 Task: Look for space in Helsinki, Finland from 24th August, 2023 to 10th September, 2023 for 8 adults in price range Rs.12000 to Rs.15000. Place can be entire place or shared room with 4 bedrooms having 8 beds and 4 bathrooms. Property type can be house, flat, guest house. Amenities needed are: wifi, TV, free parkinig on premises, gym, breakfast. Booking option can be shelf check-in. Required host language is .
Action: Mouse moved to (580, 123)
Screenshot: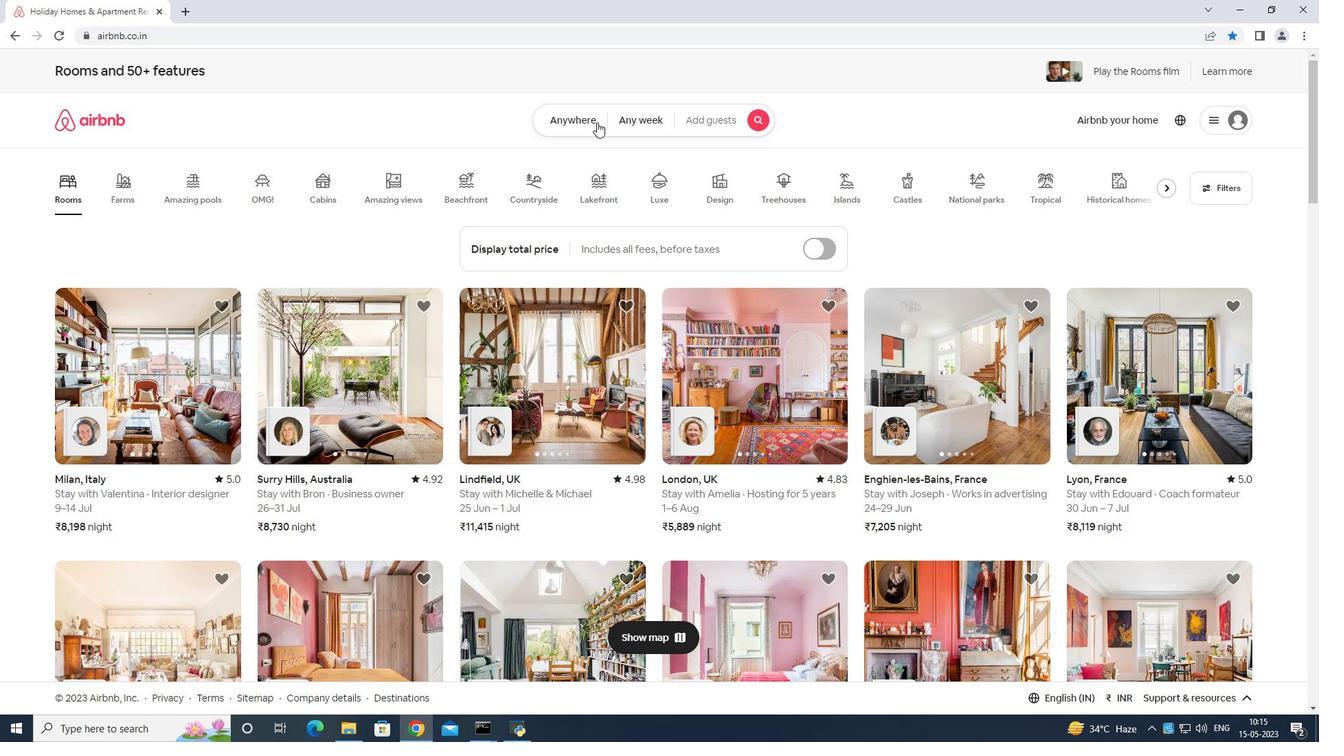 
Action: Mouse pressed left at (580, 123)
Screenshot: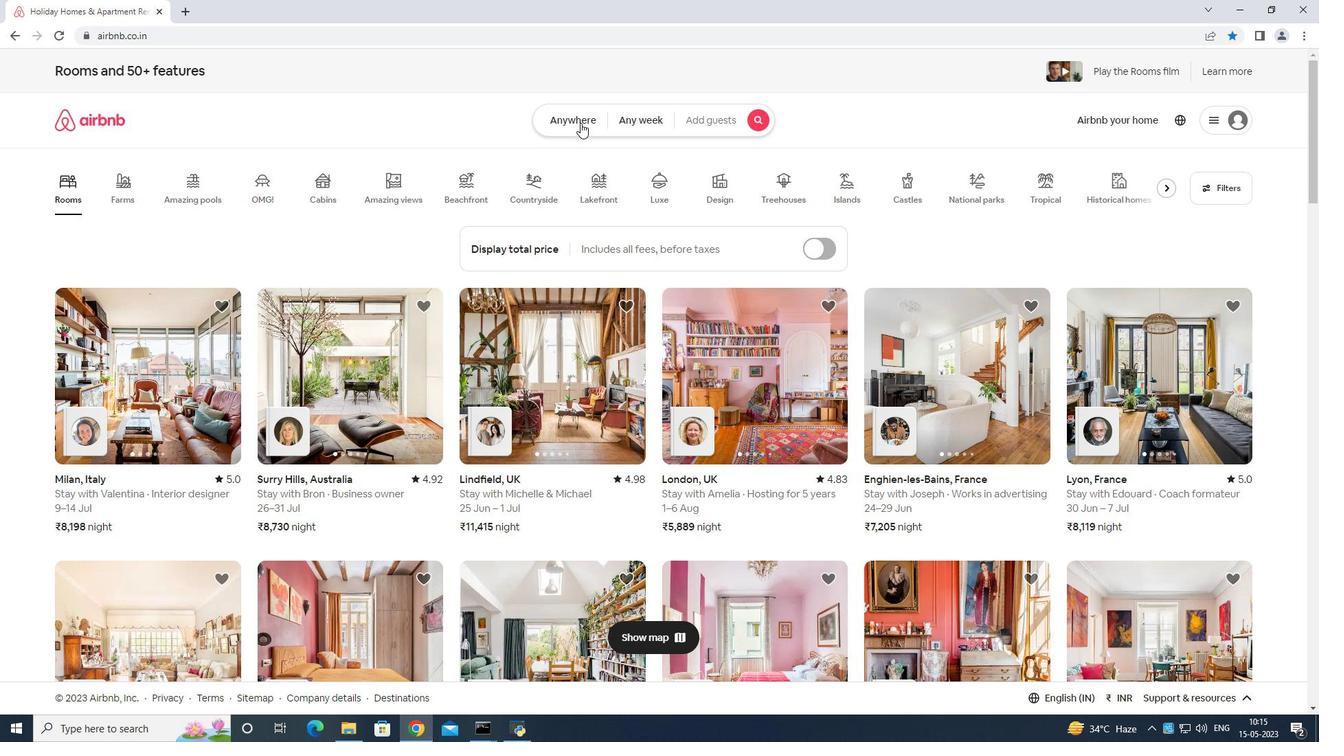 
Action: Mouse moved to (477, 171)
Screenshot: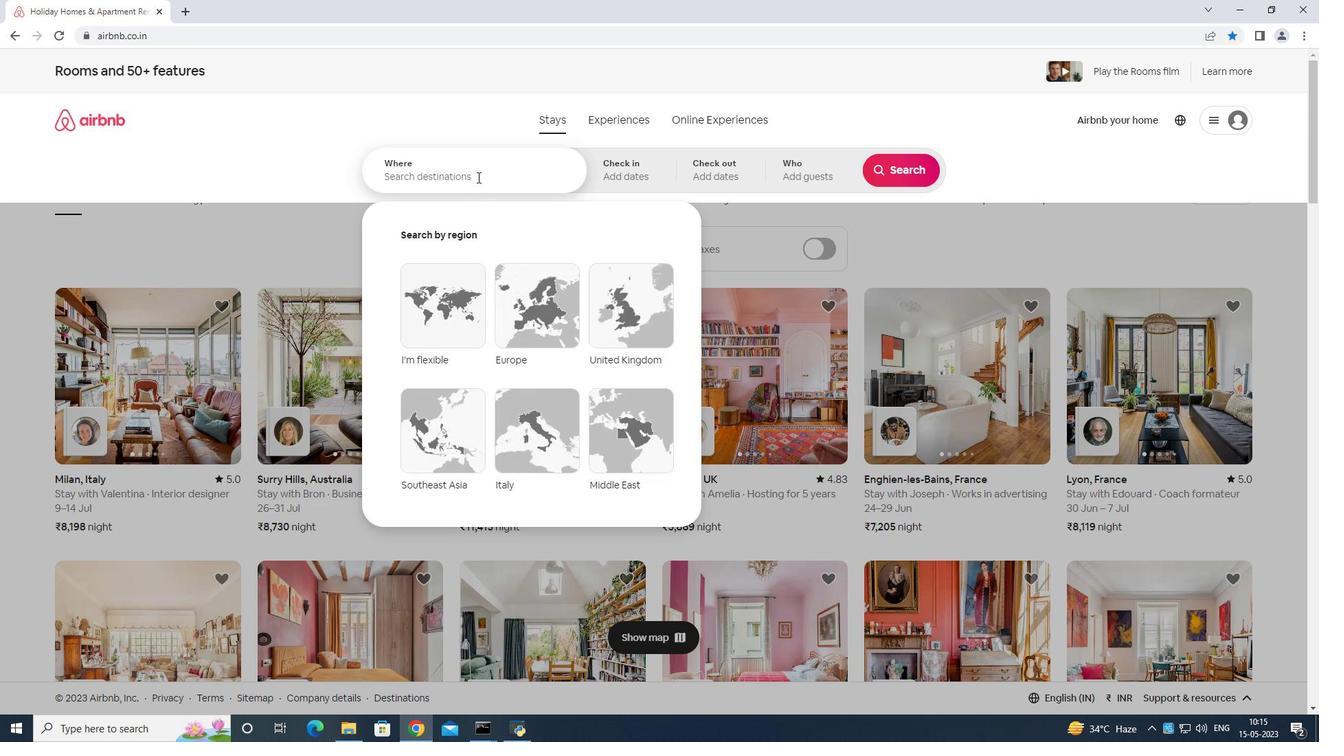 
Action: Mouse pressed left at (477, 171)
Screenshot: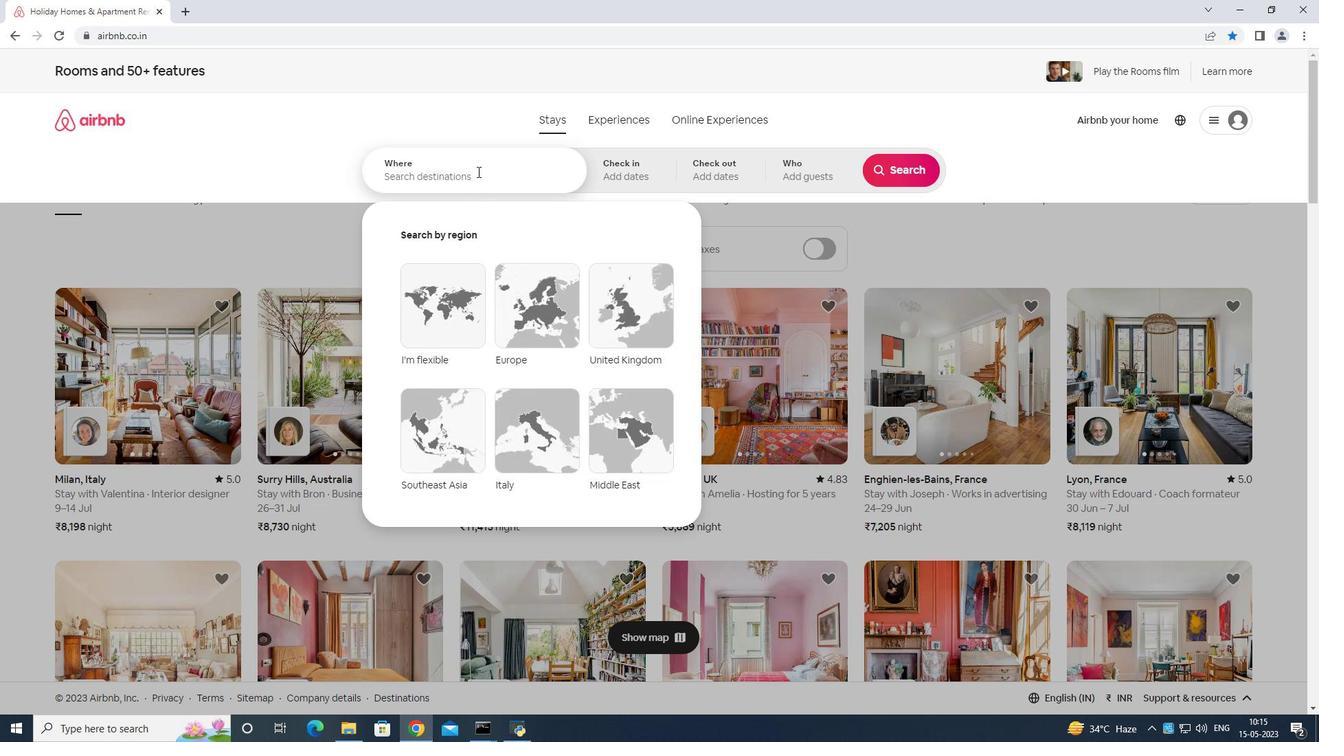 
Action: Key pressed <Key.shift>Finland<Key.enter>
Screenshot: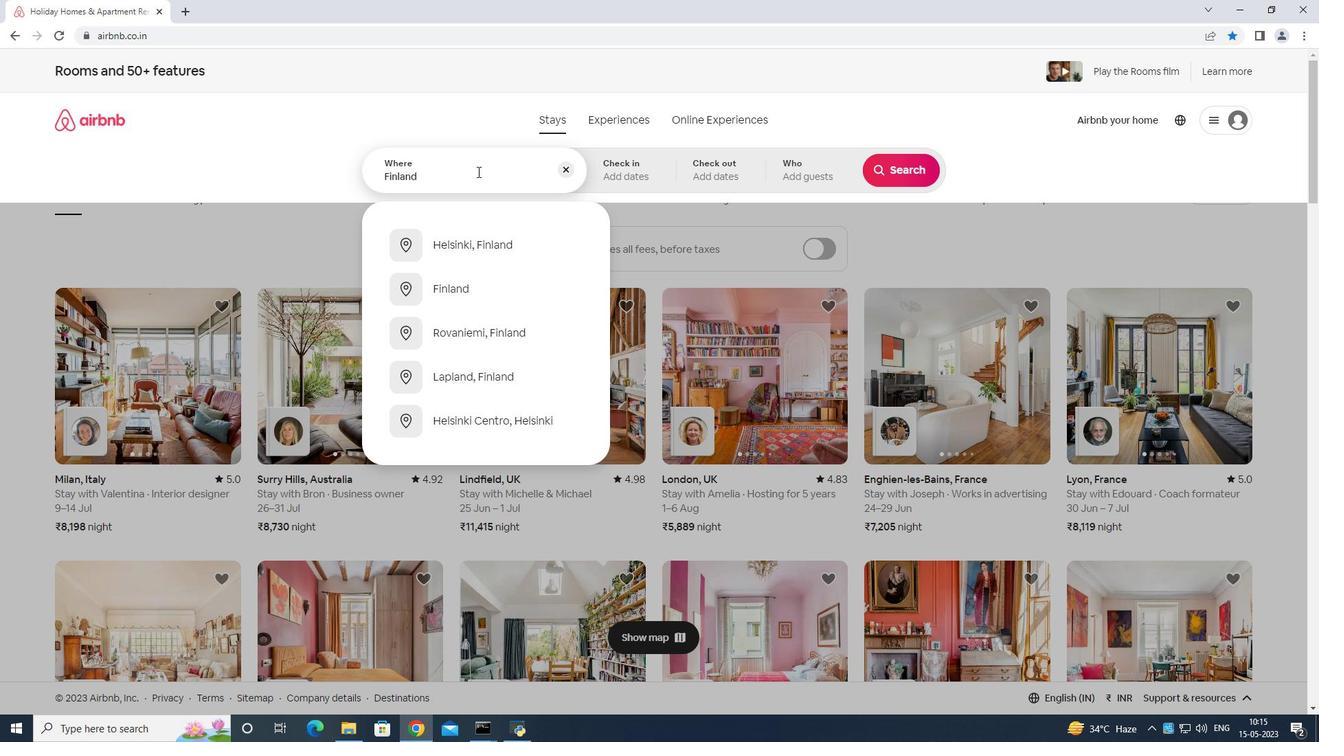 
Action: Mouse moved to (898, 281)
Screenshot: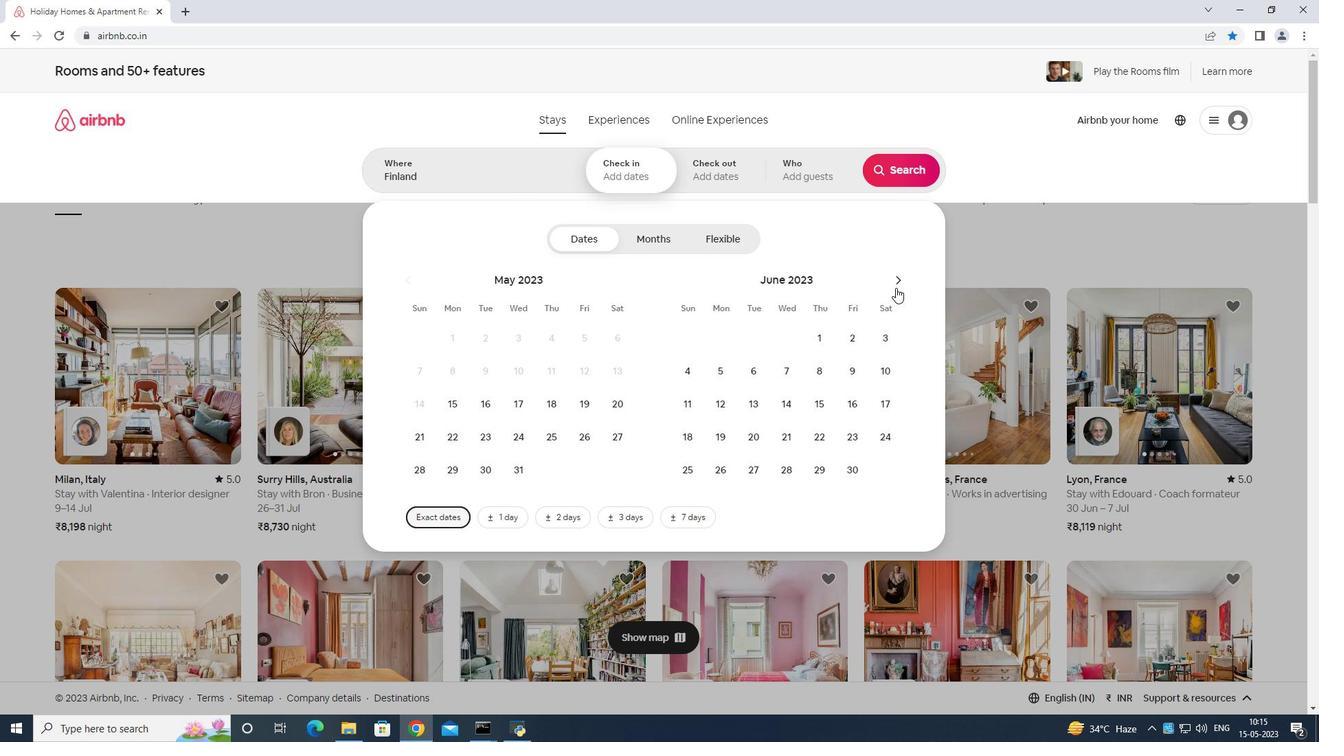 
Action: Mouse pressed left at (898, 281)
Screenshot: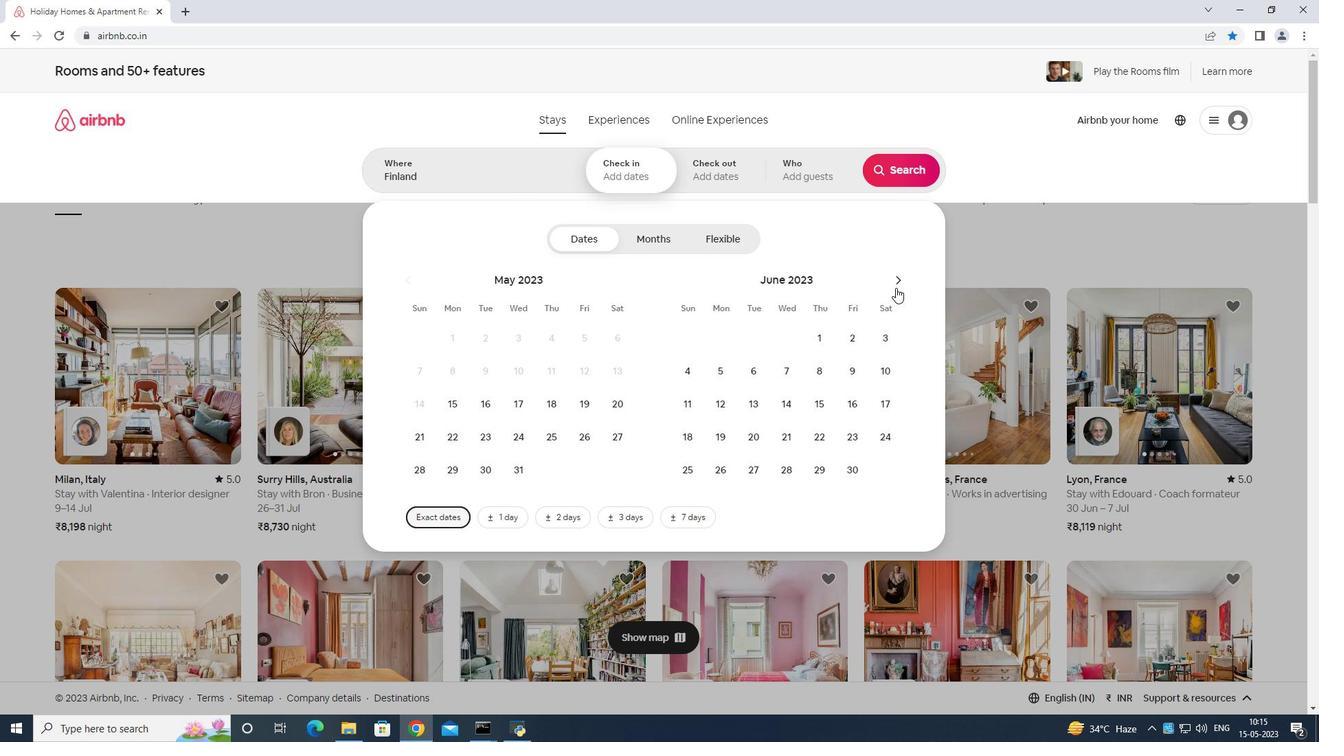 
Action: Mouse pressed left at (898, 281)
Screenshot: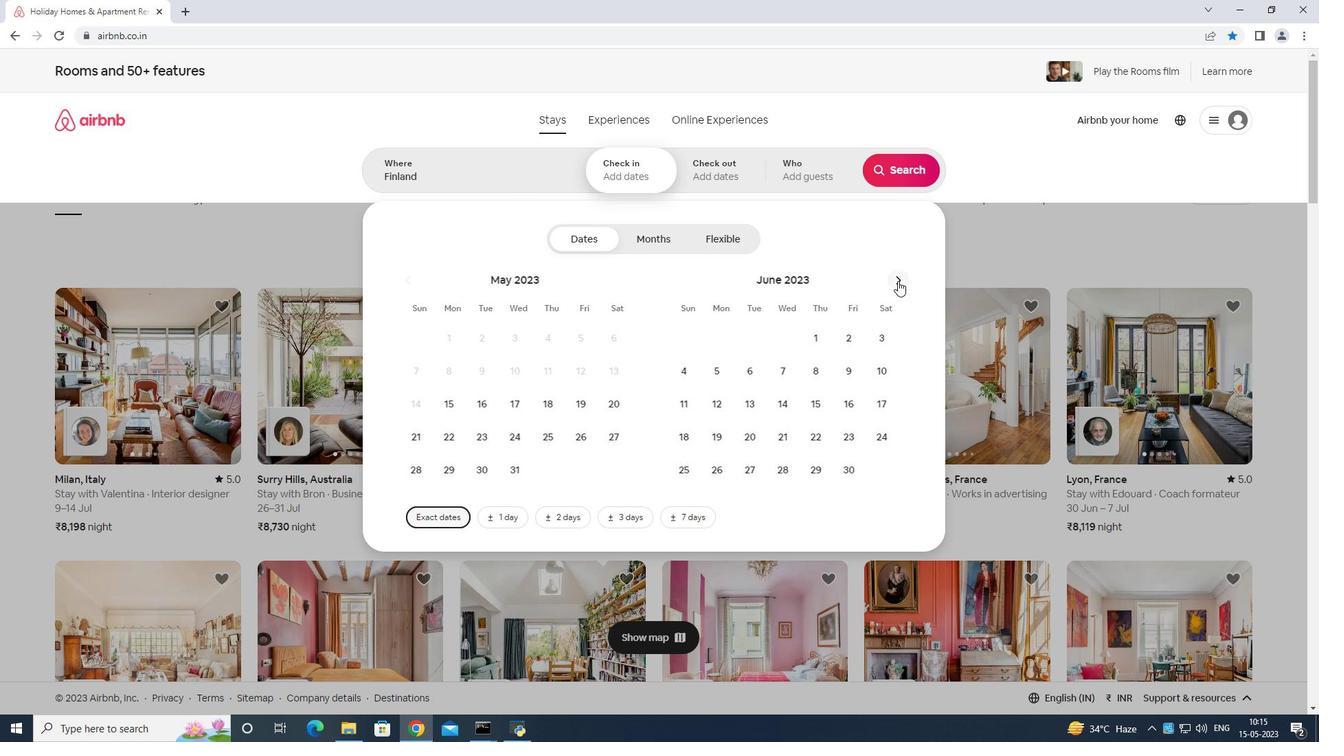 
Action: Mouse moved to (816, 435)
Screenshot: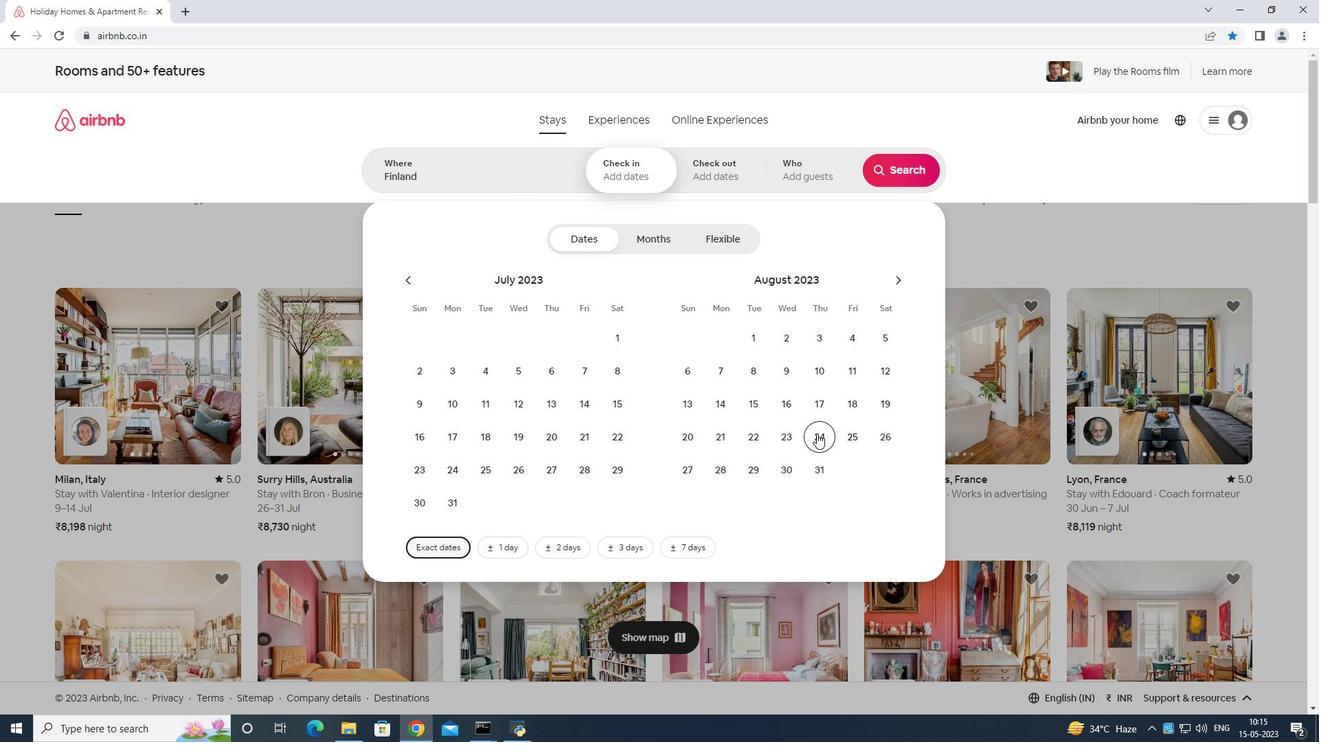 
Action: Mouse pressed left at (816, 435)
Screenshot: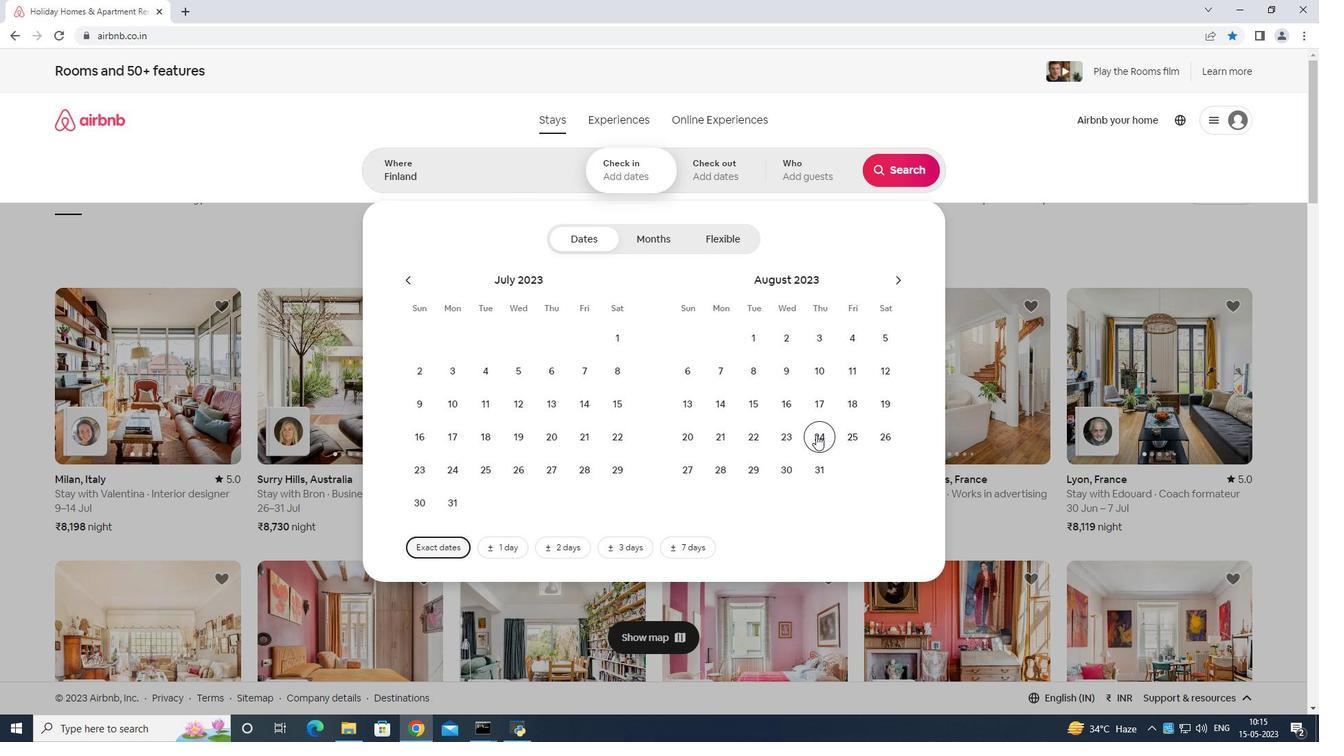 
Action: Mouse moved to (892, 275)
Screenshot: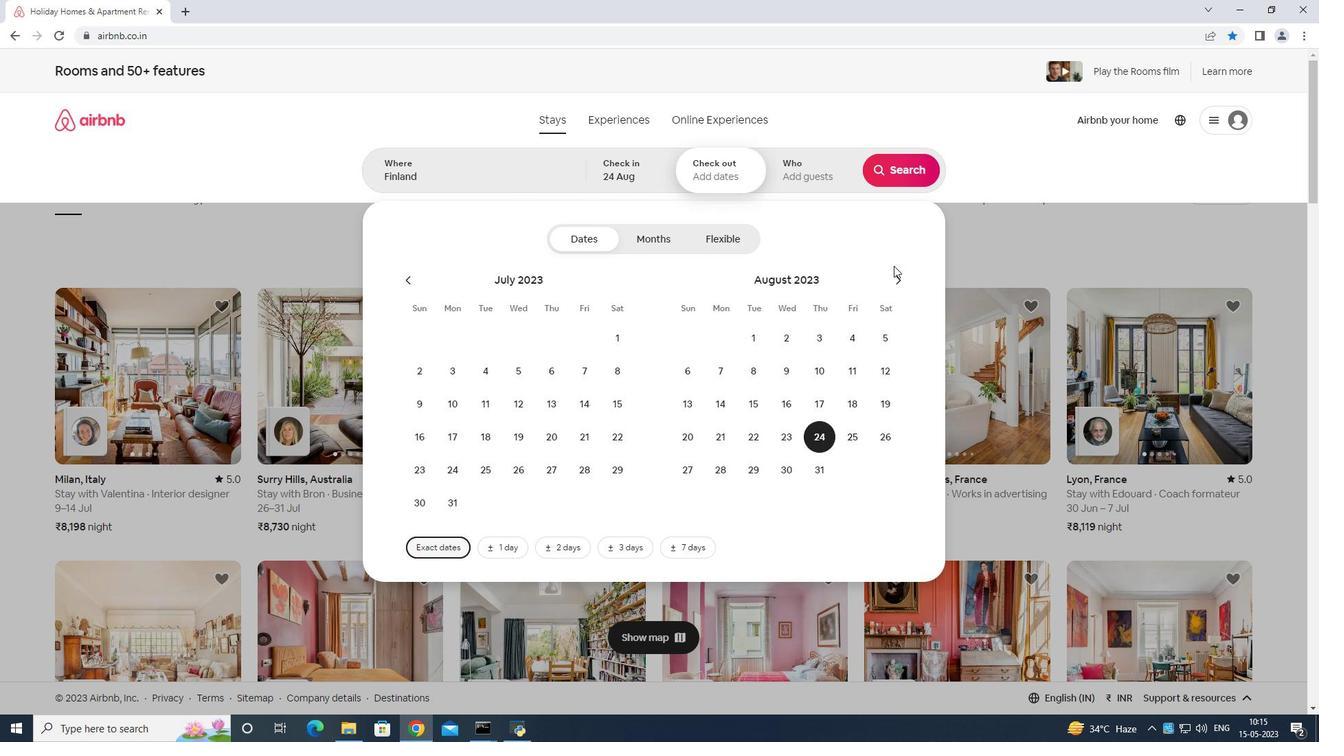 
Action: Mouse pressed left at (892, 275)
Screenshot: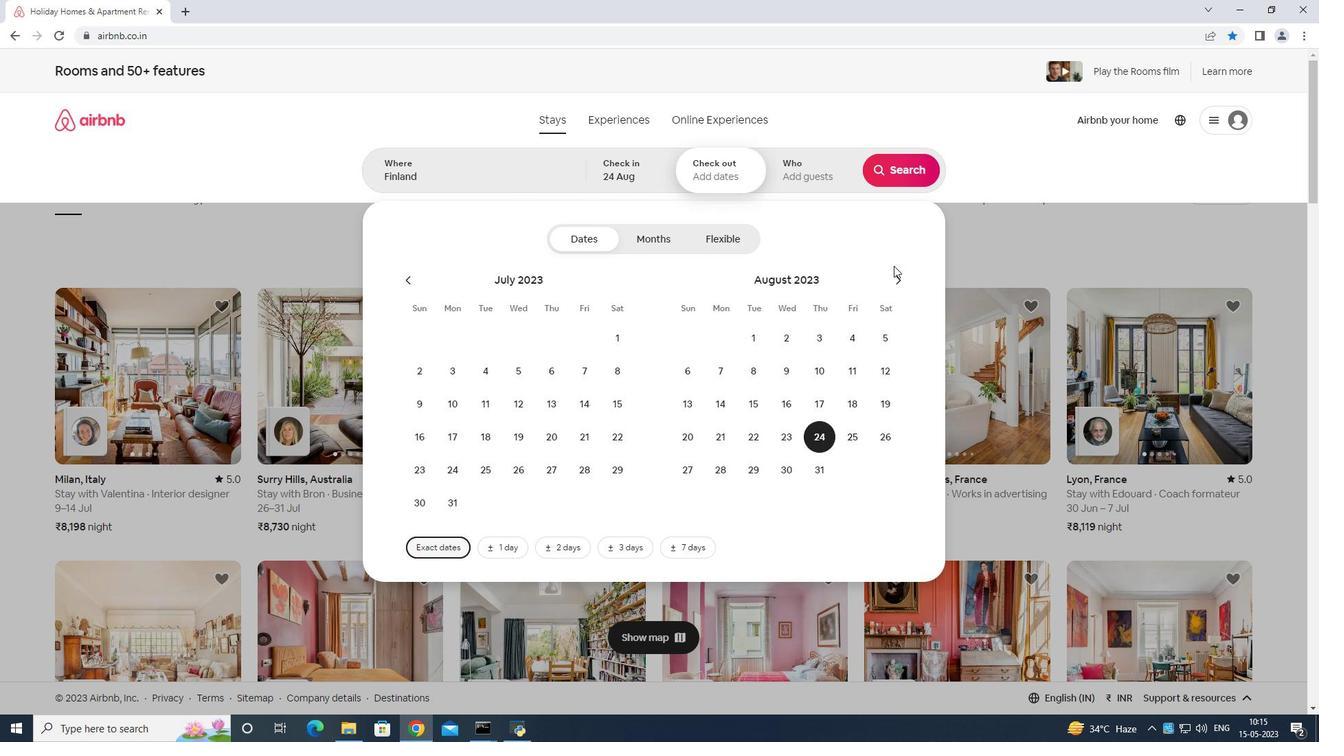 
Action: Mouse moved to (672, 405)
Screenshot: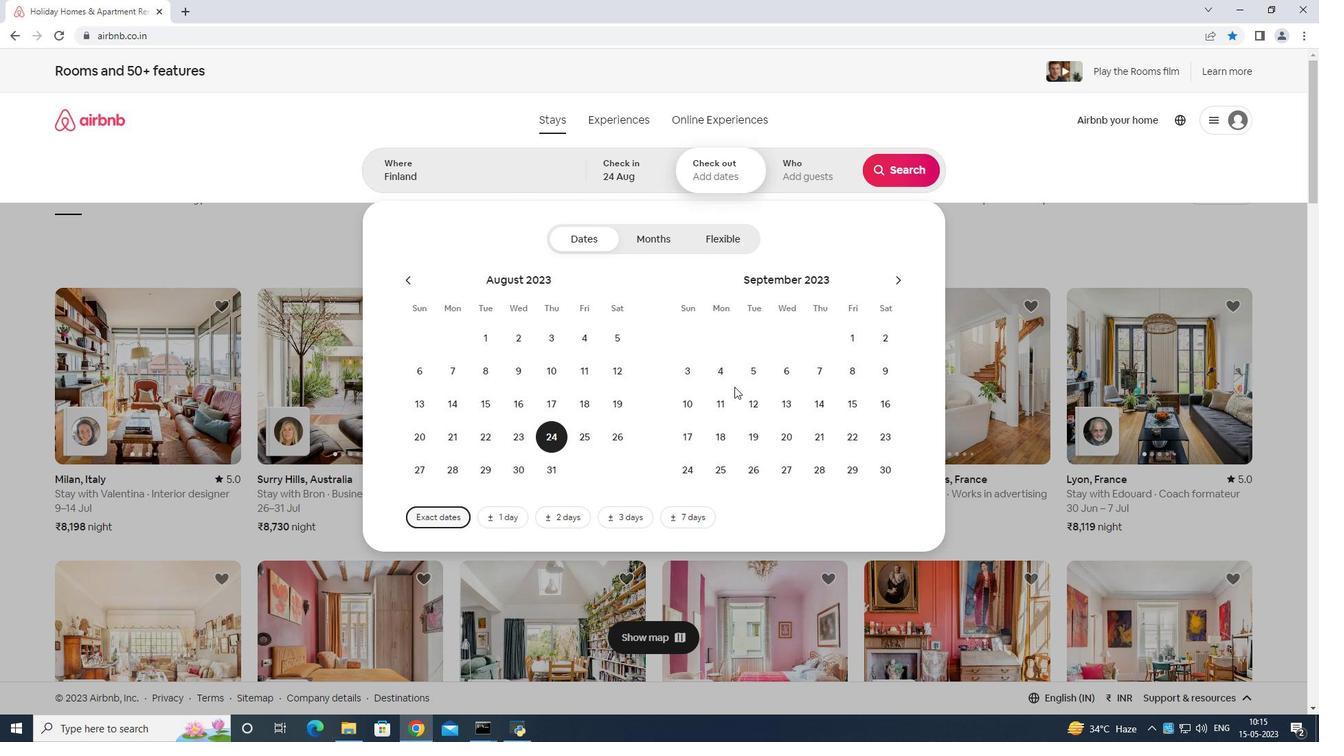 
Action: Mouse pressed left at (672, 405)
Screenshot: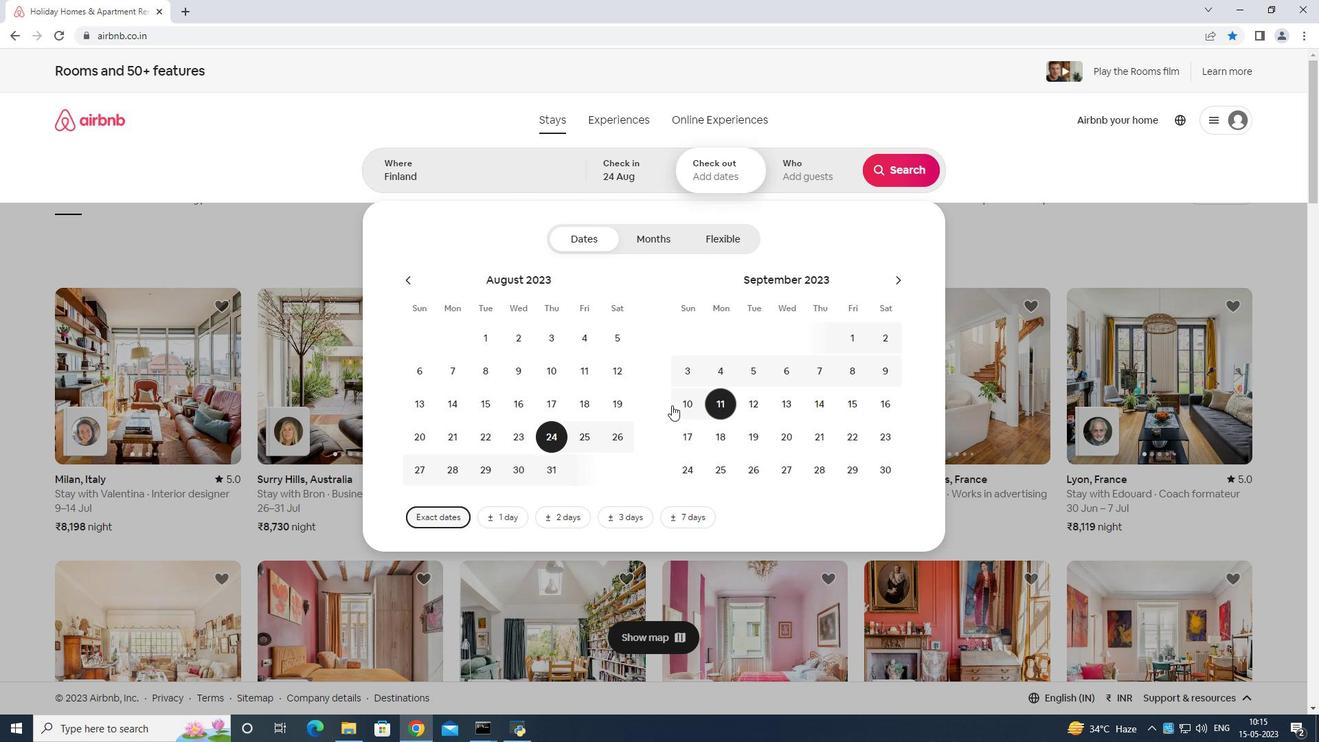 
Action: Mouse moved to (782, 180)
Screenshot: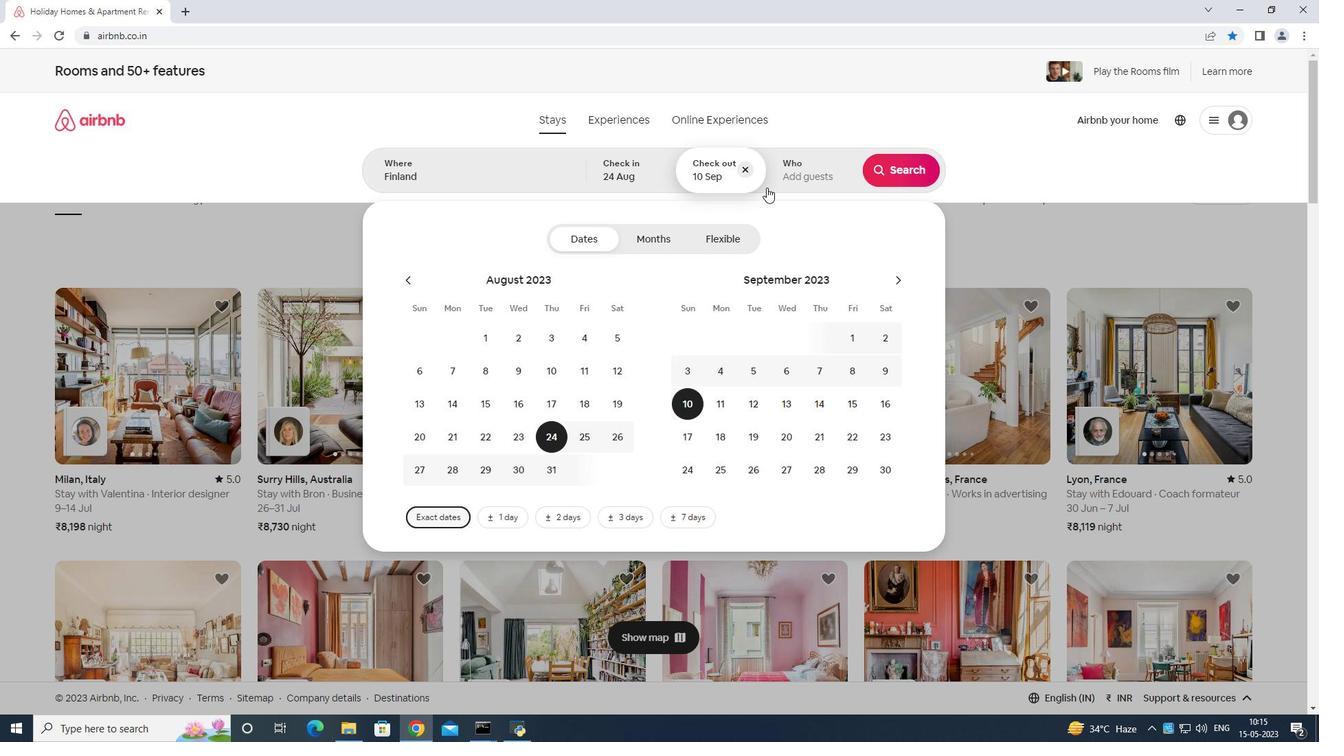 
Action: Mouse pressed left at (782, 180)
Screenshot: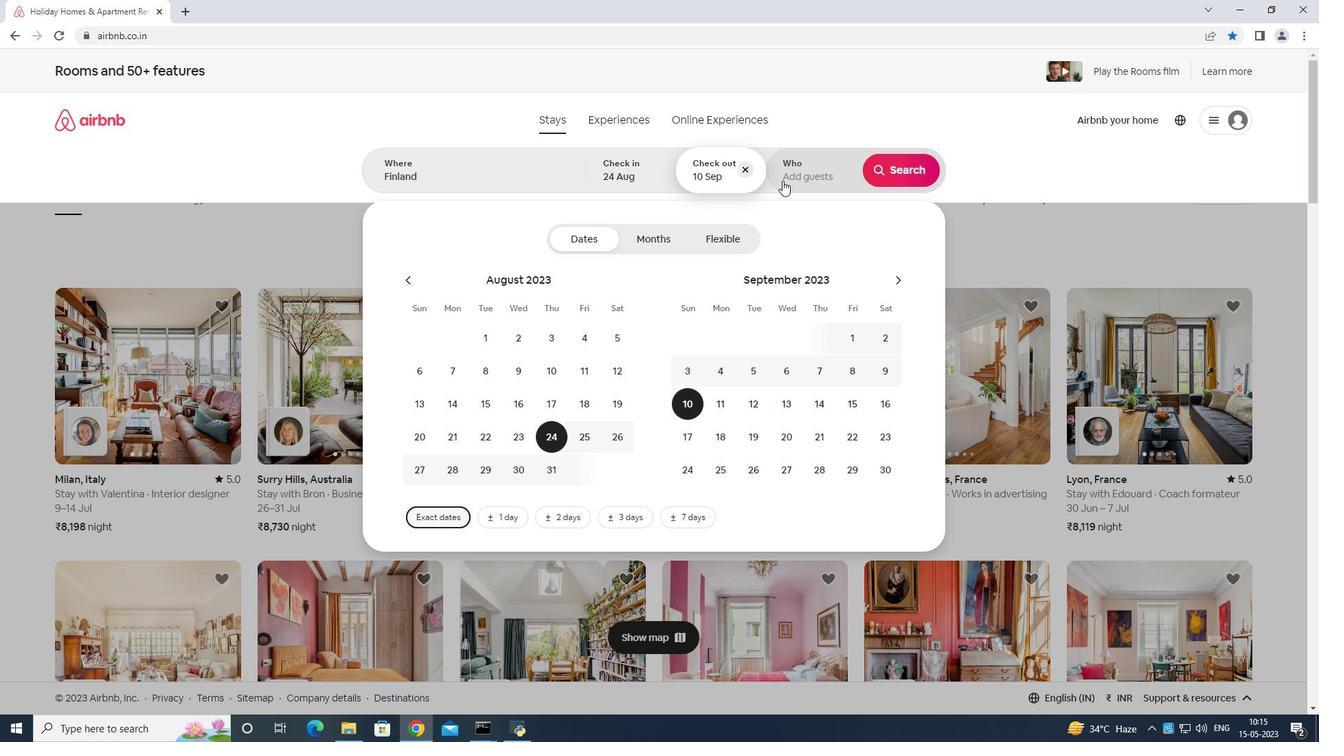 
Action: Mouse moved to (904, 246)
Screenshot: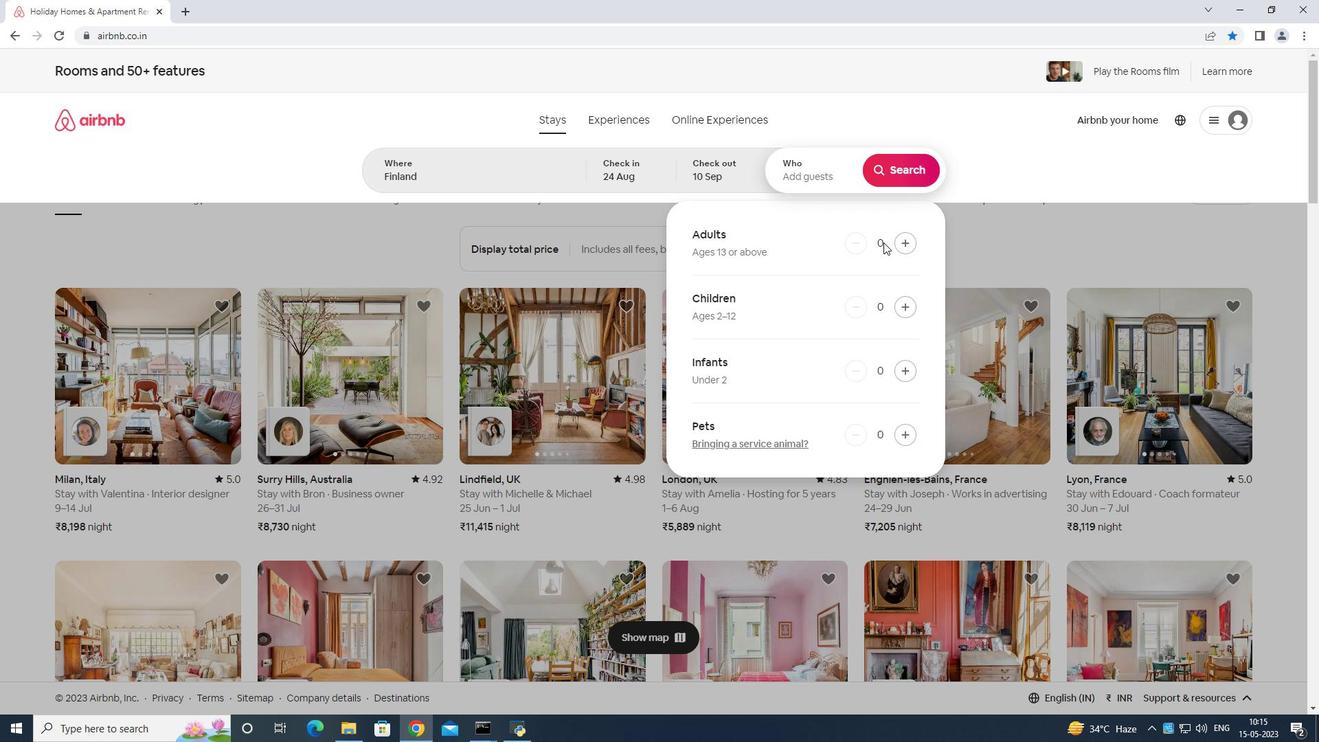 
Action: Mouse pressed left at (904, 246)
Screenshot: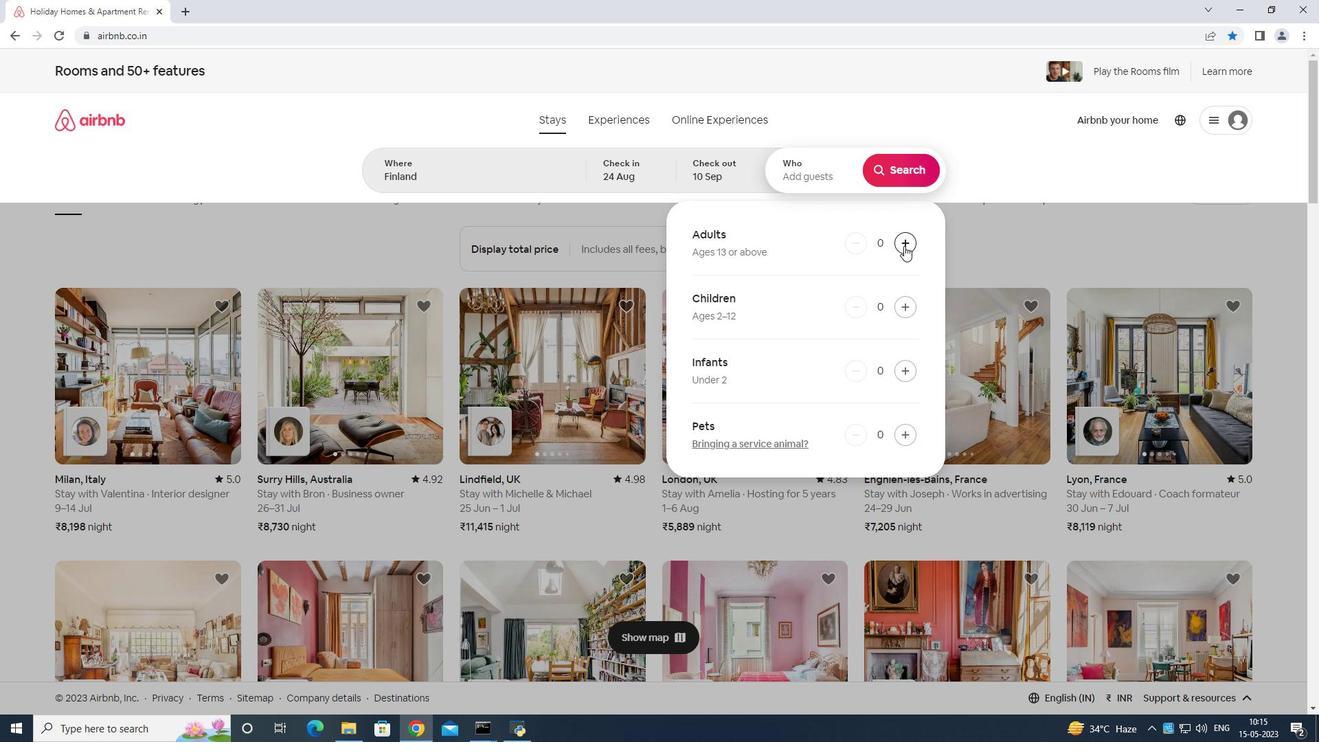 
Action: Mouse pressed left at (904, 246)
Screenshot: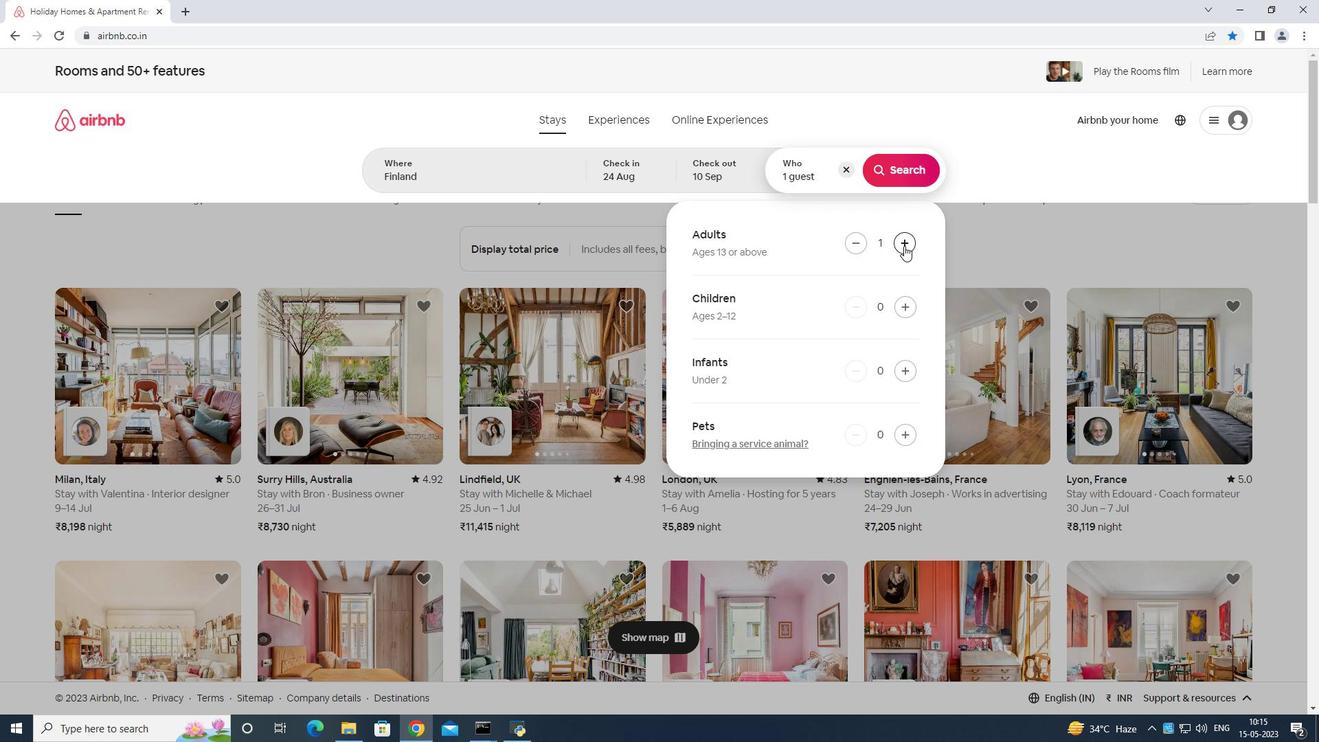 
Action: Mouse pressed left at (904, 246)
Screenshot: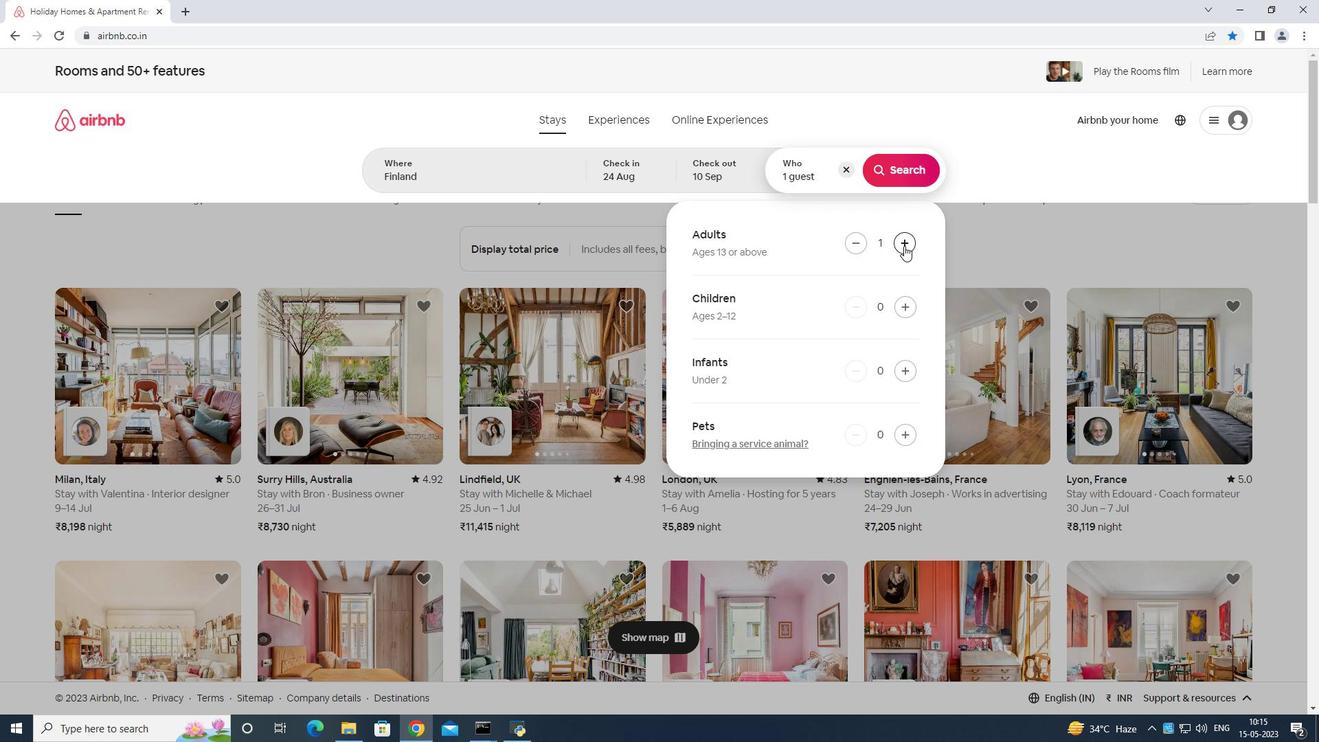 
Action: Mouse pressed left at (904, 246)
Screenshot: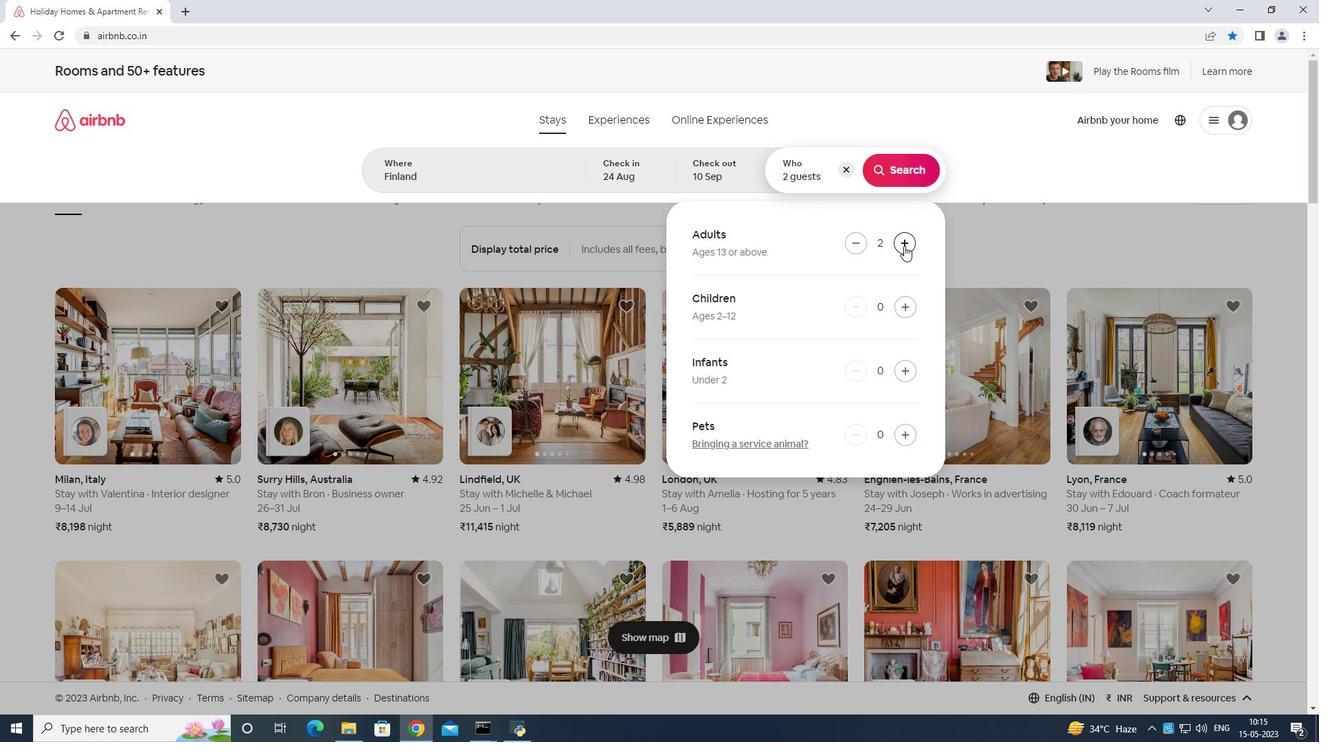 
Action: Mouse pressed left at (904, 246)
Screenshot: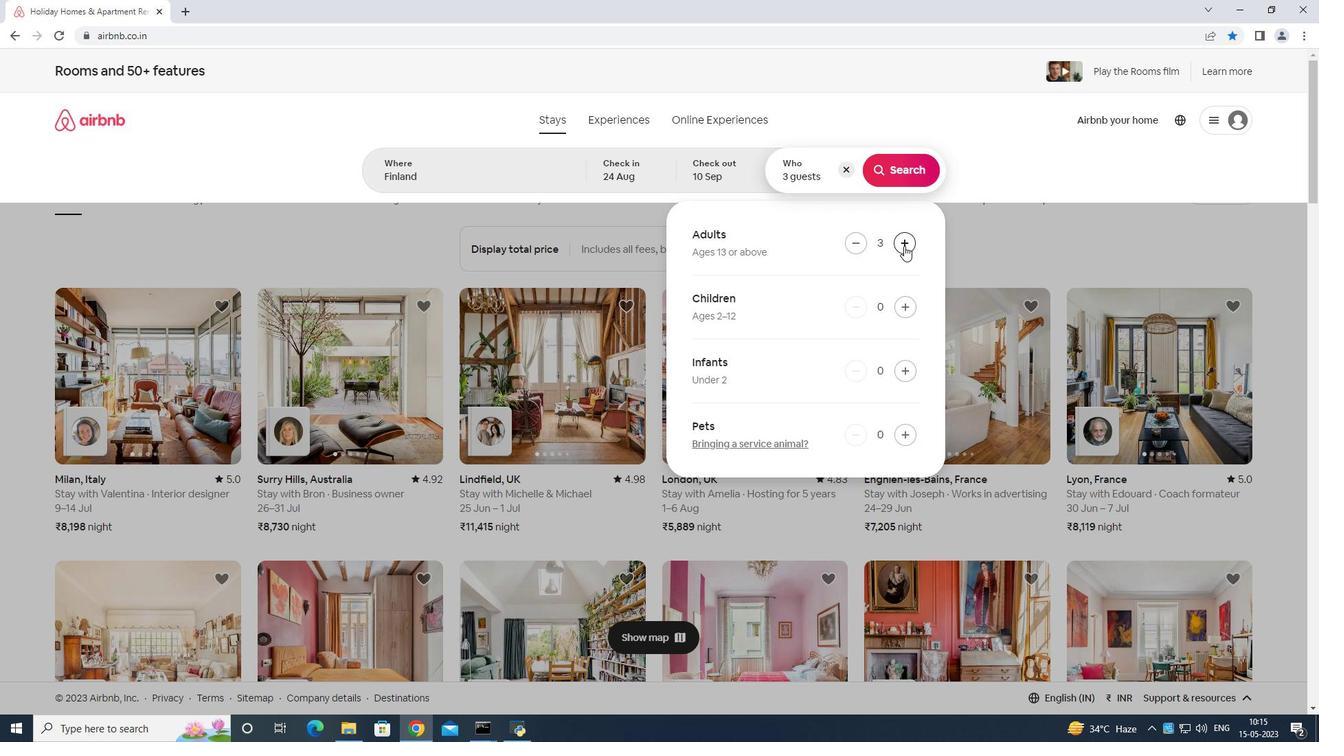 
Action: Mouse pressed left at (904, 246)
Screenshot: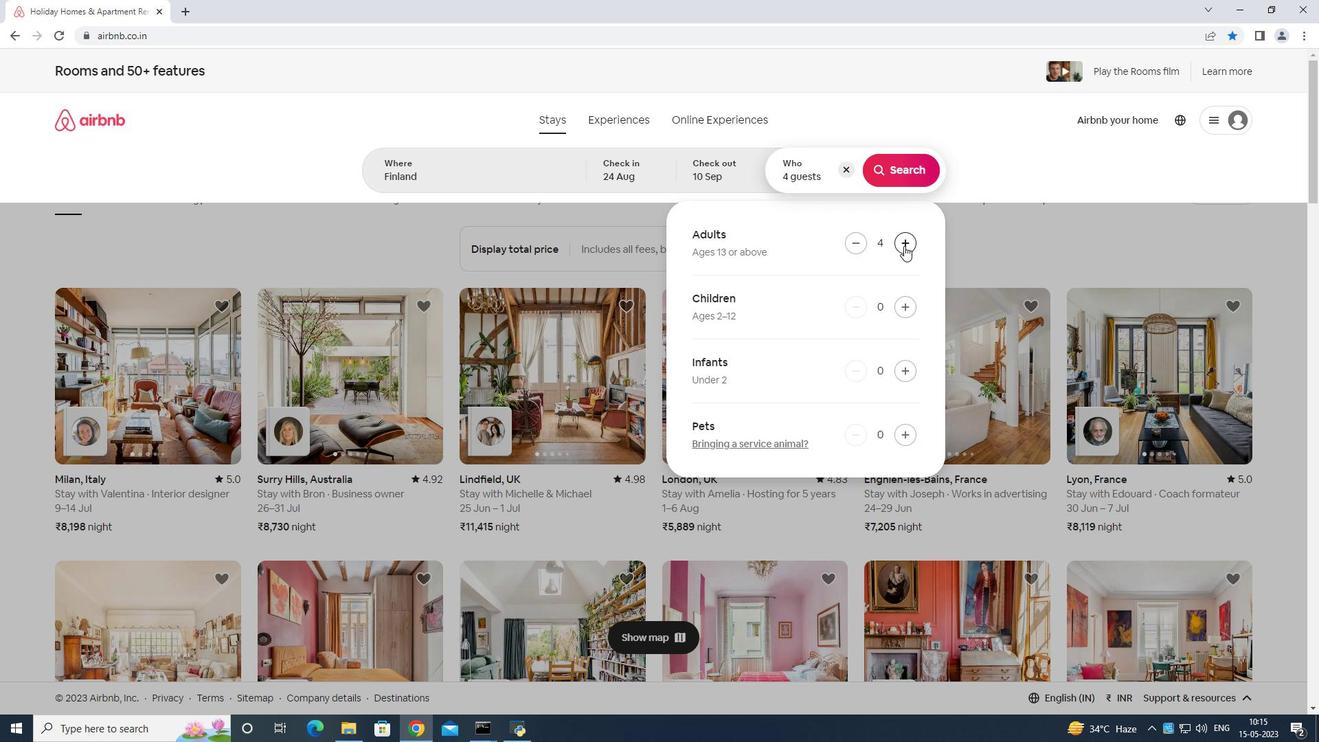 
Action: Mouse pressed left at (904, 246)
Screenshot: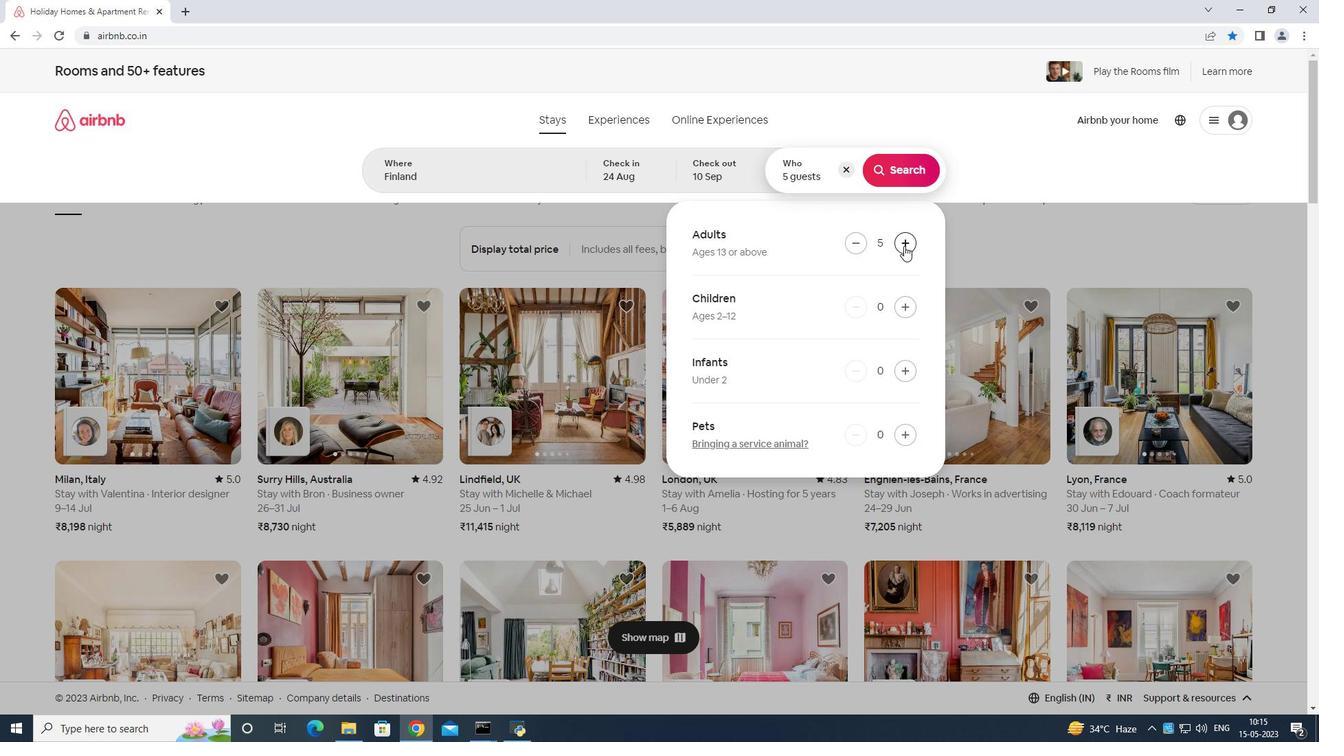 
Action: Mouse pressed left at (904, 246)
Screenshot: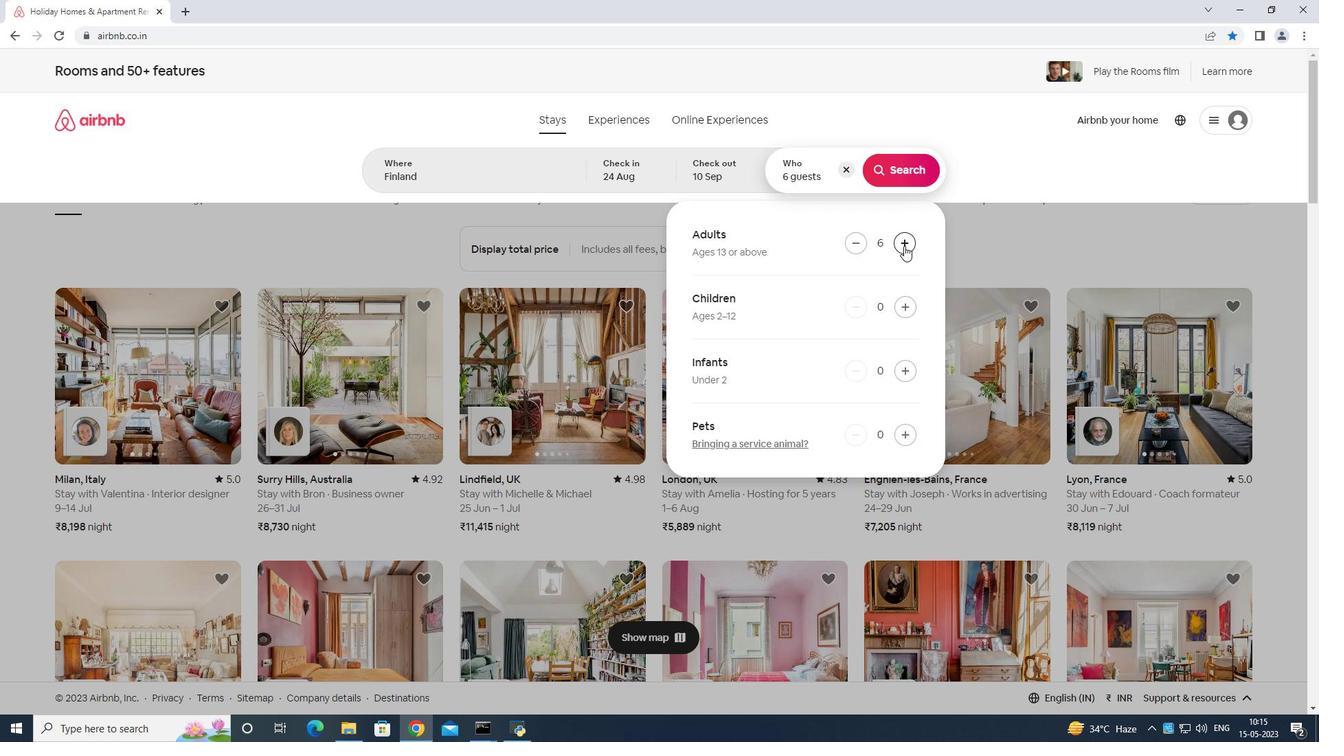 
Action: Mouse moved to (913, 174)
Screenshot: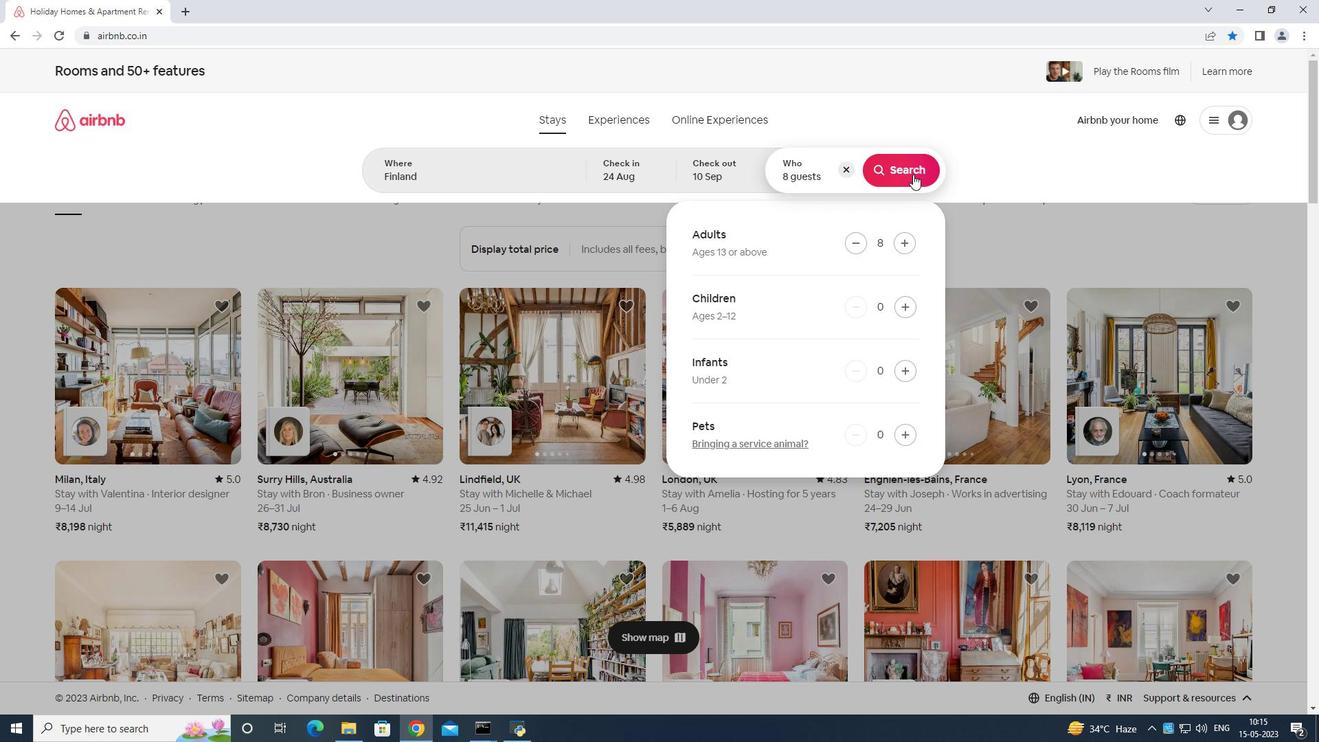 
Action: Mouse pressed left at (913, 174)
Screenshot: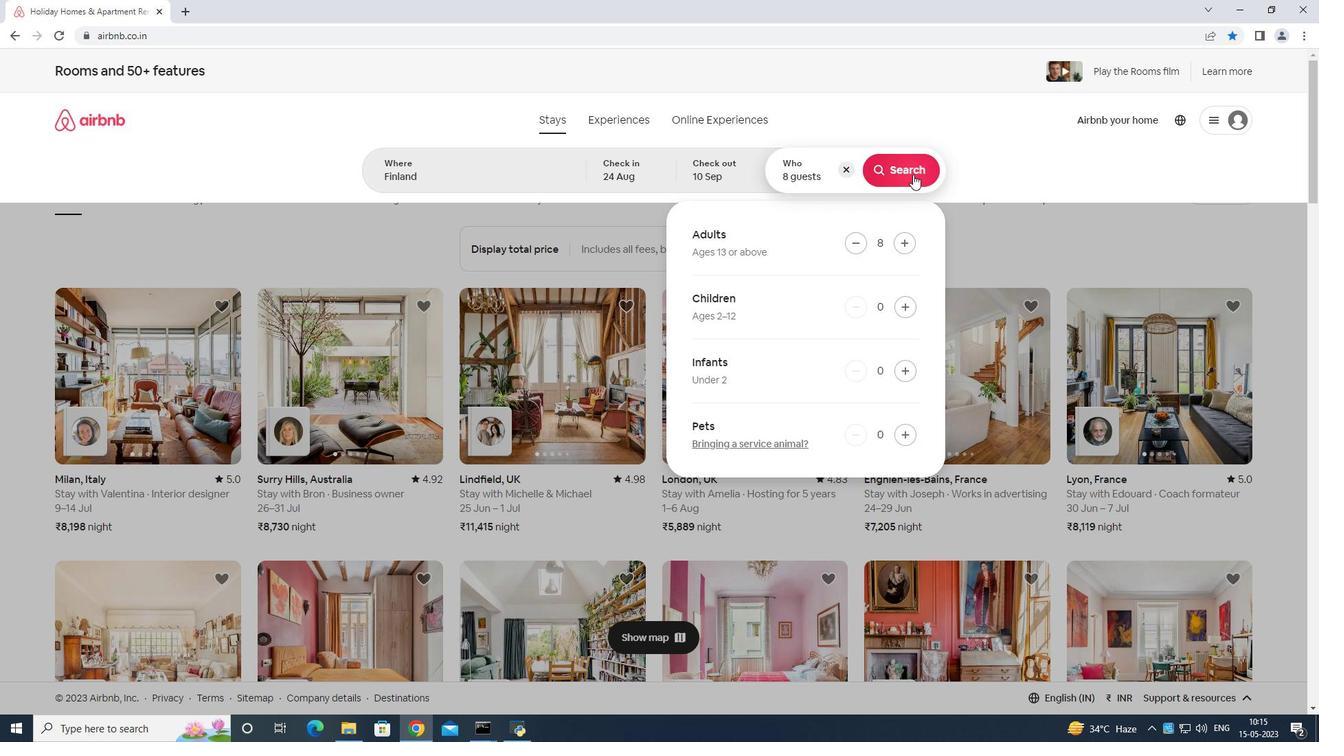 
Action: Mouse moved to (1259, 112)
Screenshot: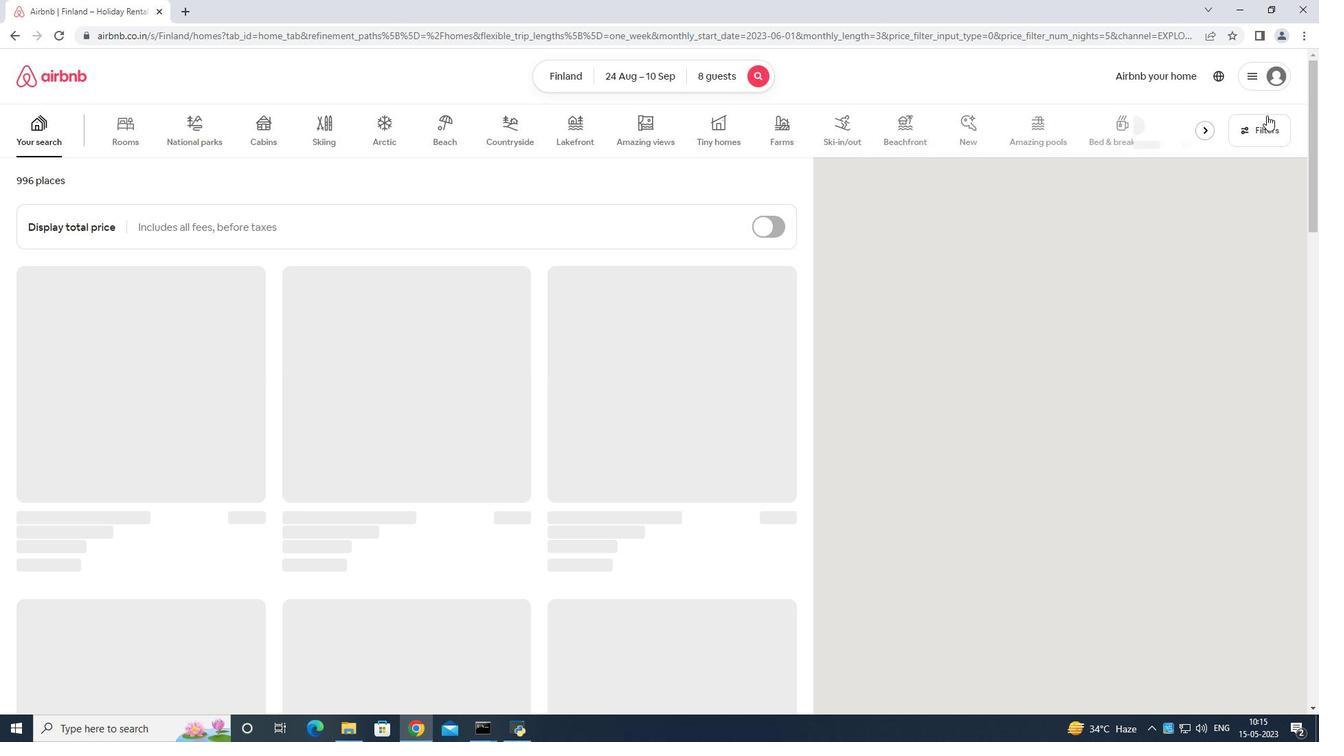 
Action: Mouse pressed left at (1259, 112)
Screenshot: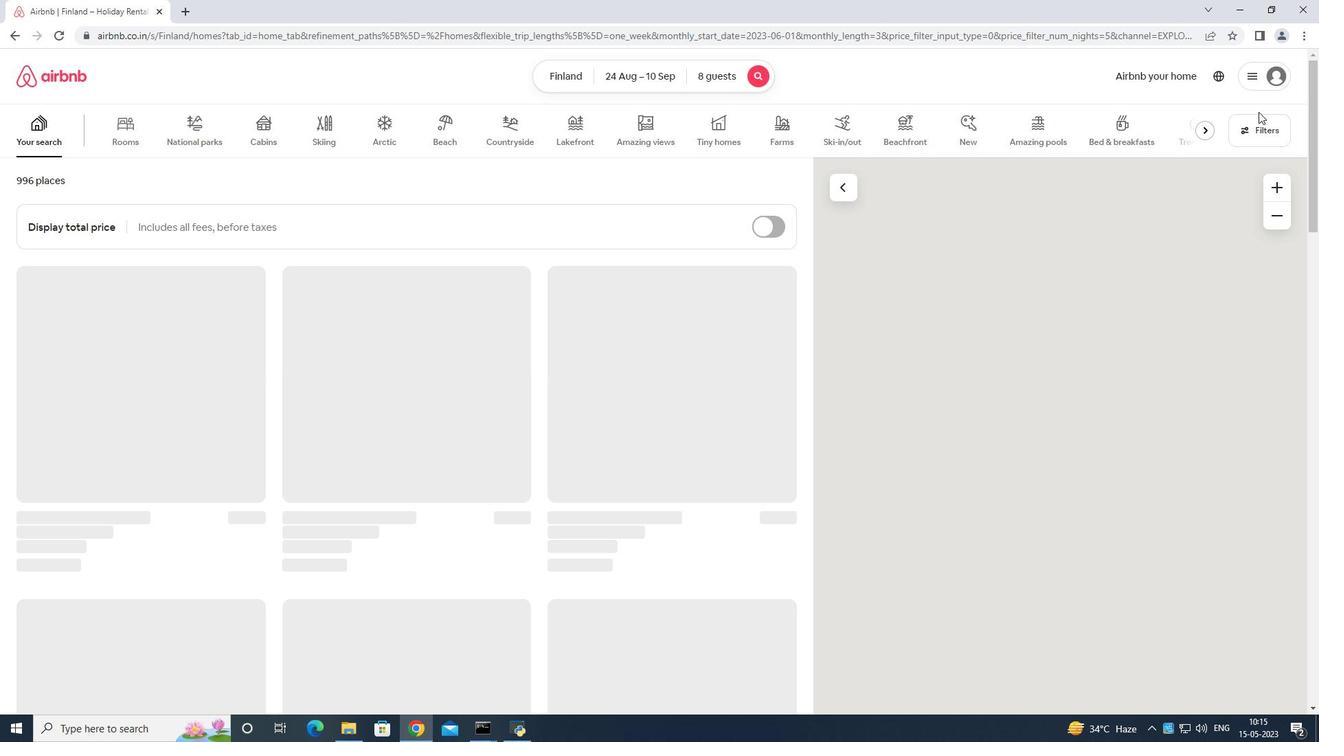 
Action: Mouse moved to (1256, 114)
Screenshot: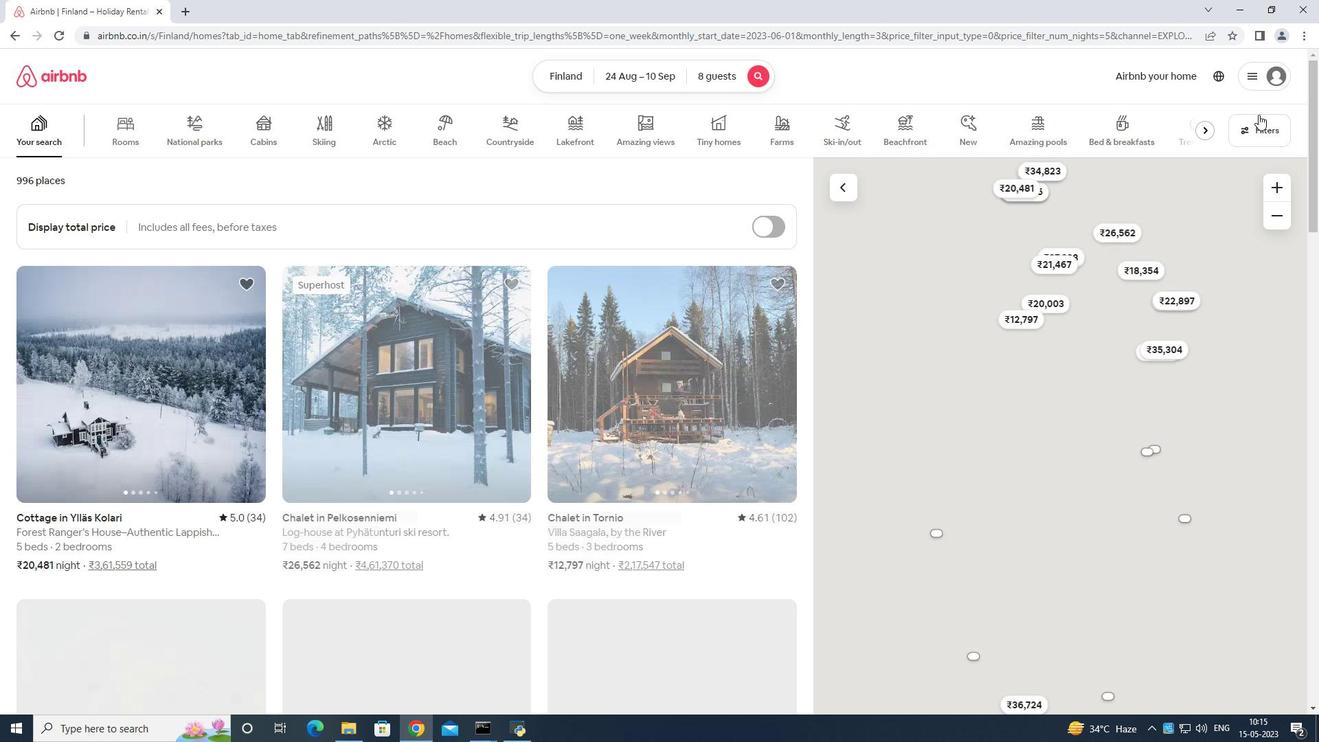 
Action: Key pressed <Key.backspace>
Screenshot: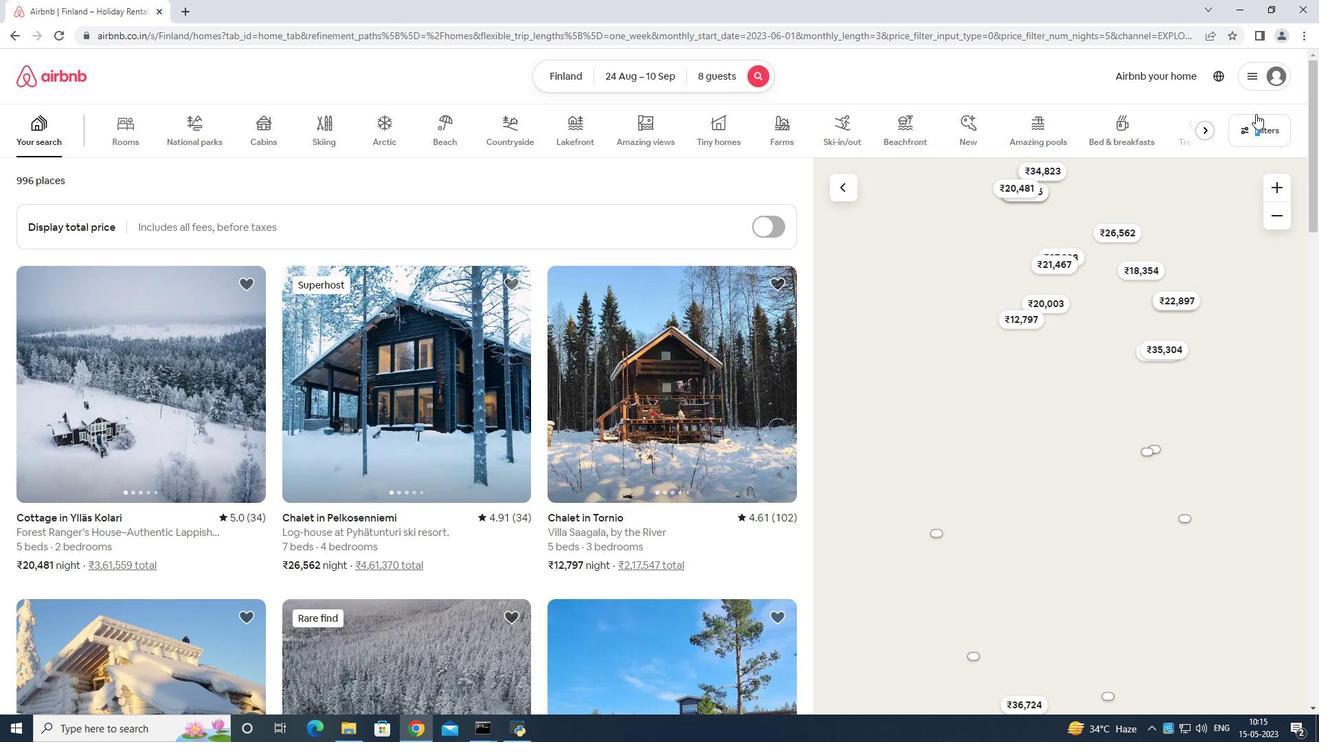 
Action: Mouse moved to (1256, 116)
Screenshot: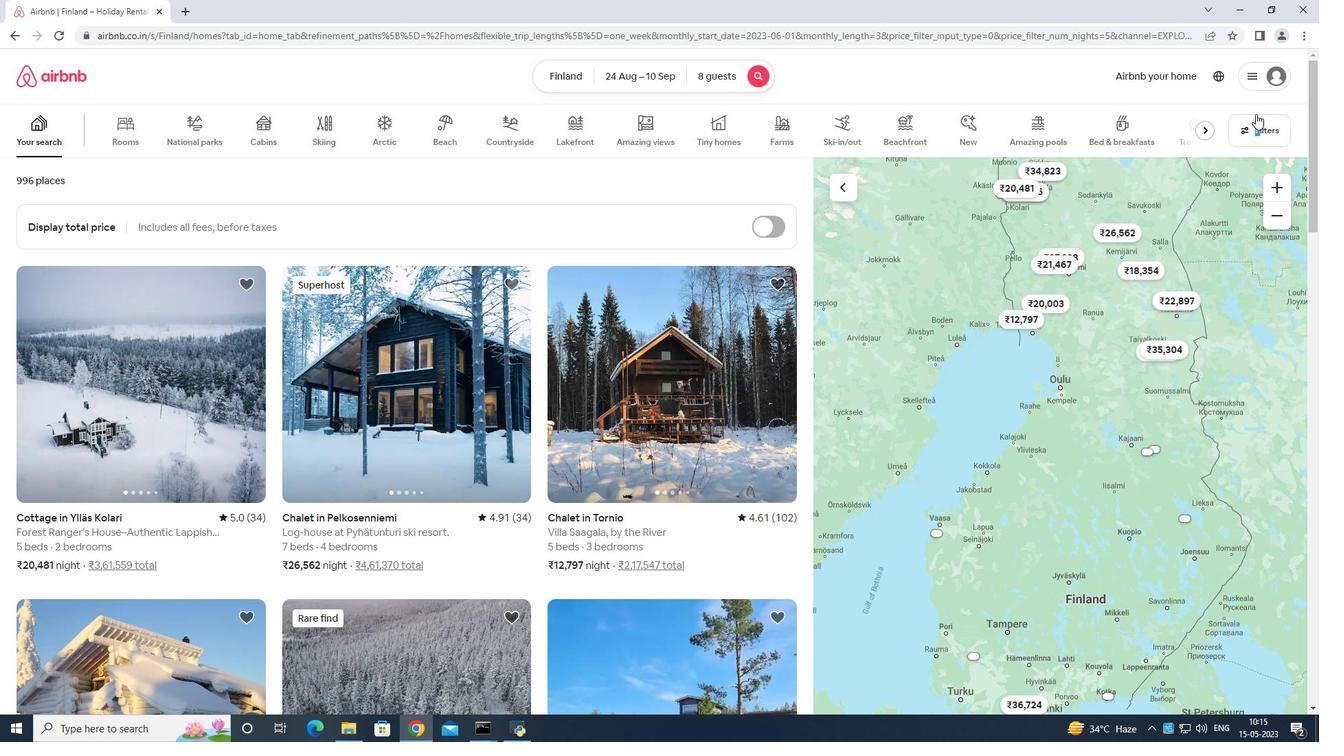 
Action: Key pressed <Key.backspace><Key.backspace><Key.backspace><Key.backspace><Key.backspace><Key.backspace><Key.backspace><Key.backspace><Key.backspace><Key.backspace><Key.backspace>12000
Screenshot: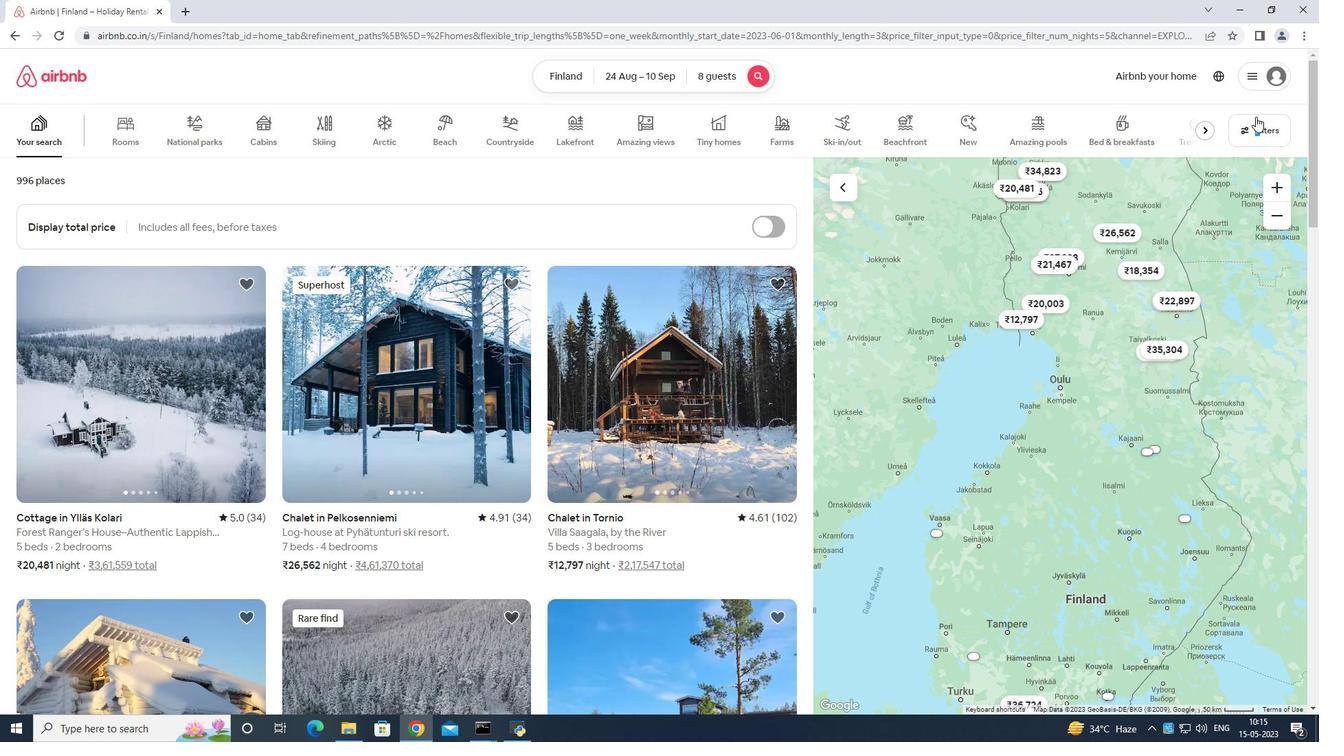
Action: Mouse moved to (1256, 122)
Screenshot: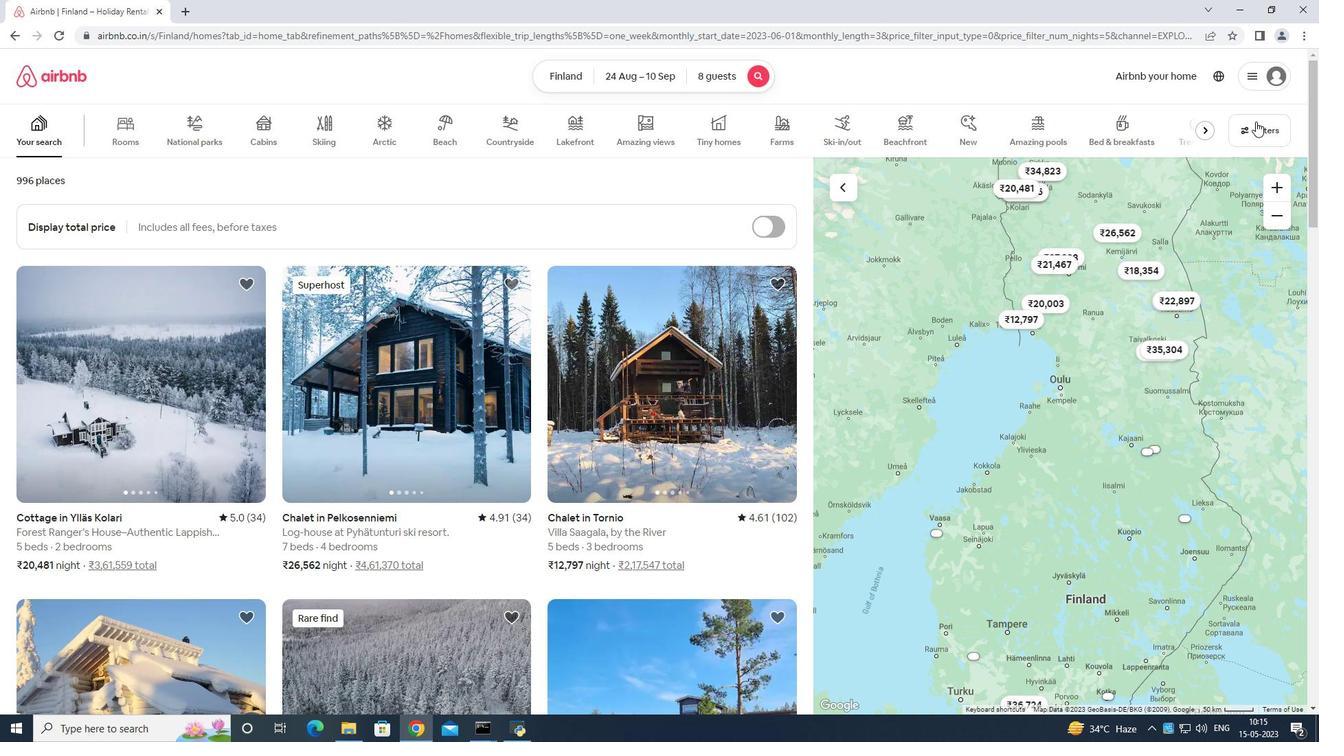 
Action: Mouse pressed left at (1256, 122)
Screenshot: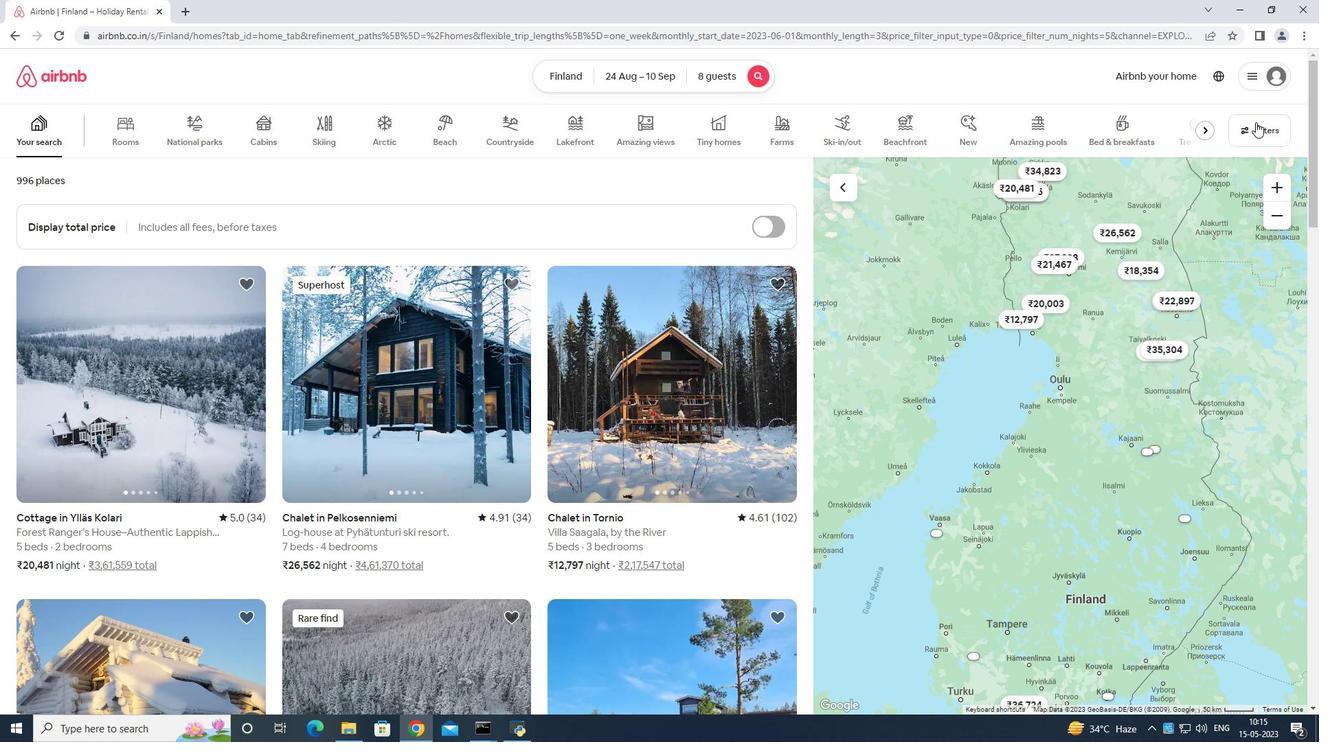 
Action: Mouse moved to (587, 461)
Screenshot: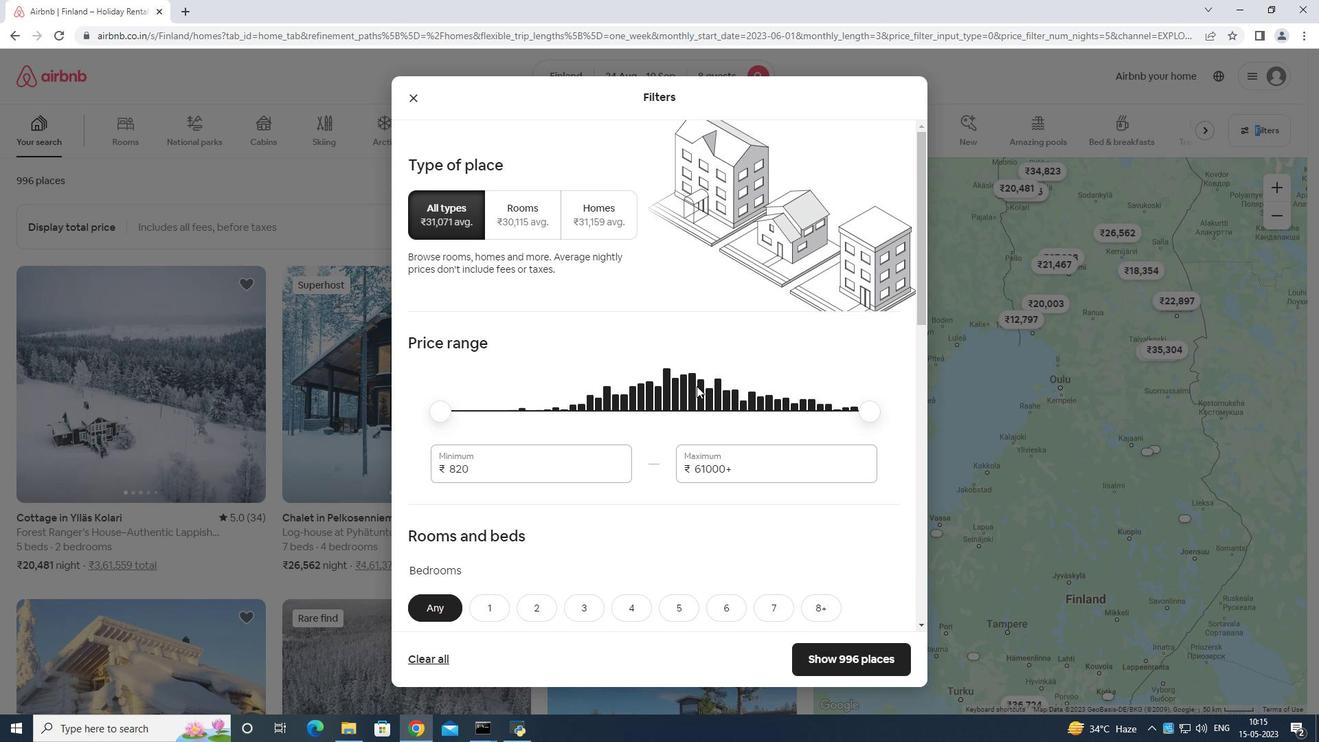 
Action: Mouse pressed left at (587, 461)
Screenshot: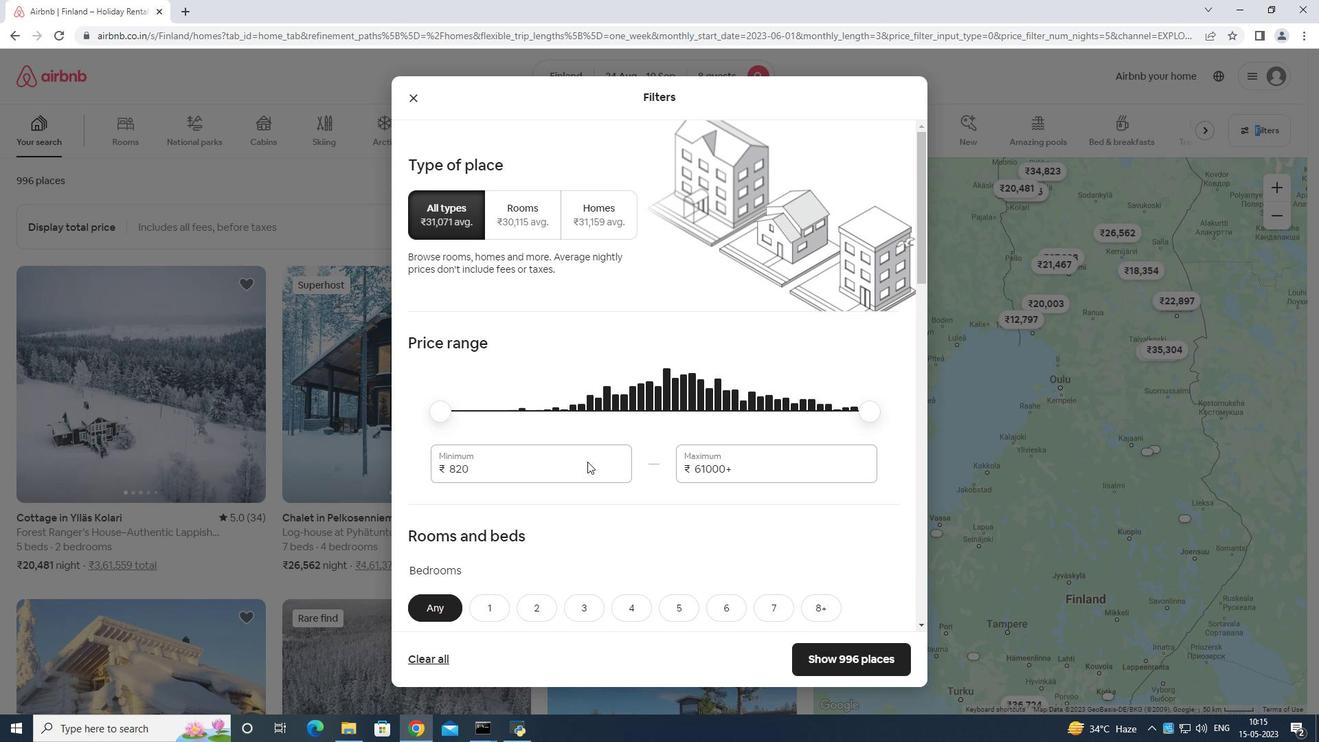
Action: Mouse moved to (598, 447)
Screenshot: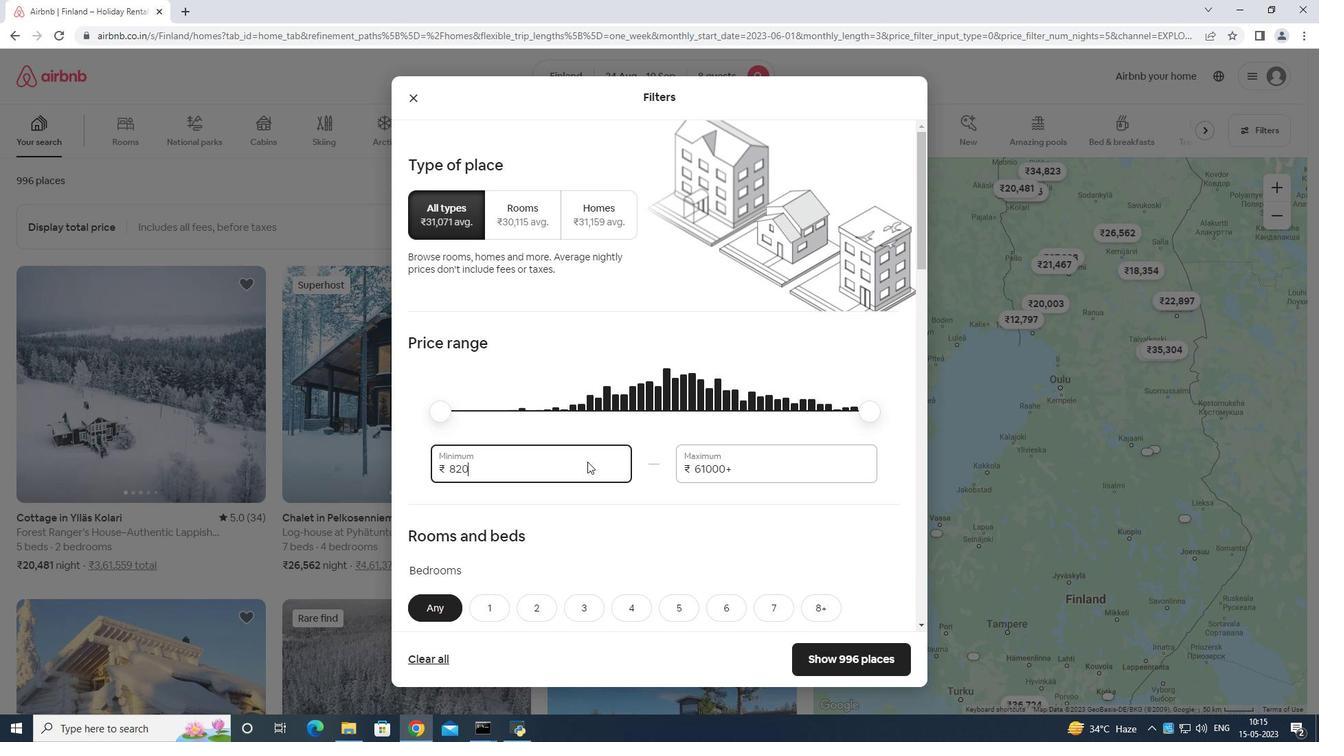 
Action: Key pressed <Key.backspace>
Screenshot: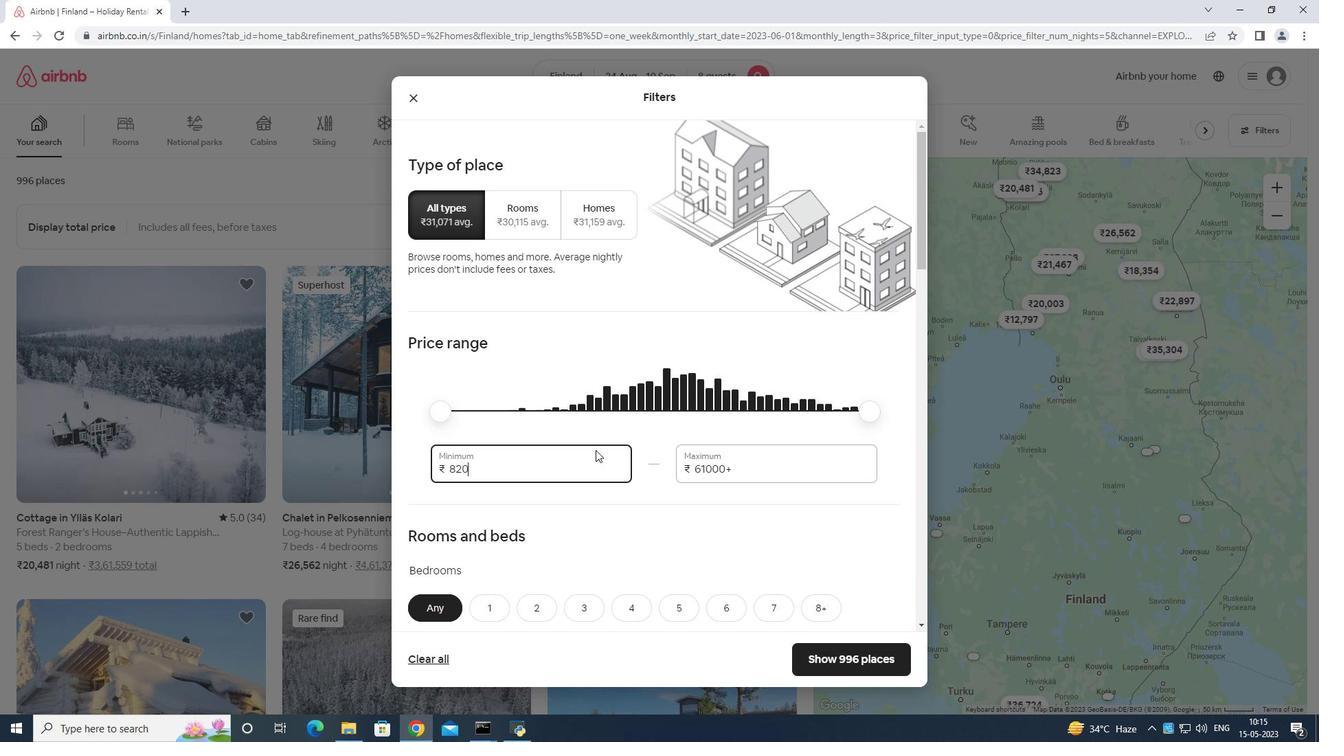 
Action: Mouse moved to (599, 446)
Screenshot: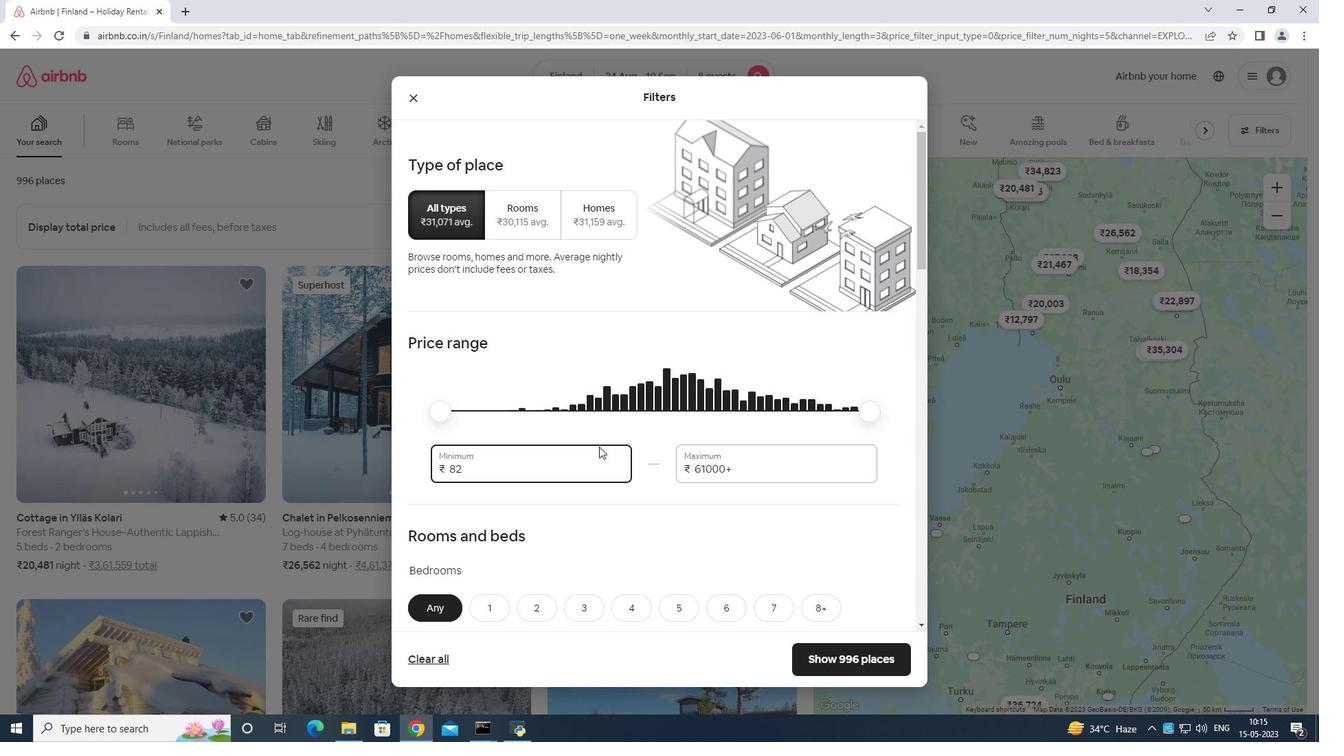 
Action: Key pressed <Key.backspace><Key.backspace><Key.backspace><Key.backspace><Key.backspace><Key.backspace>
Screenshot: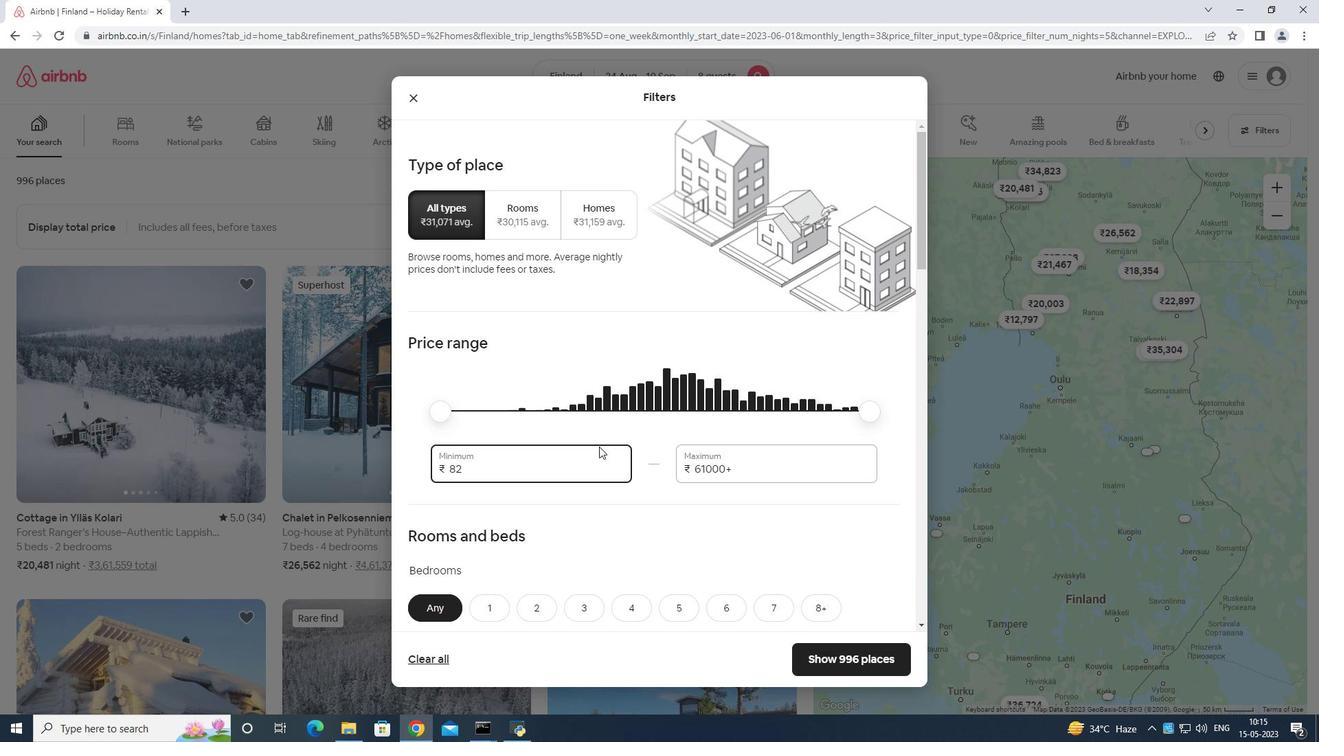 
Action: Mouse moved to (607, 441)
Screenshot: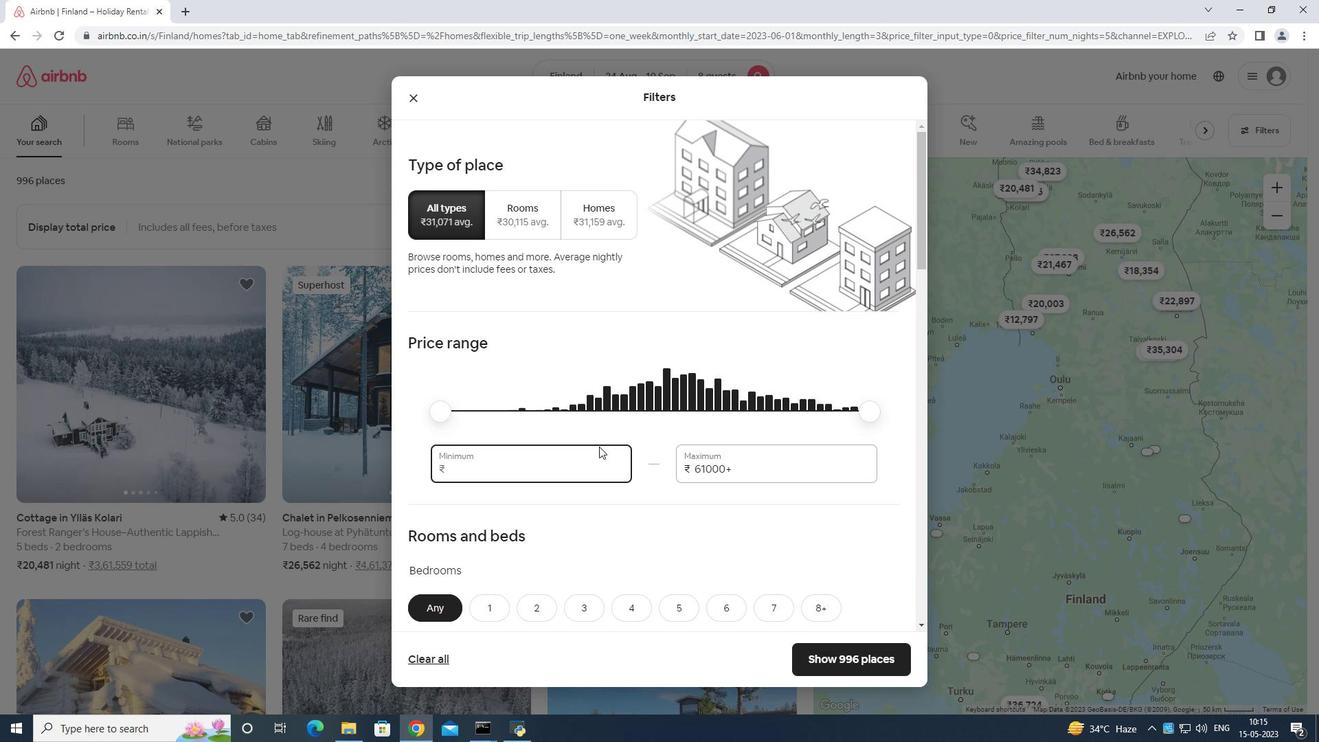 
Action: Key pressed 1
Screenshot: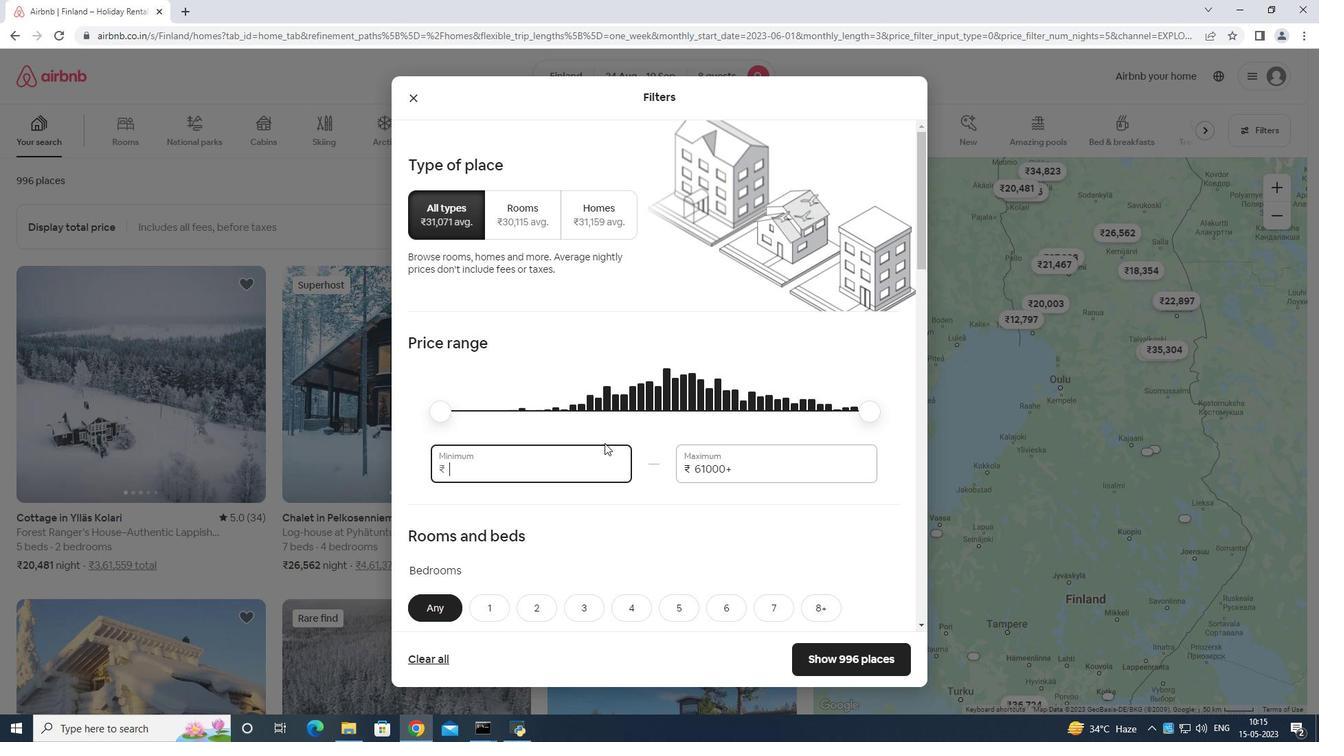 
Action: Mouse moved to (614, 436)
Screenshot: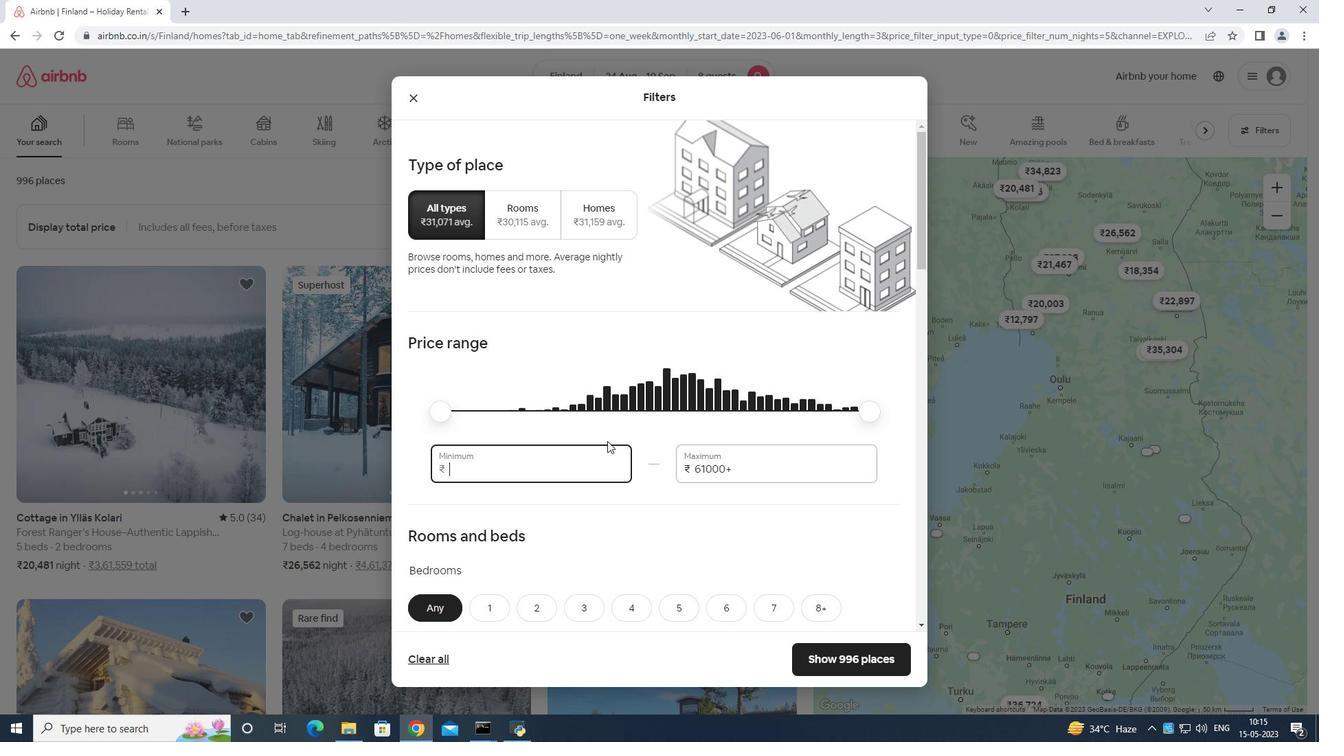 
Action: Key pressed 2
Screenshot: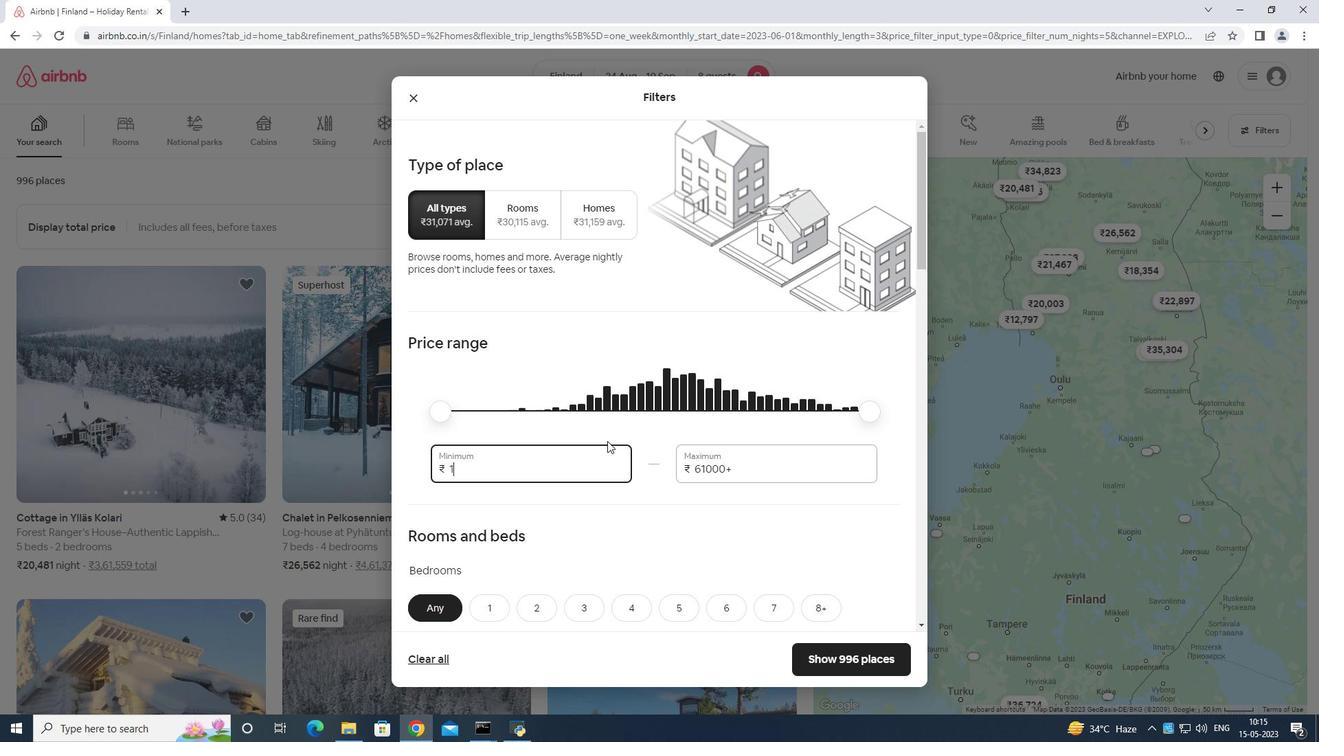 
Action: Mouse moved to (625, 430)
Screenshot: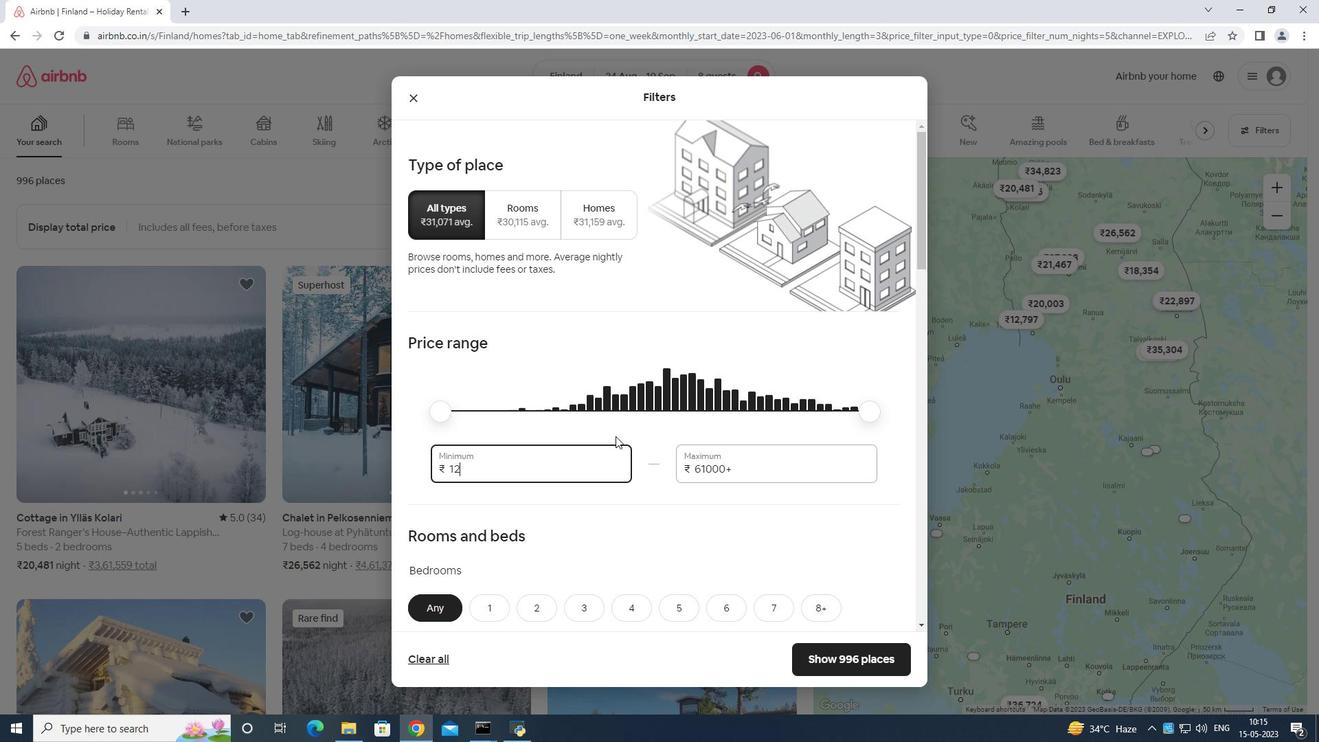 
Action: Key pressed 000
Screenshot: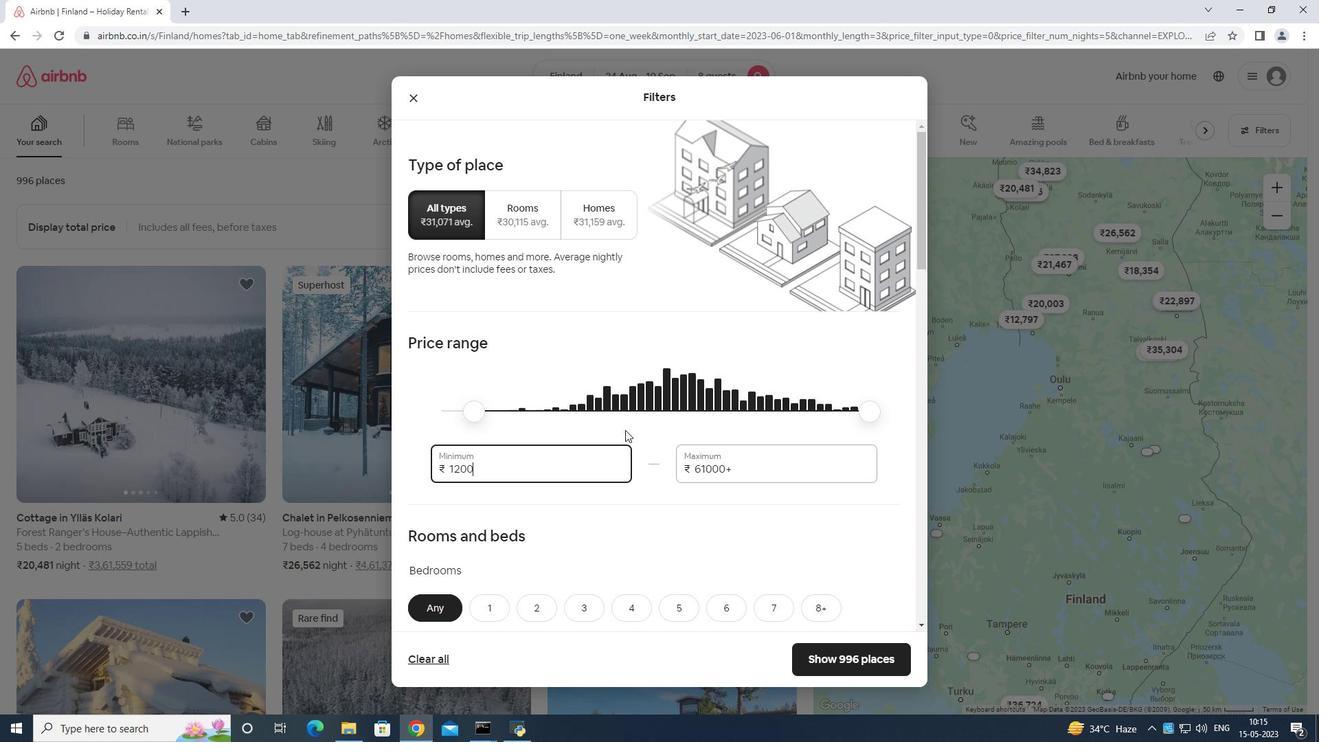 
Action: Mouse moved to (756, 457)
Screenshot: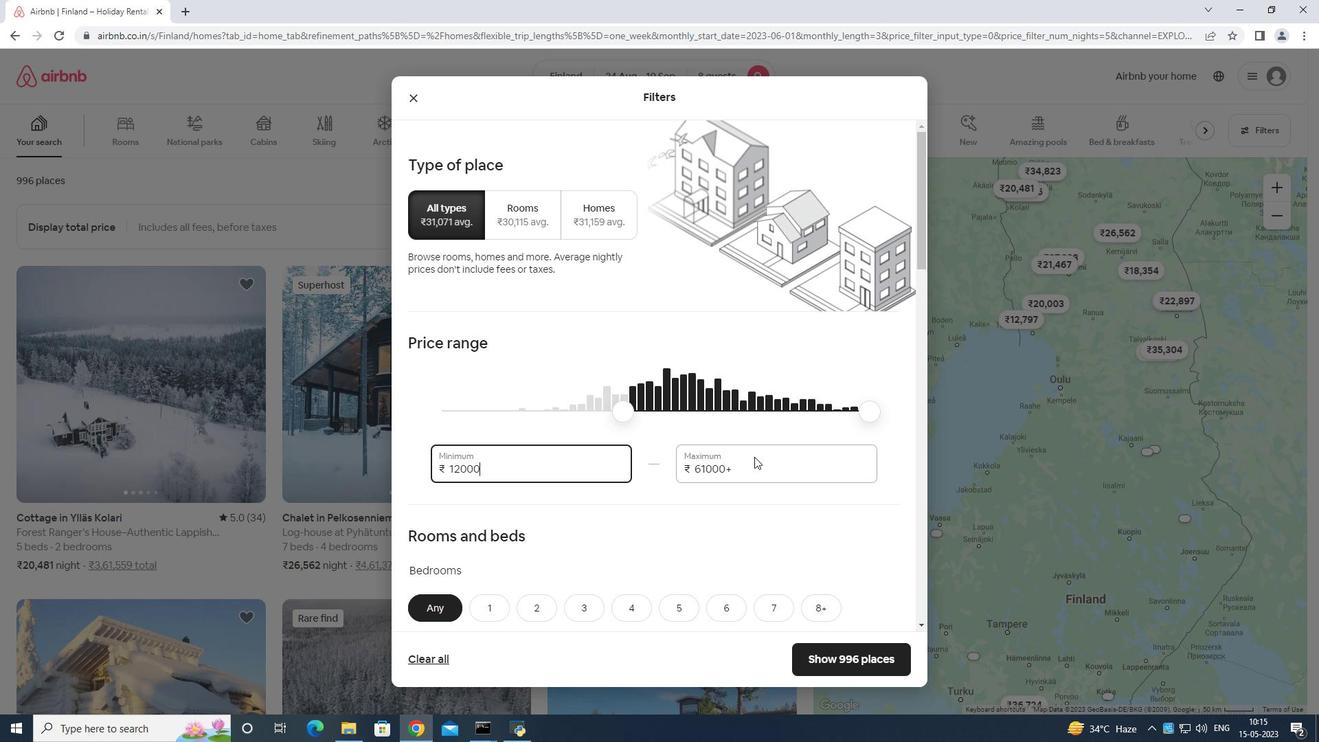 
Action: Mouse pressed left at (756, 457)
Screenshot: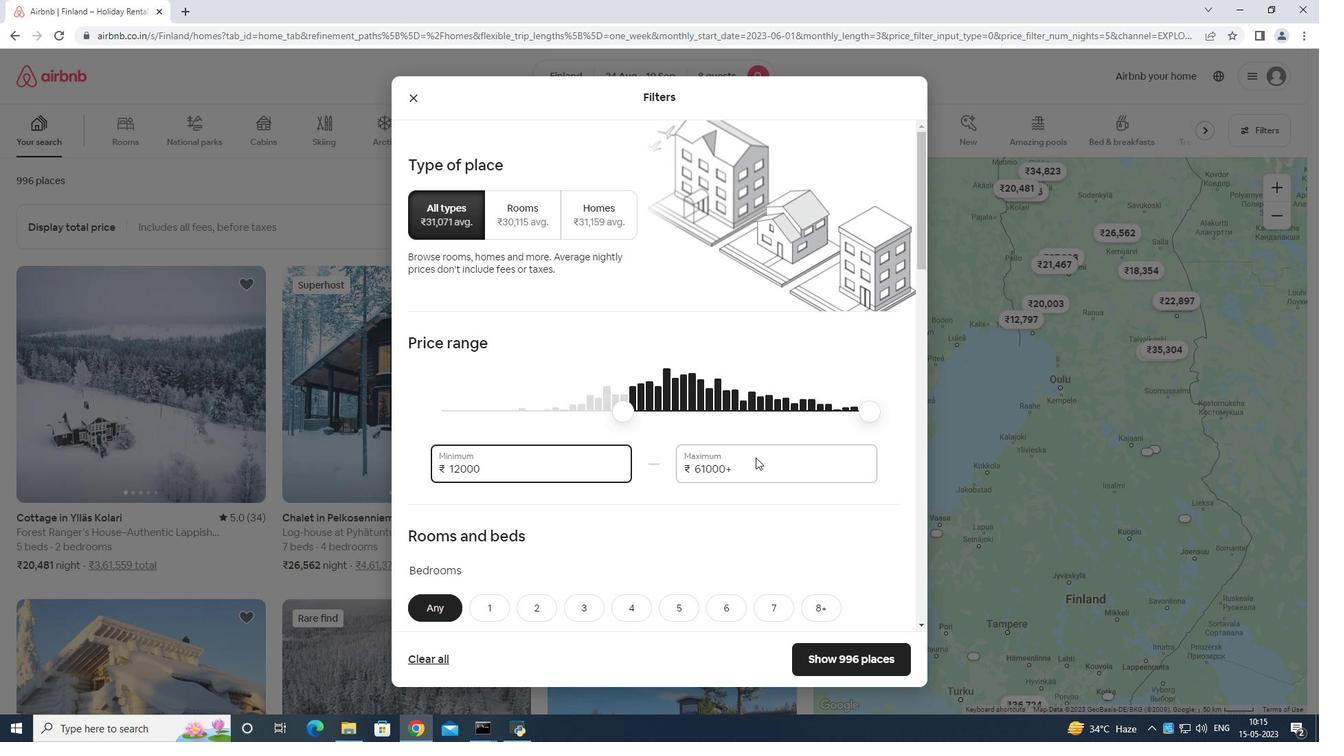 
Action: Mouse moved to (756, 455)
Screenshot: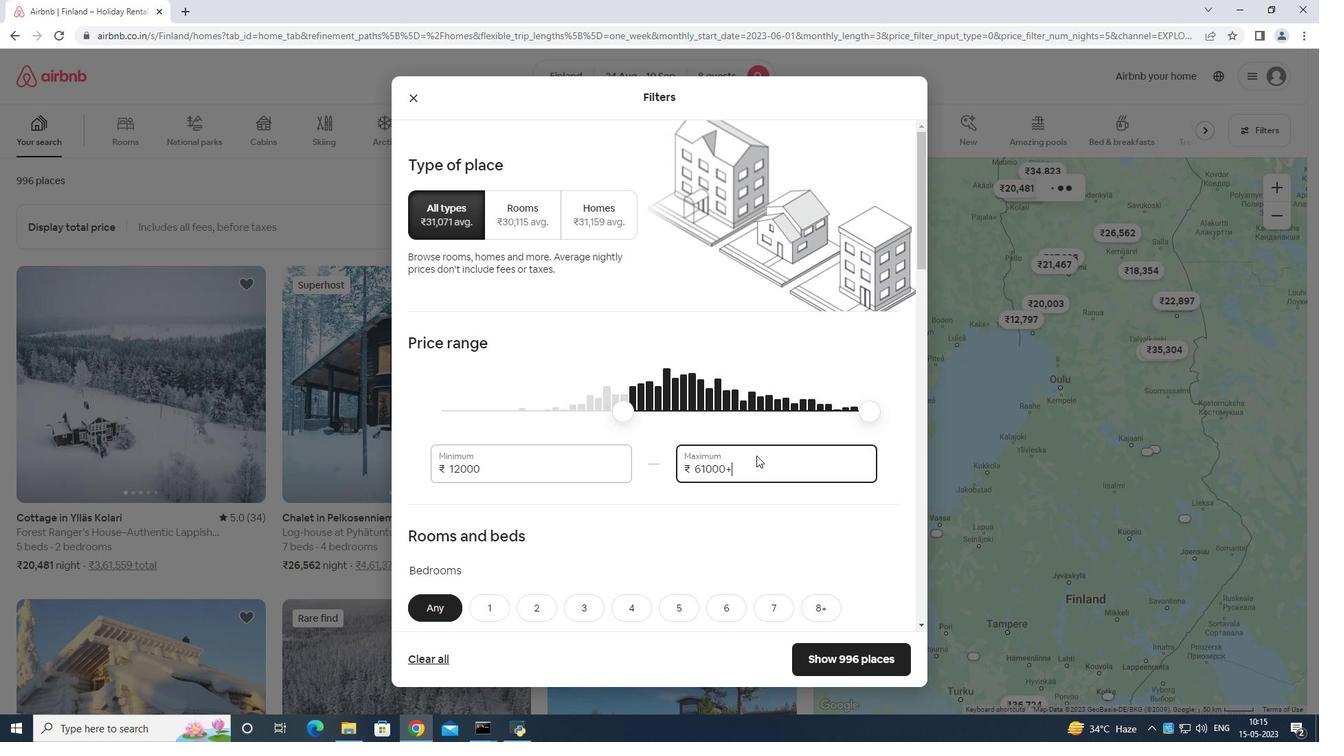 
Action: Key pressed <Key.backspace><Key.backspace><Key.backspace><Key.backspace><Key.backspace><Key.backspace><Key.backspace><Key.backspace><Key.backspace><Key.backspace><Key.backspace><Key.backspace><Key.backspace><Key.backspace><Key.backspace><Key.backspace><Key.backspace>
Screenshot: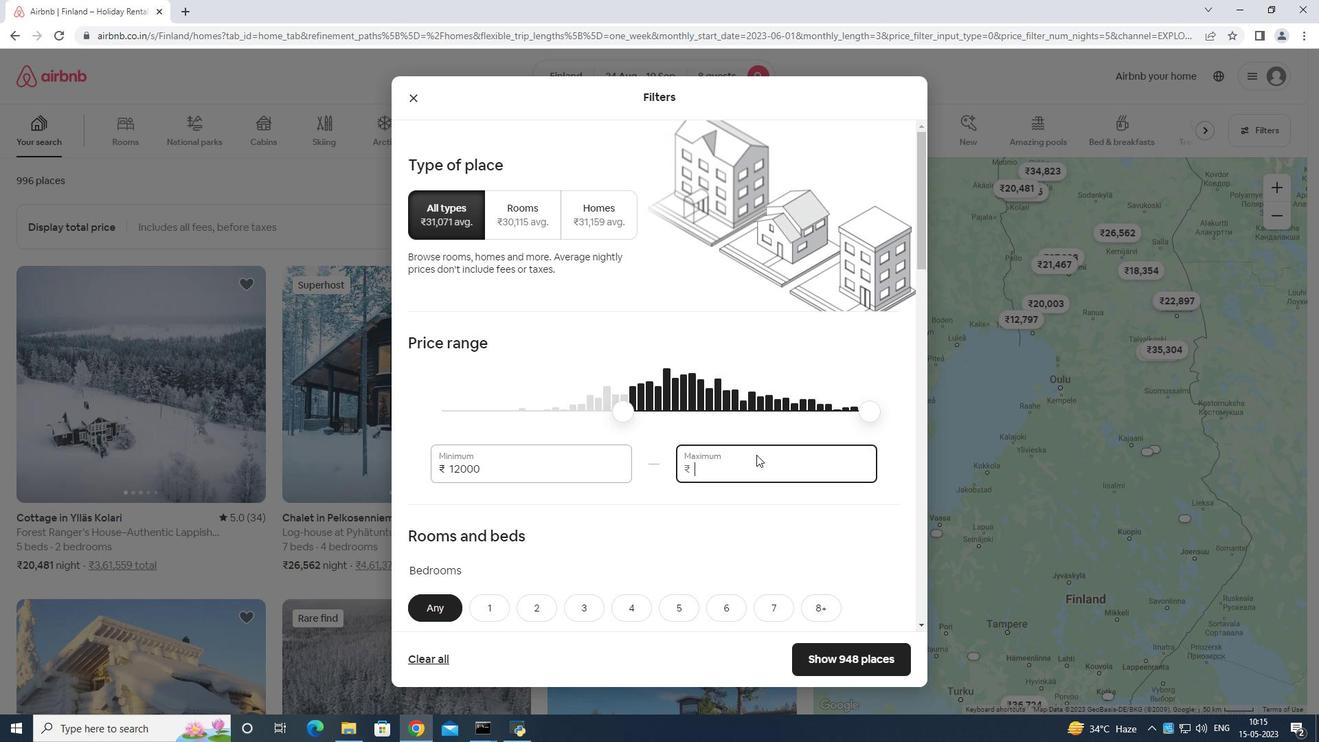 
Action: Mouse moved to (761, 447)
Screenshot: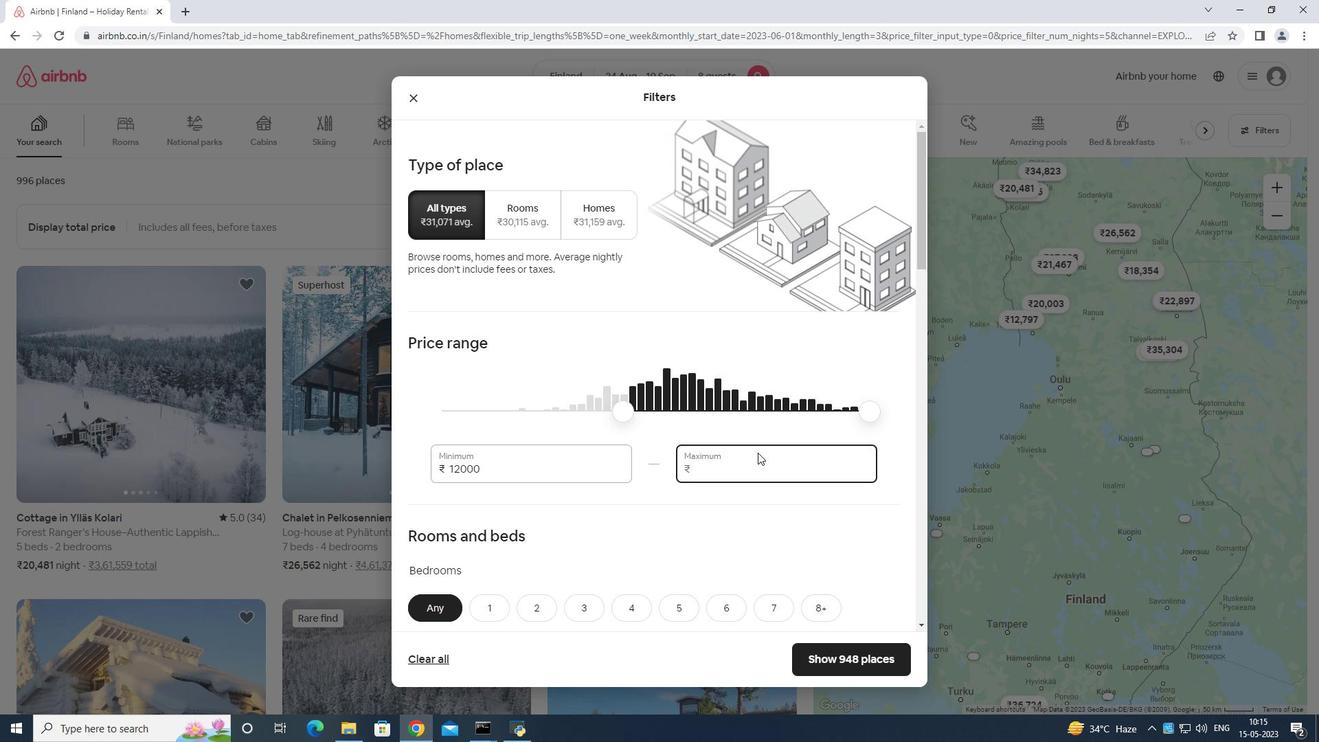 
Action: Key pressed 15
Screenshot: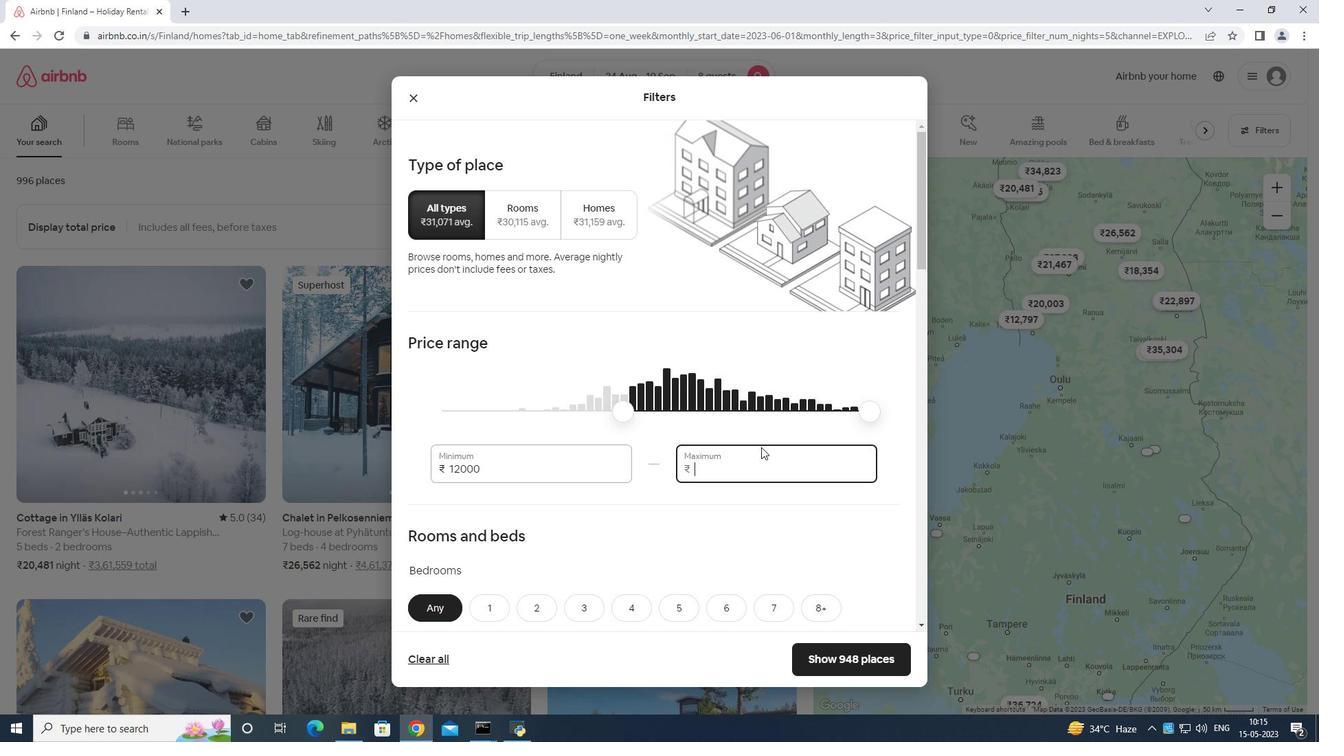 
Action: Mouse moved to (762, 446)
Screenshot: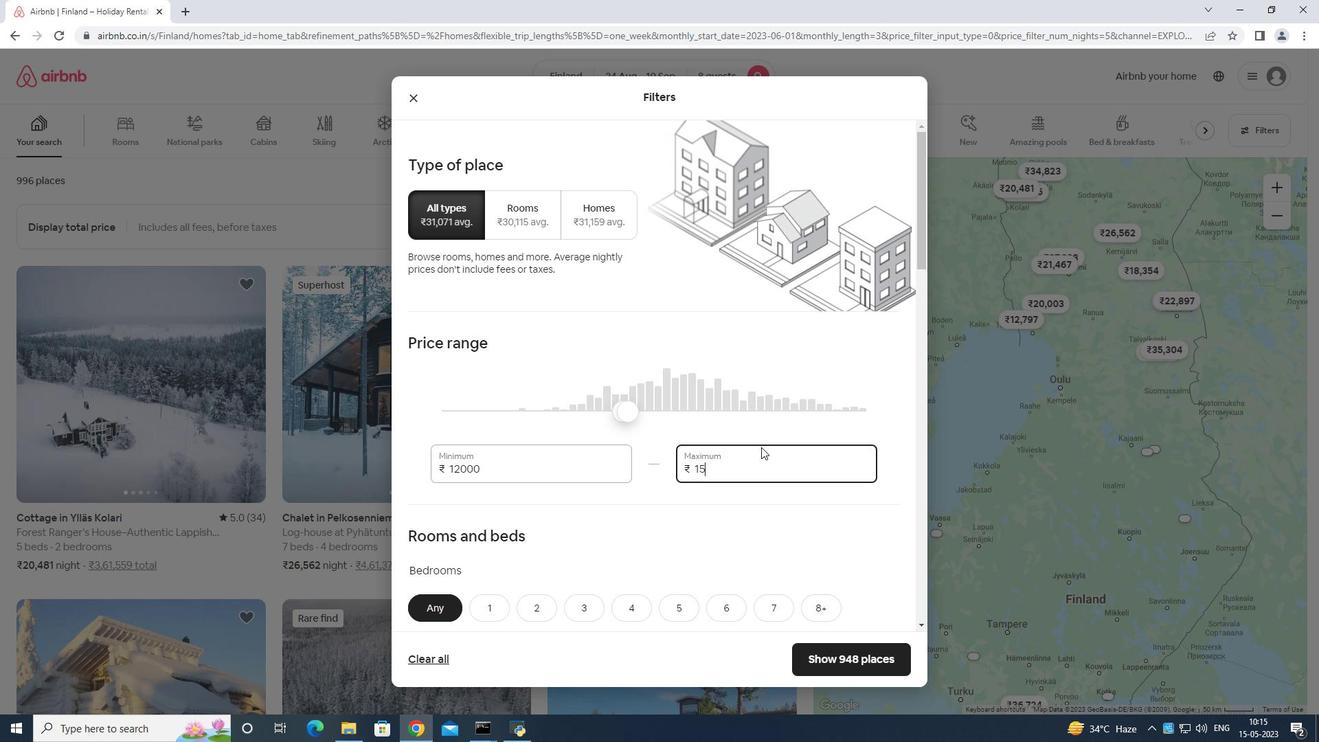 
Action: Key pressed 0
Screenshot: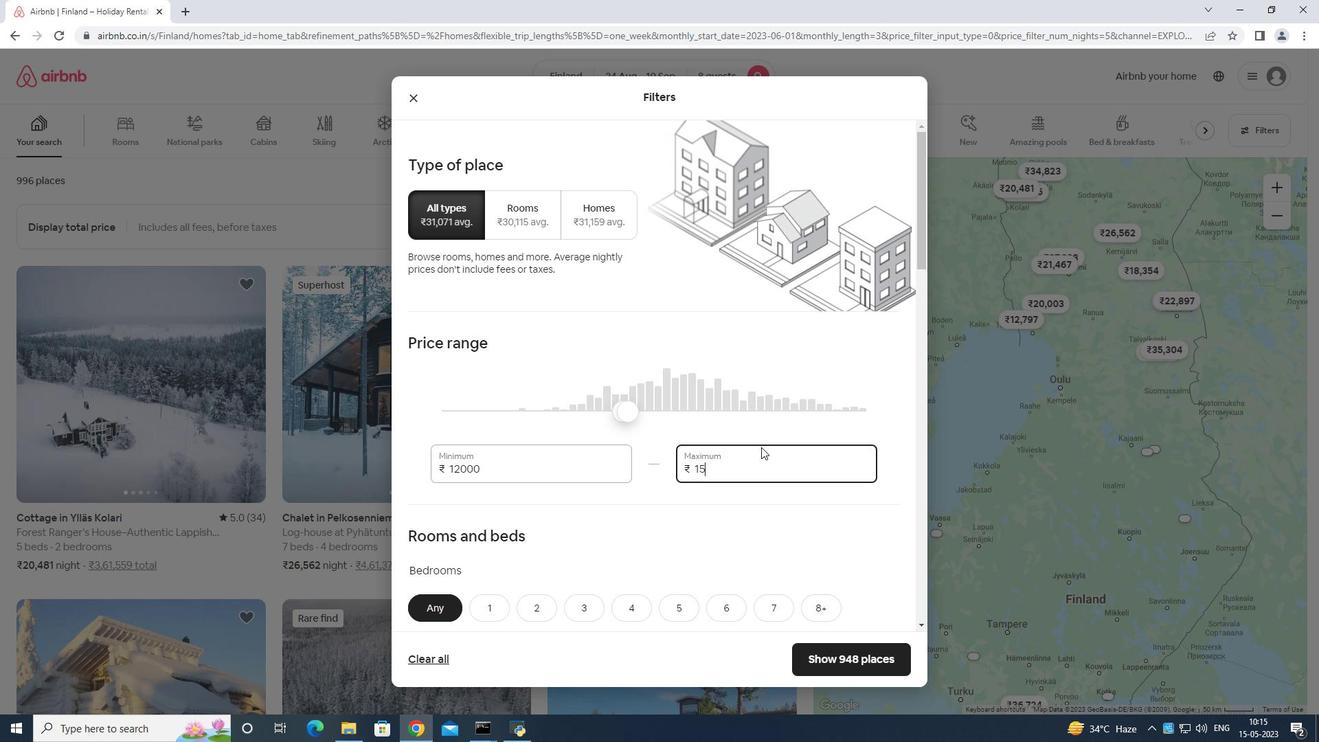 
Action: Mouse moved to (763, 444)
Screenshot: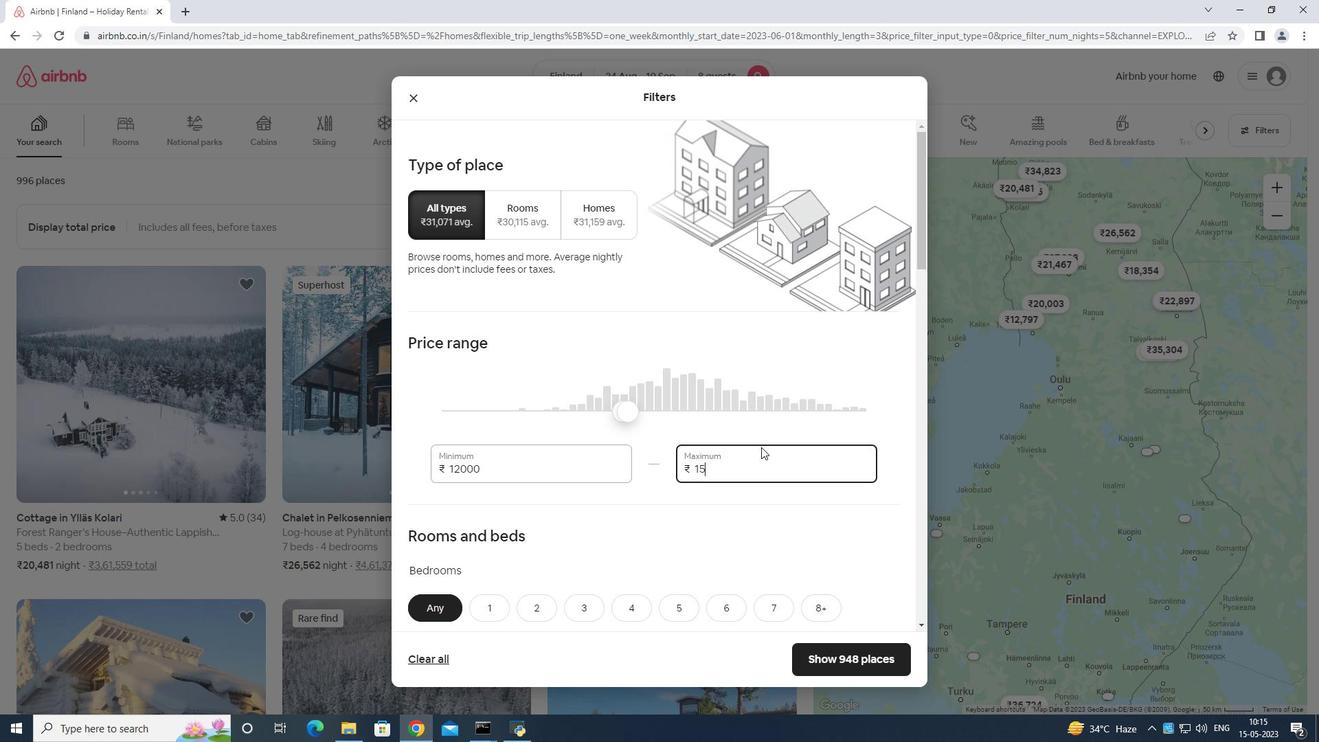 
Action: Key pressed 00
Screenshot: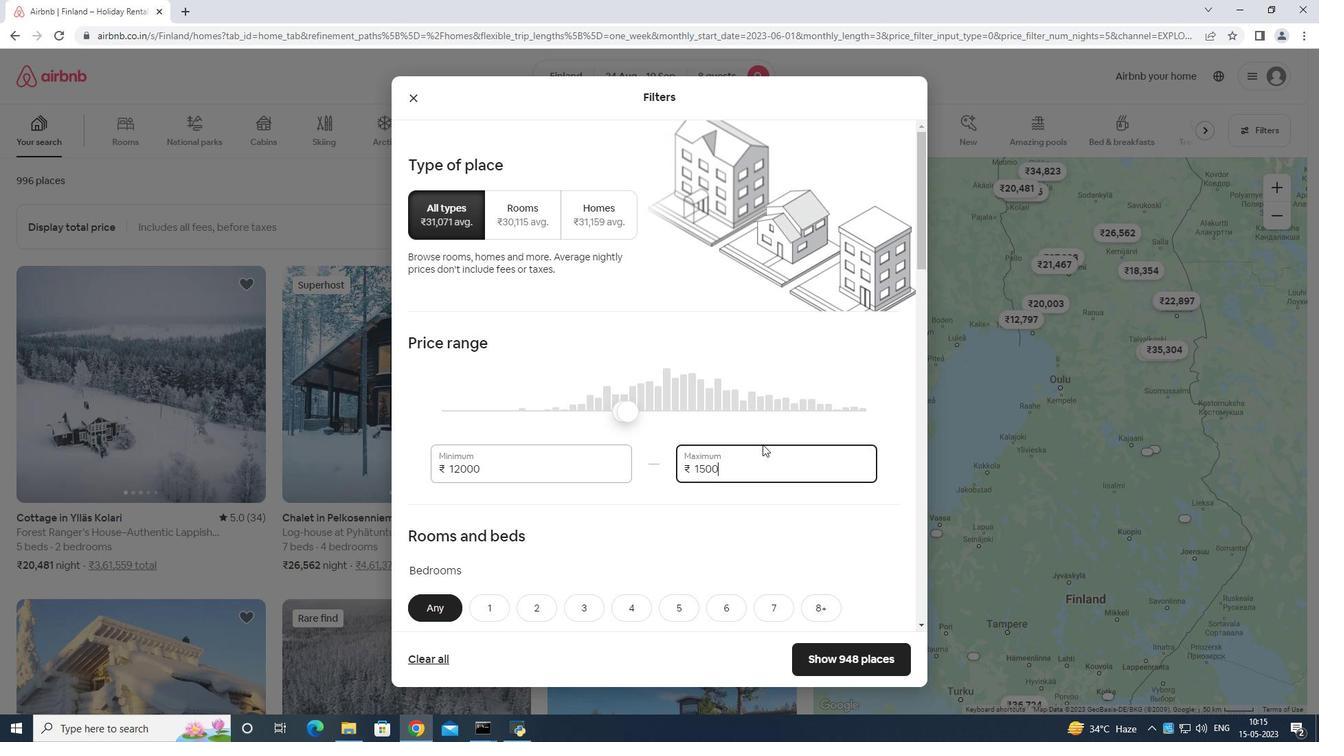 
Action: Mouse moved to (762, 454)
Screenshot: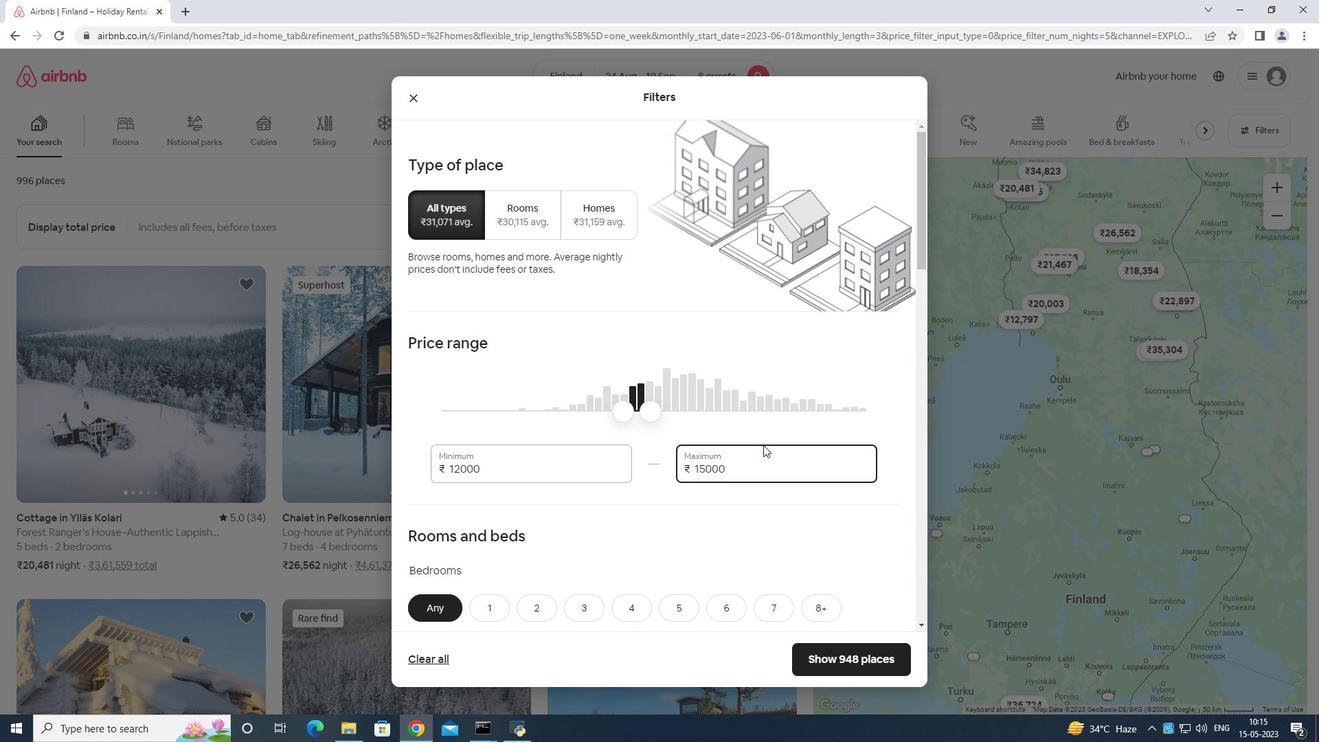 
Action: Mouse scrolled (762, 453) with delta (0, 0)
Screenshot: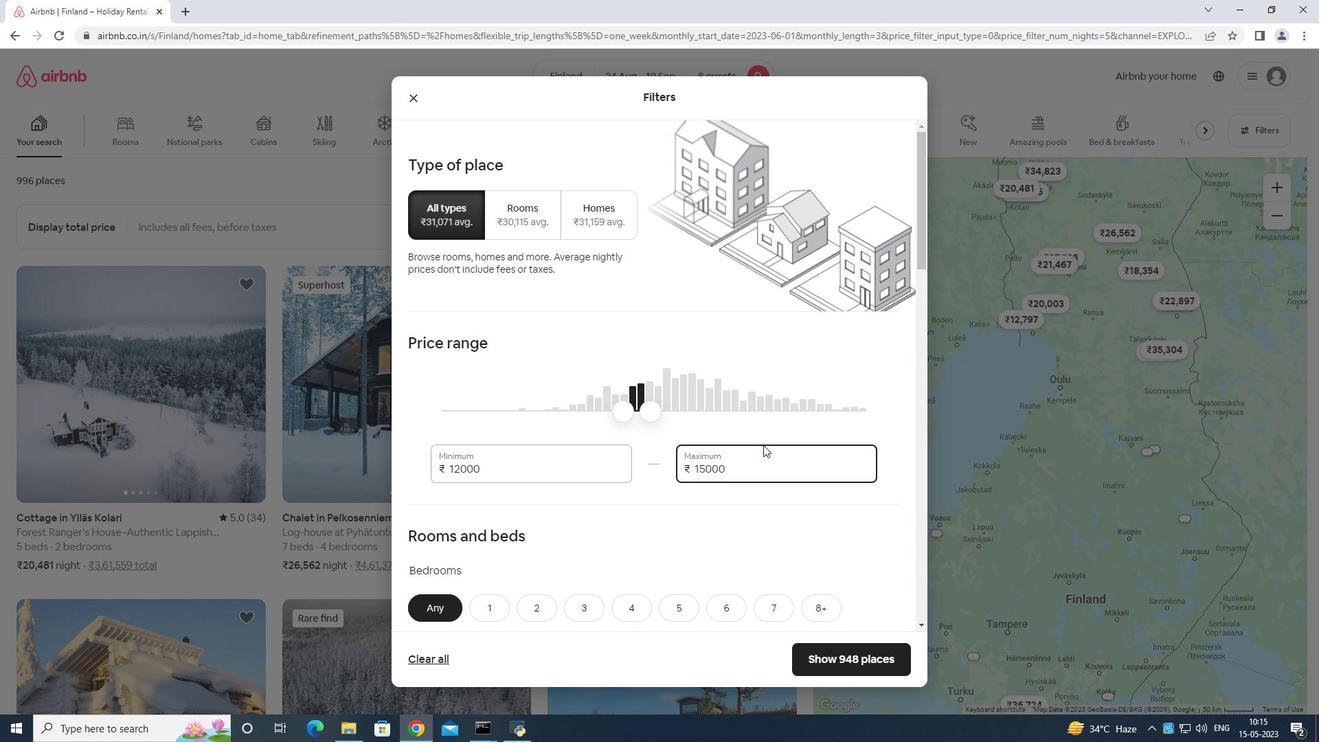 
Action: Mouse moved to (760, 455)
Screenshot: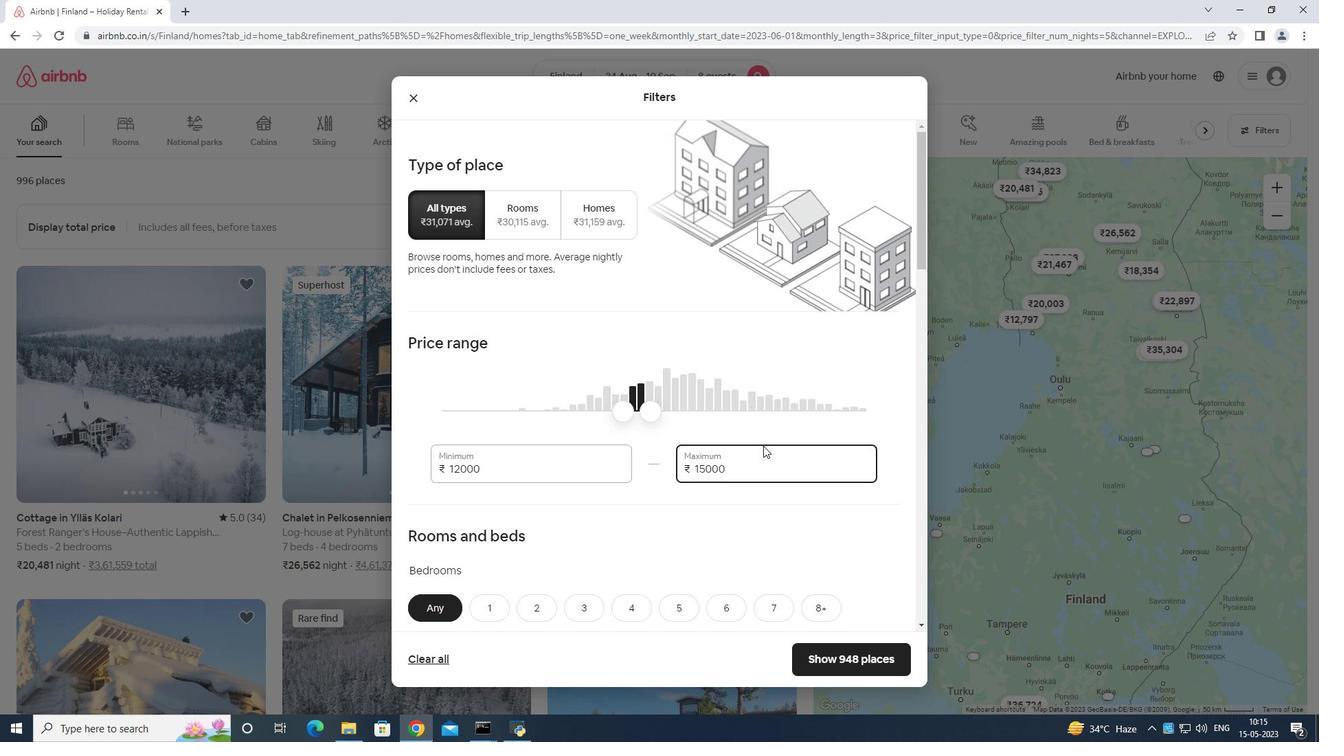 
Action: Mouse scrolled (760, 455) with delta (0, 0)
Screenshot: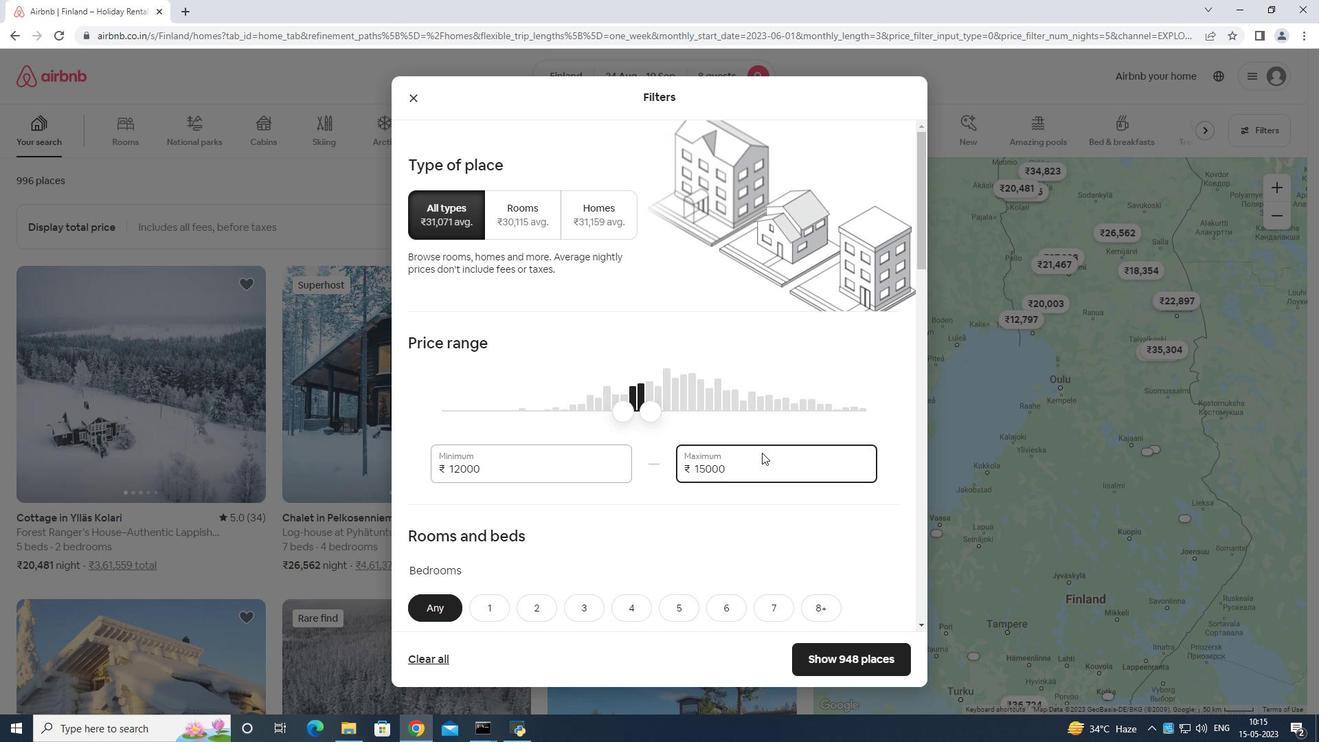 
Action: Mouse scrolled (760, 455) with delta (0, 0)
Screenshot: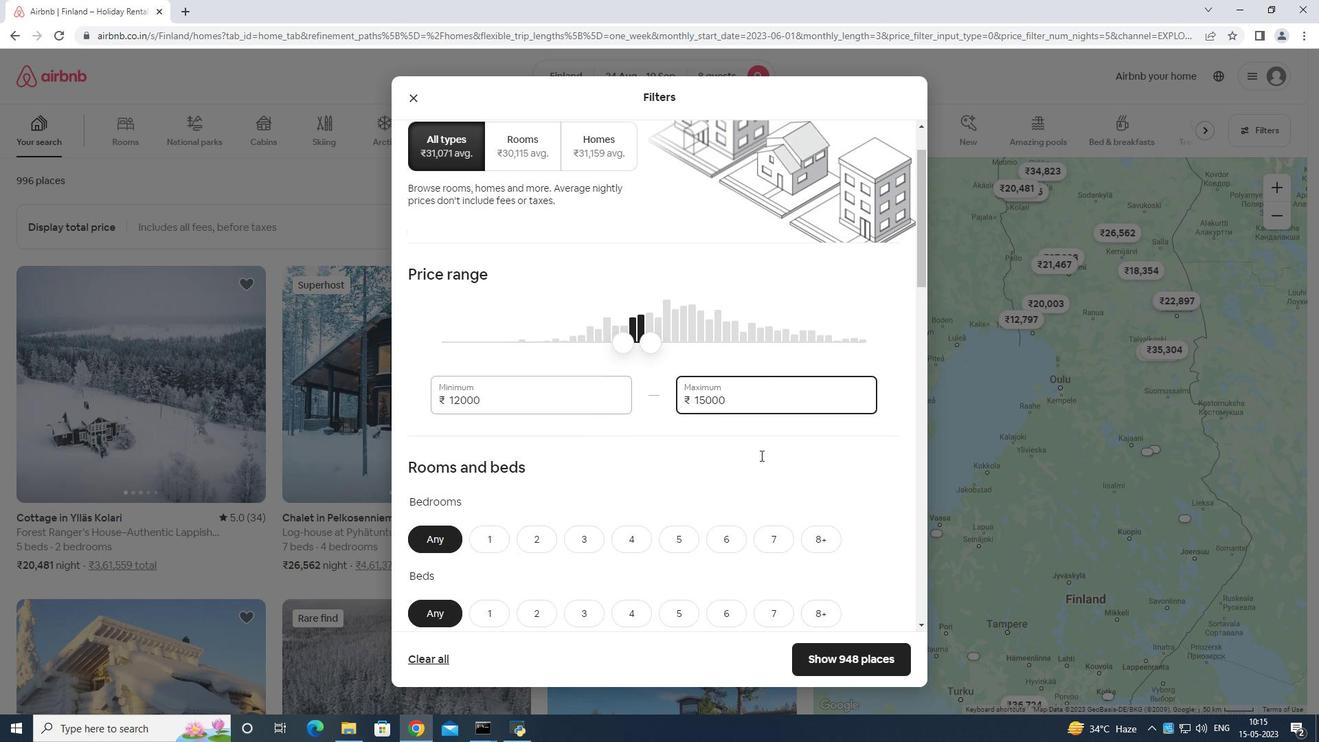 
Action: Mouse moved to (629, 406)
Screenshot: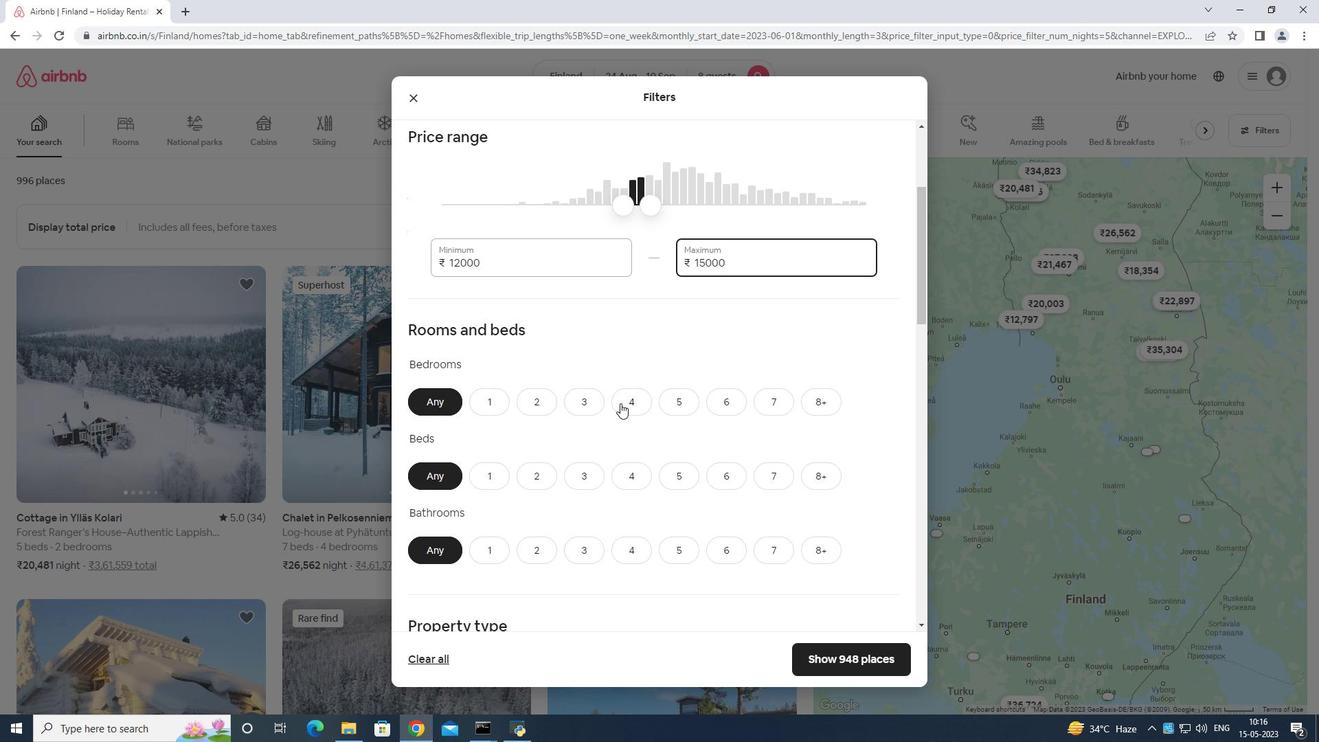 
Action: Mouse pressed left at (629, 406)
Screenshot: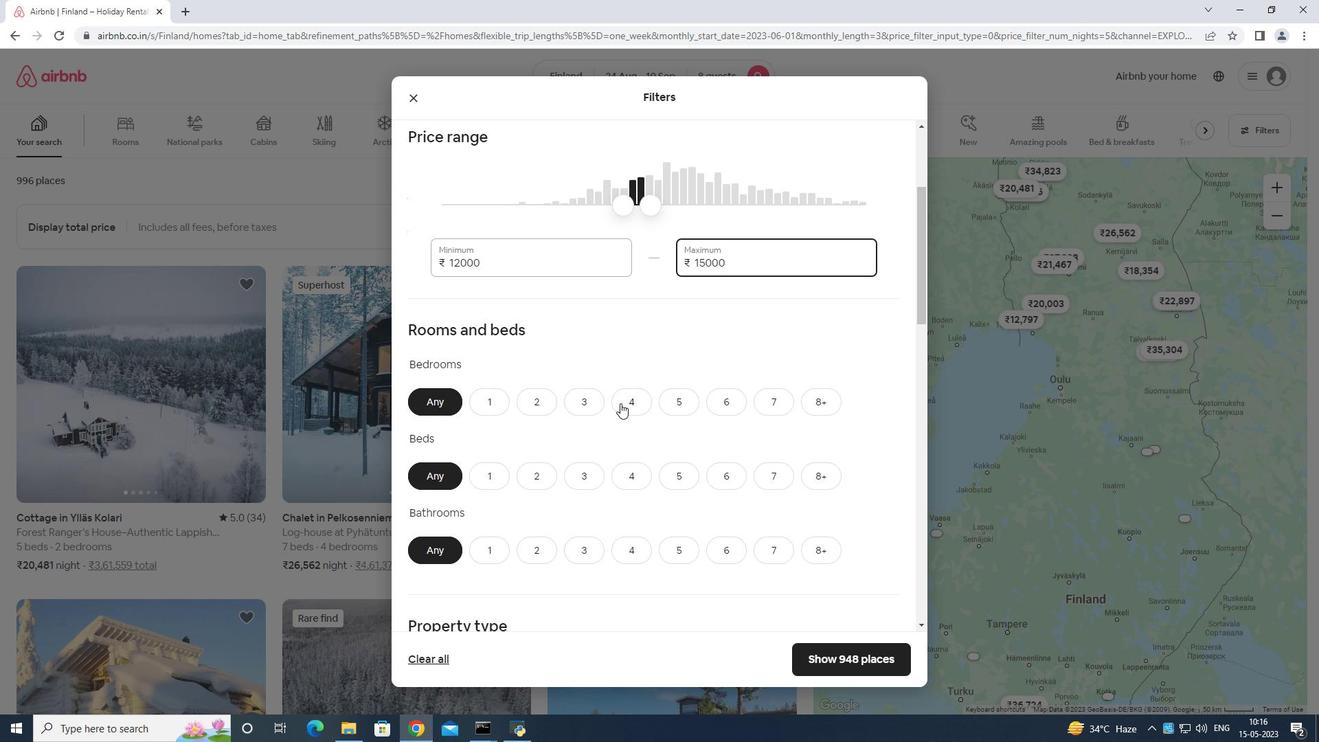 
Action: Mouse moved to (819, 479)
Screenshot: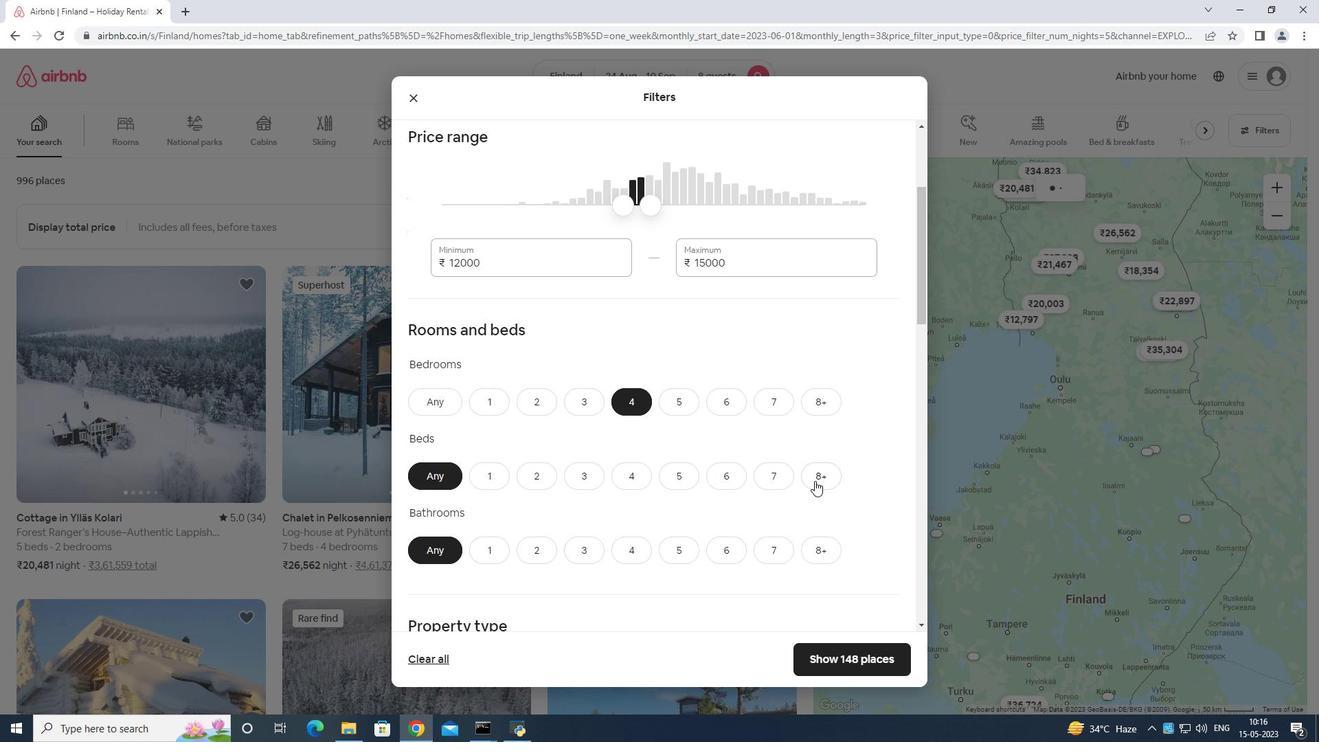
Action: Mouse pressed left at (819, 479)
Screenshot: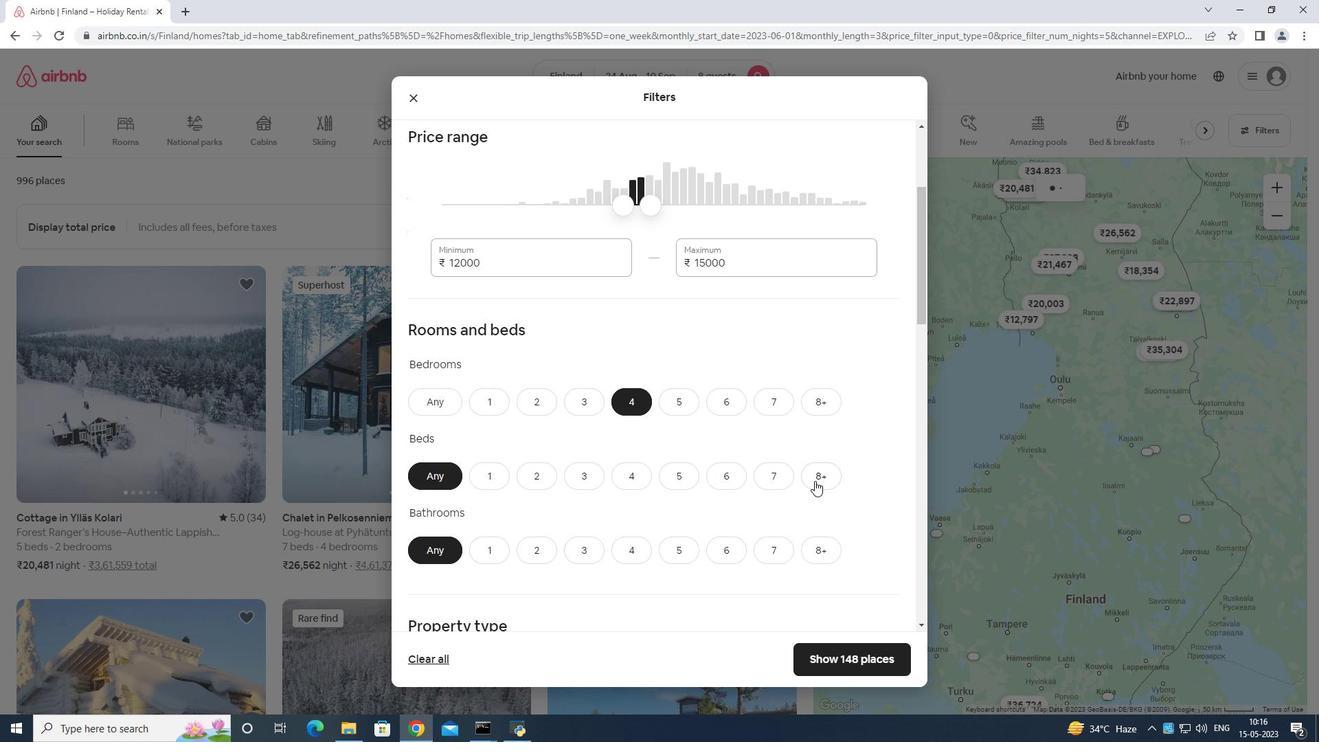 
Action: Mouse moved to (633, 545)
Screenshot: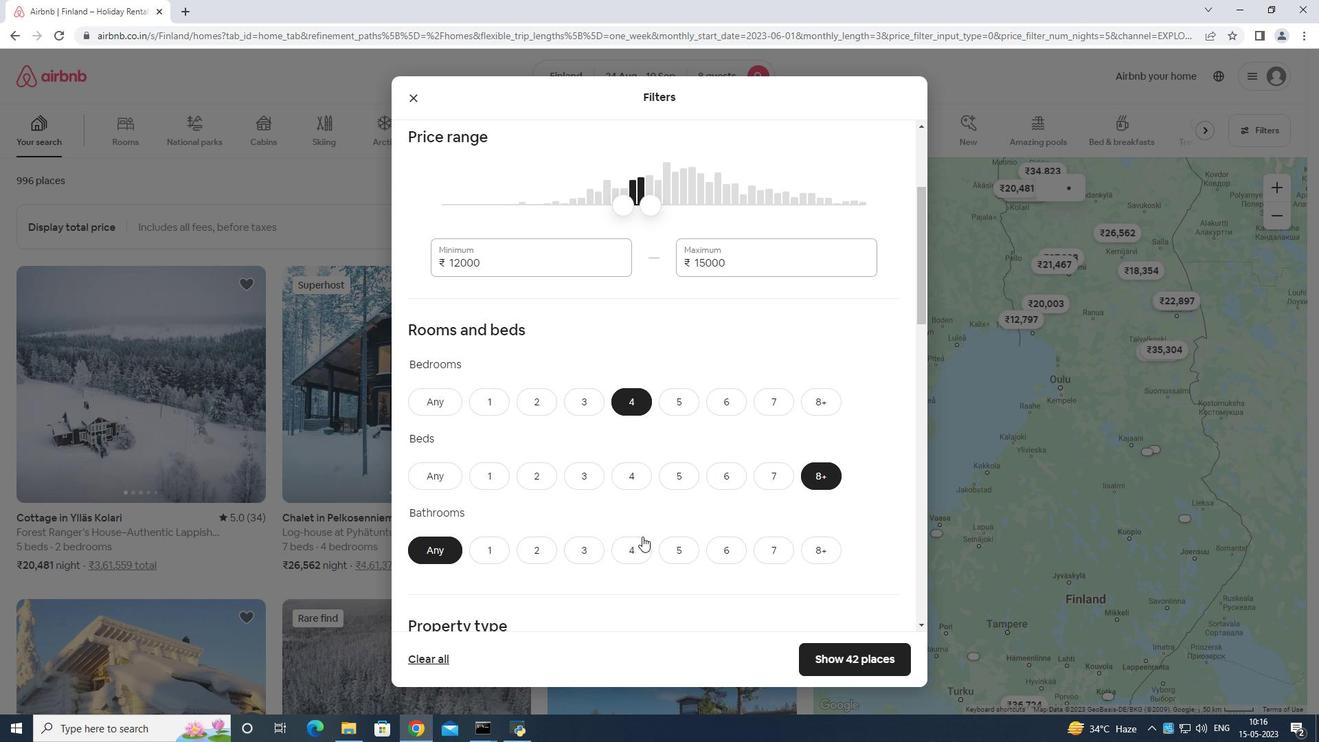 
Action: Mouse pressed left at (633, 545)
Screenshot: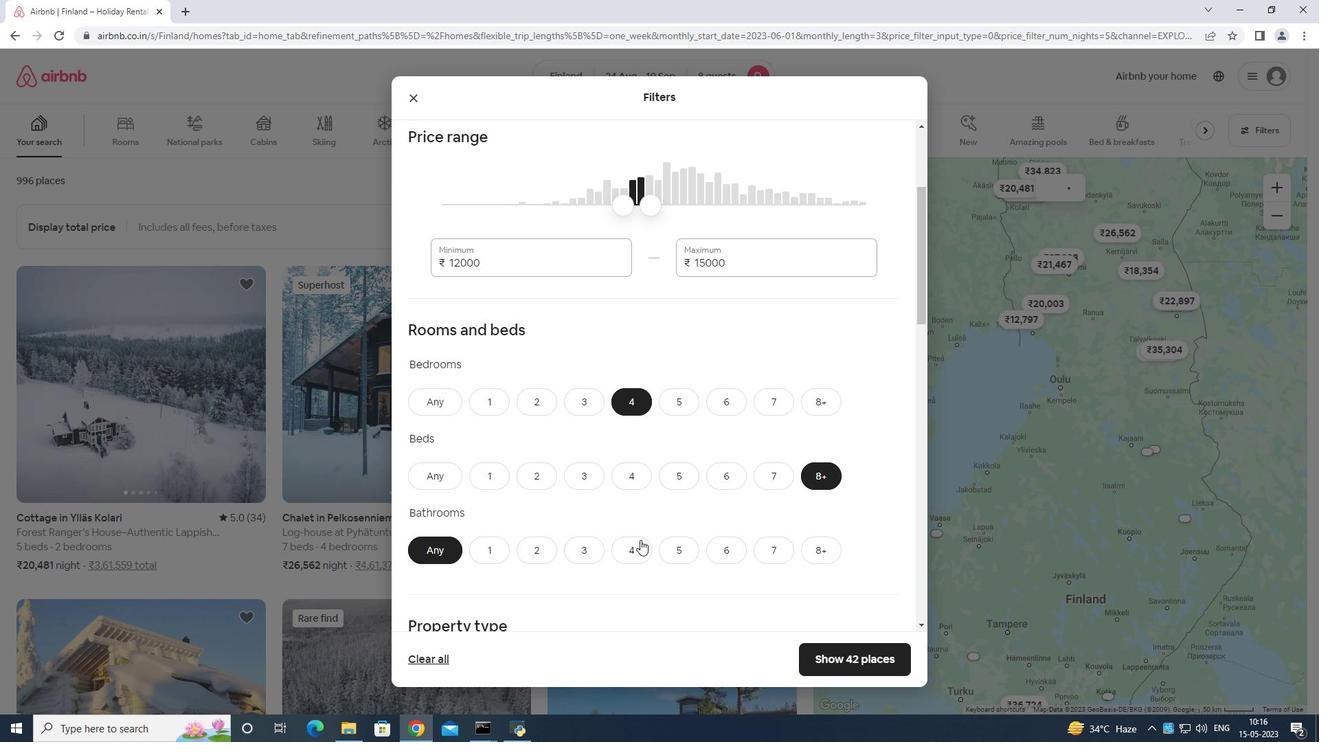 
Action: Mouse moved to (684, 426)
Screenshot: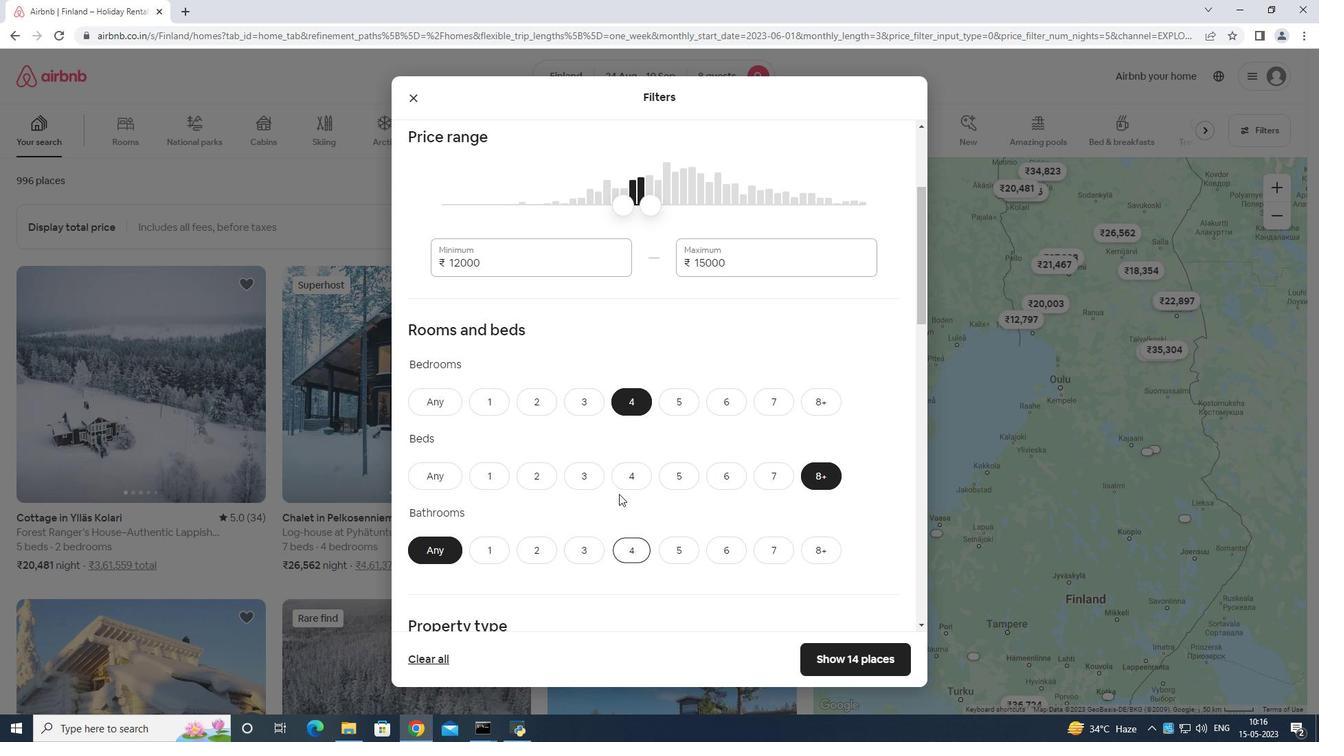 
Action: Mouse scrolled (684, 426) with delta (0, 0)
Screenshot: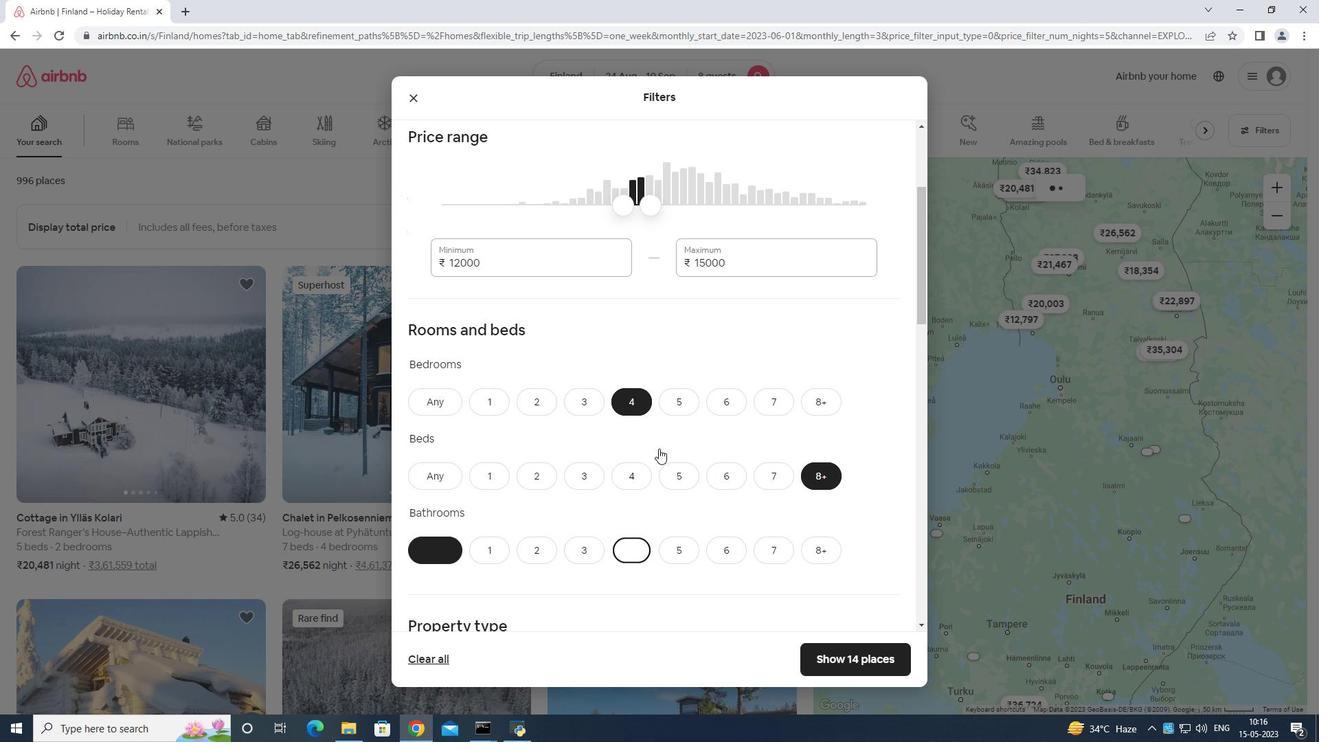 
Action: Mouse scrolled (684, 426) with delta (0, 0)
Screenshot: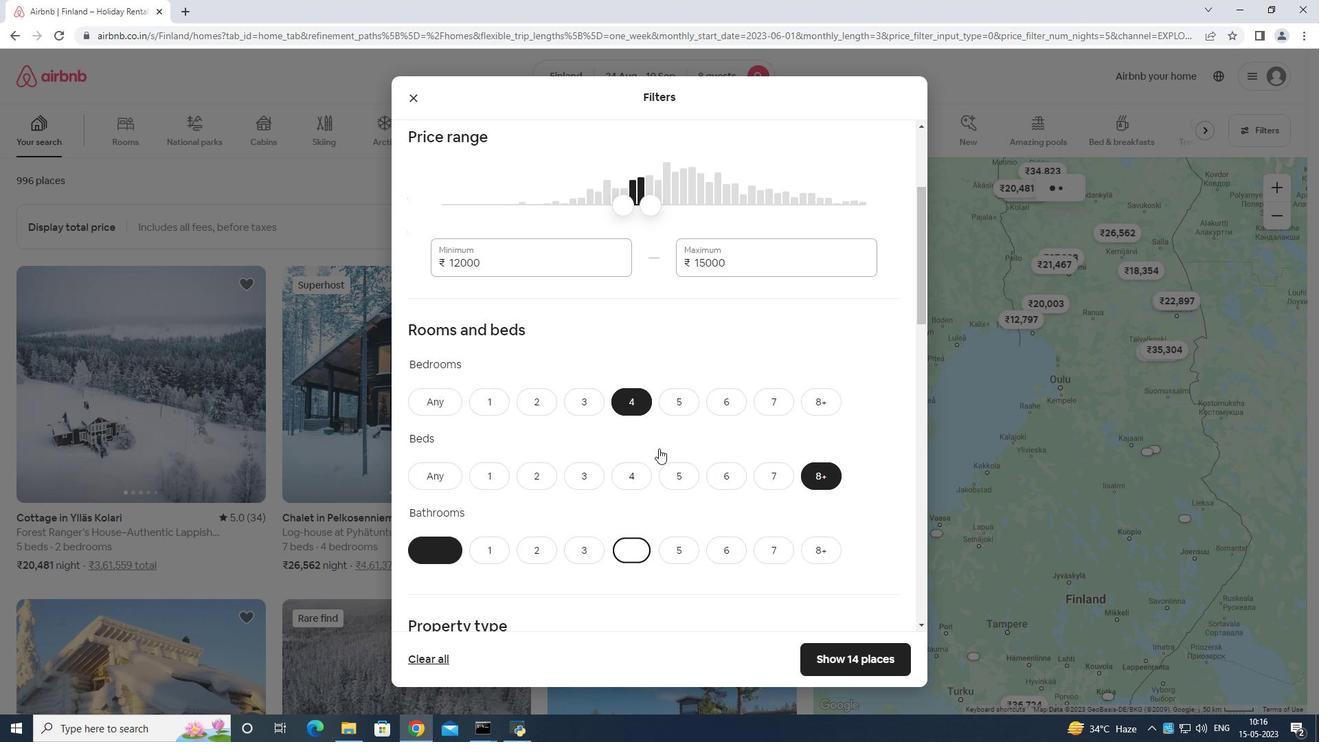 
Action: Mouse scrolled (684, 426) with delta (0, 0)
Screenshot: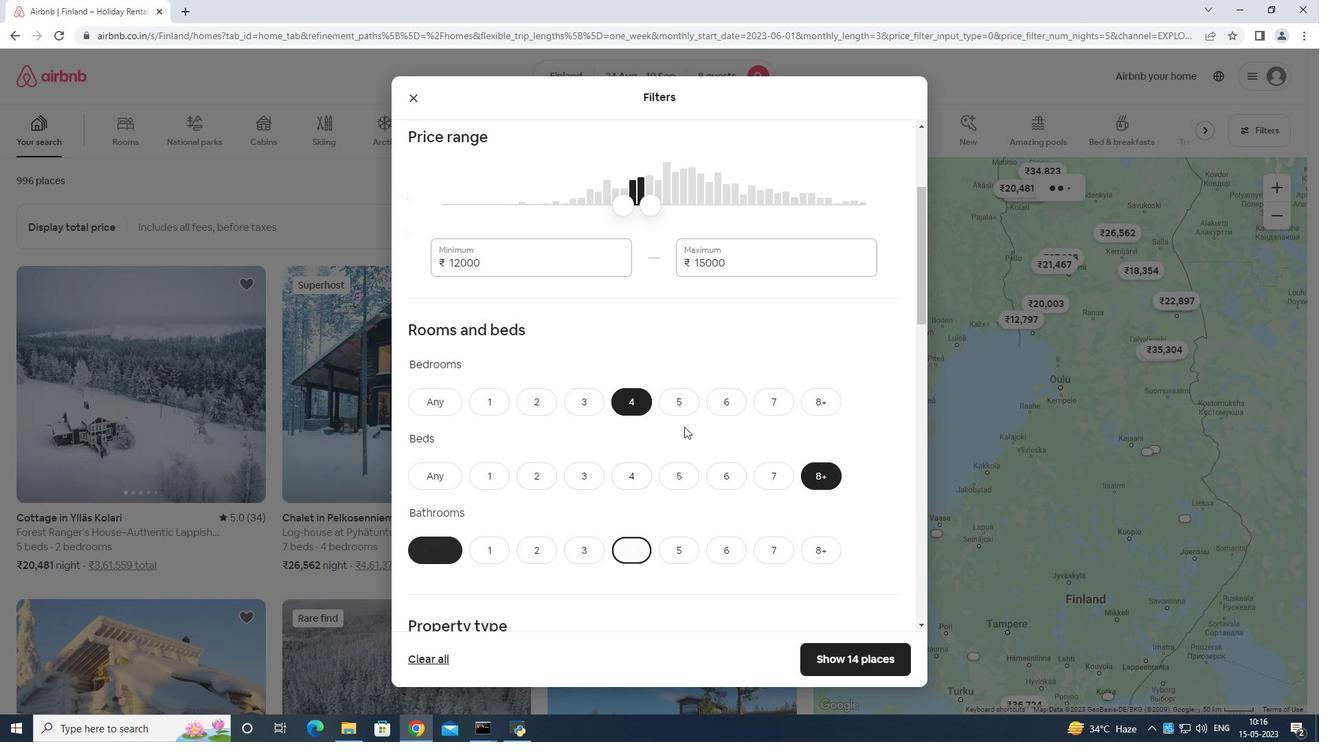 
Action: Mouse moved to (684, 426)
Screenshot: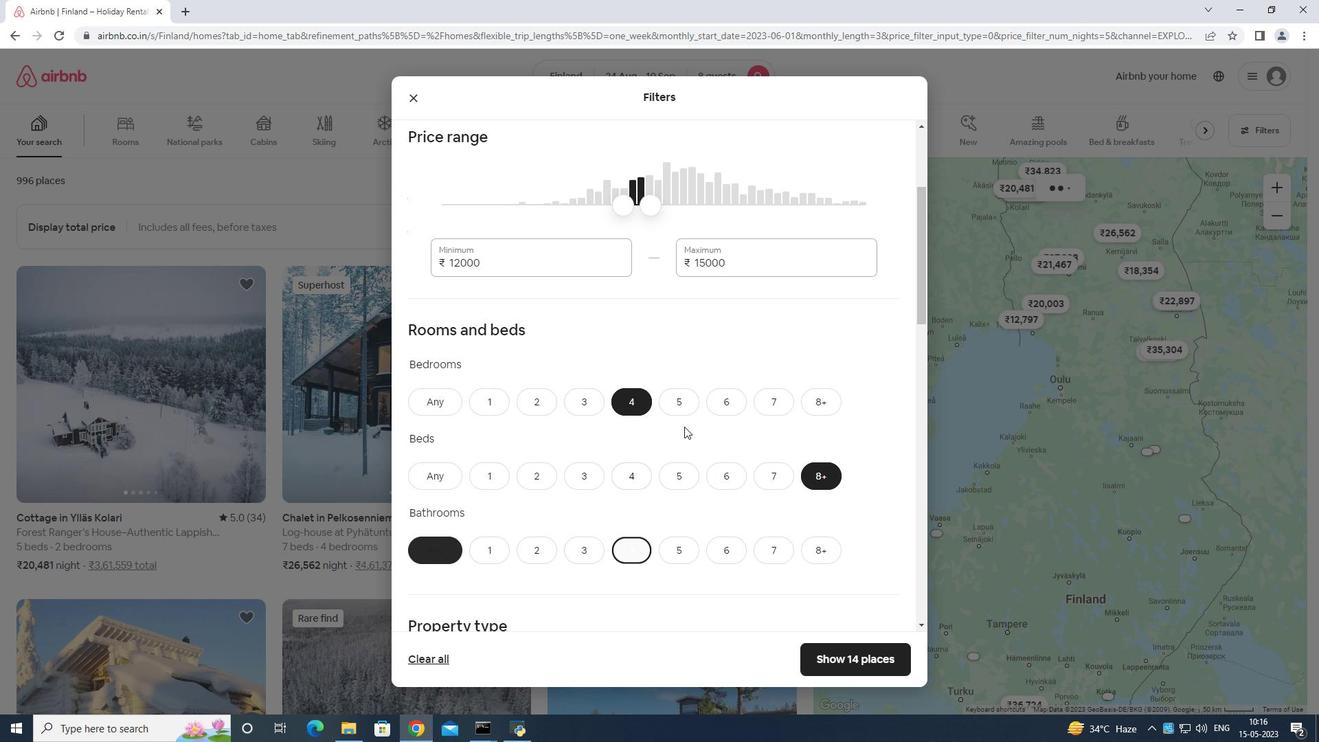 
Action: Mouse scrolled (684, 426) with delta (0, 0)
Screenshot: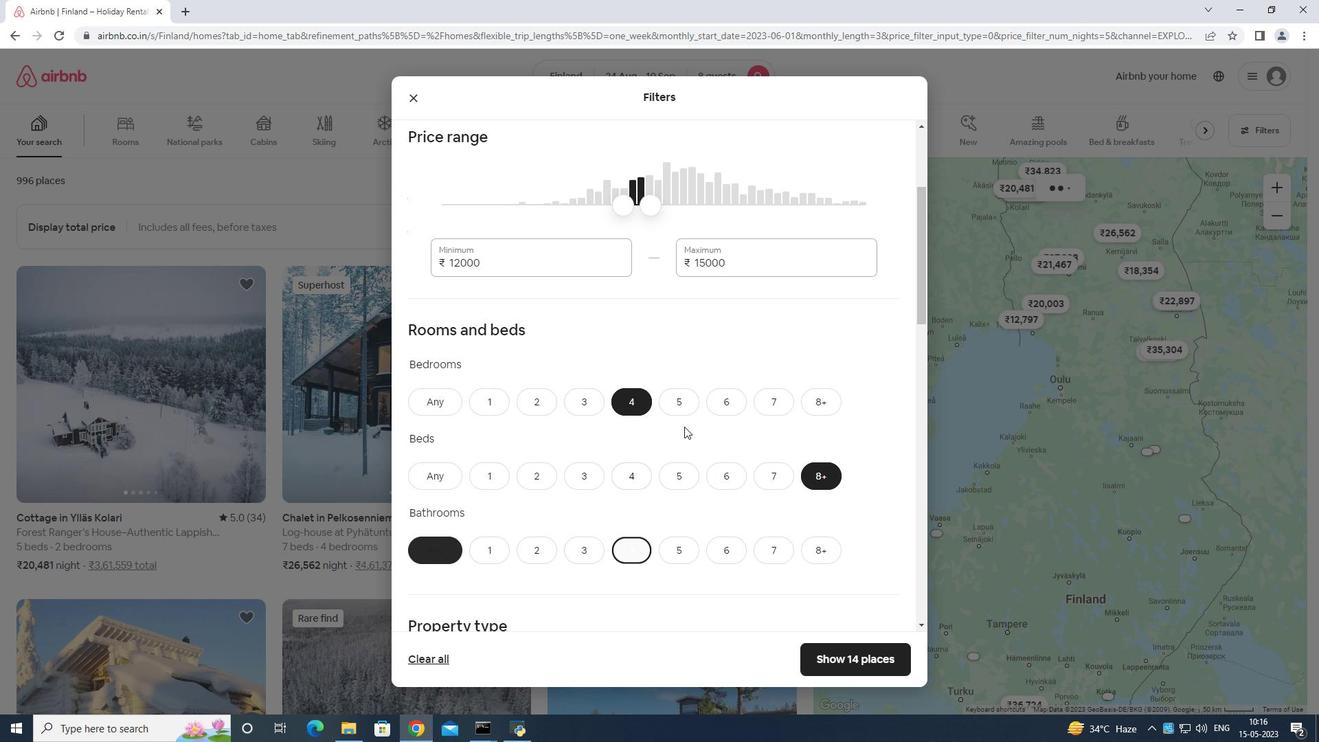 
Action: Mouse moved to (490, 403)
Screenshot: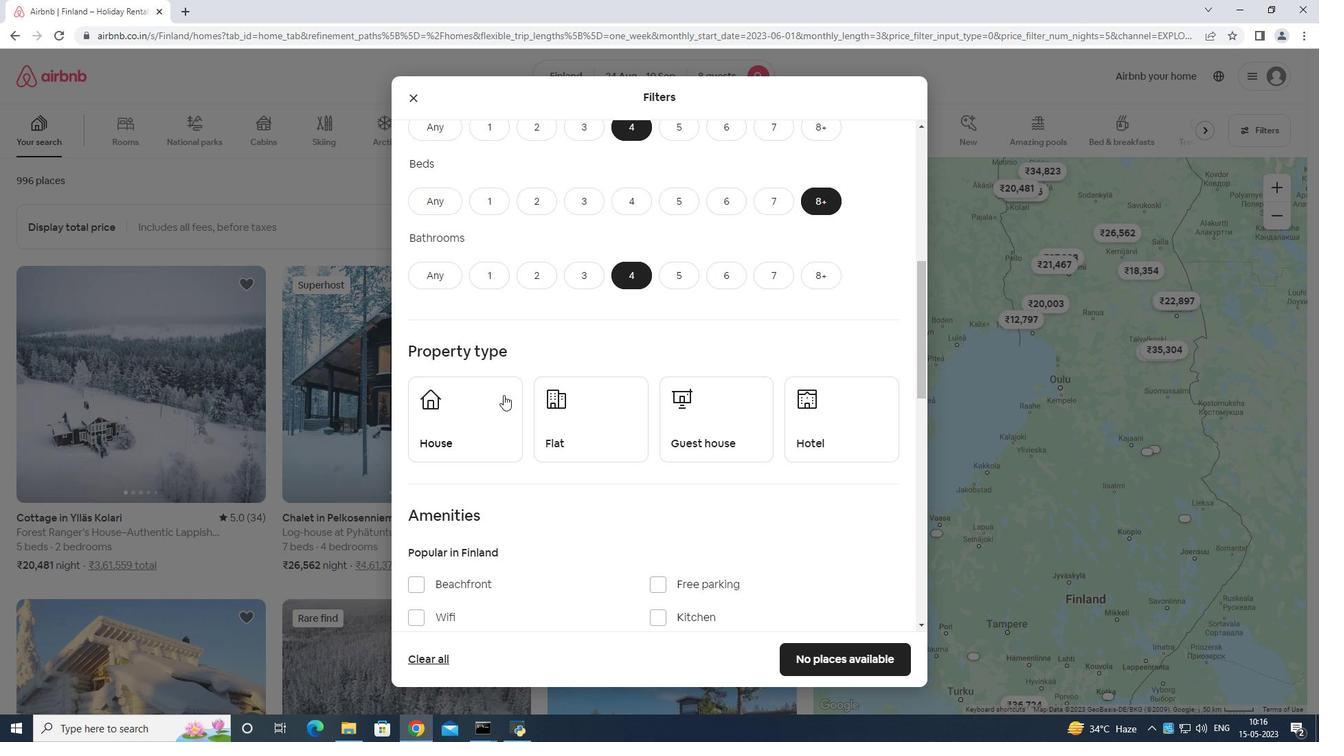 
Action: Mouse pressed left at (490, 403)
Screenshot: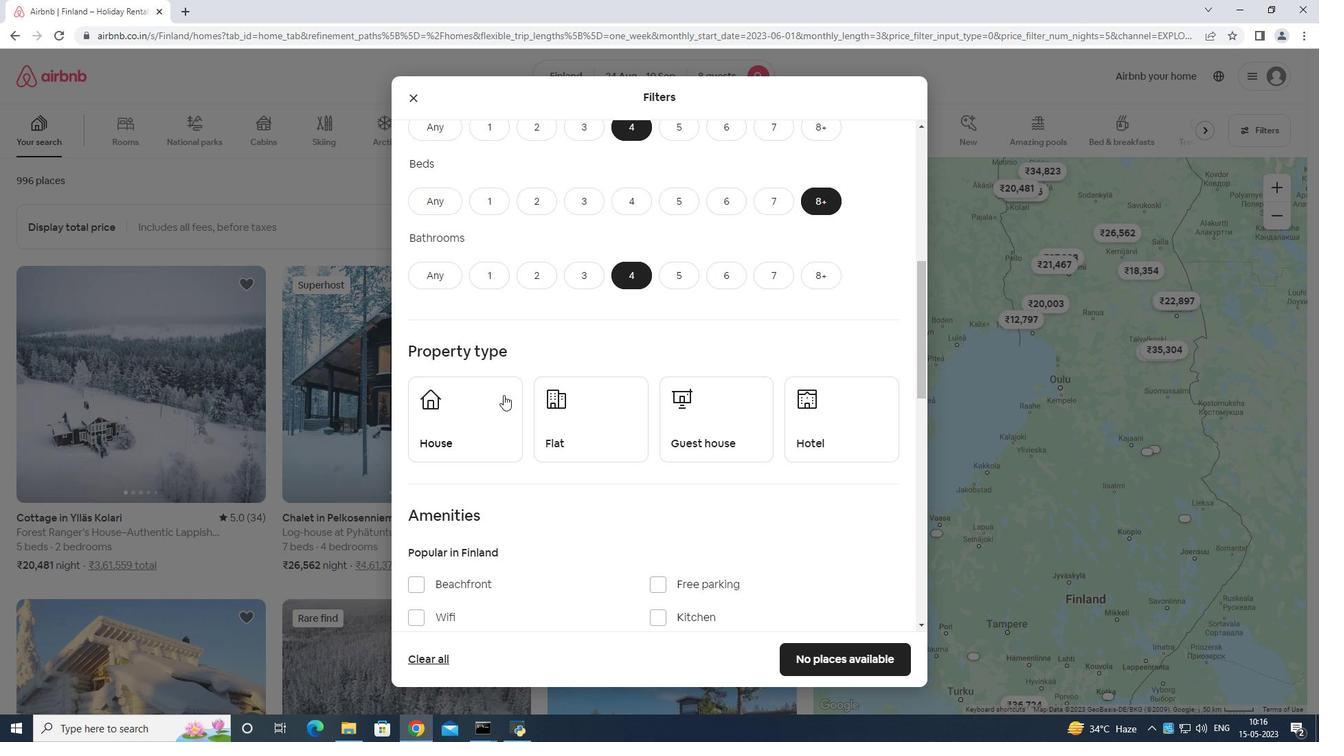 
Action: Mouse moved to (595, 420)
Screenshot: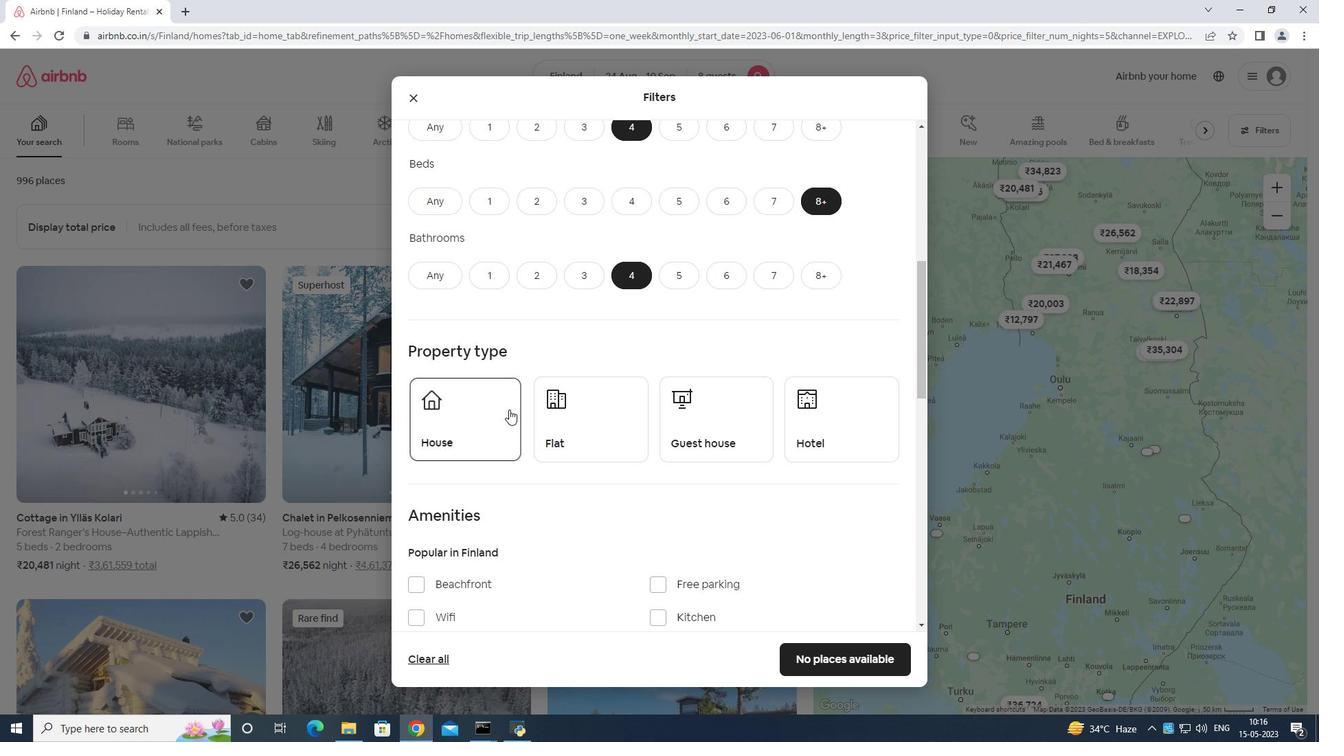 
Action: Mouse pressed left at (595, 420)
Screenshot: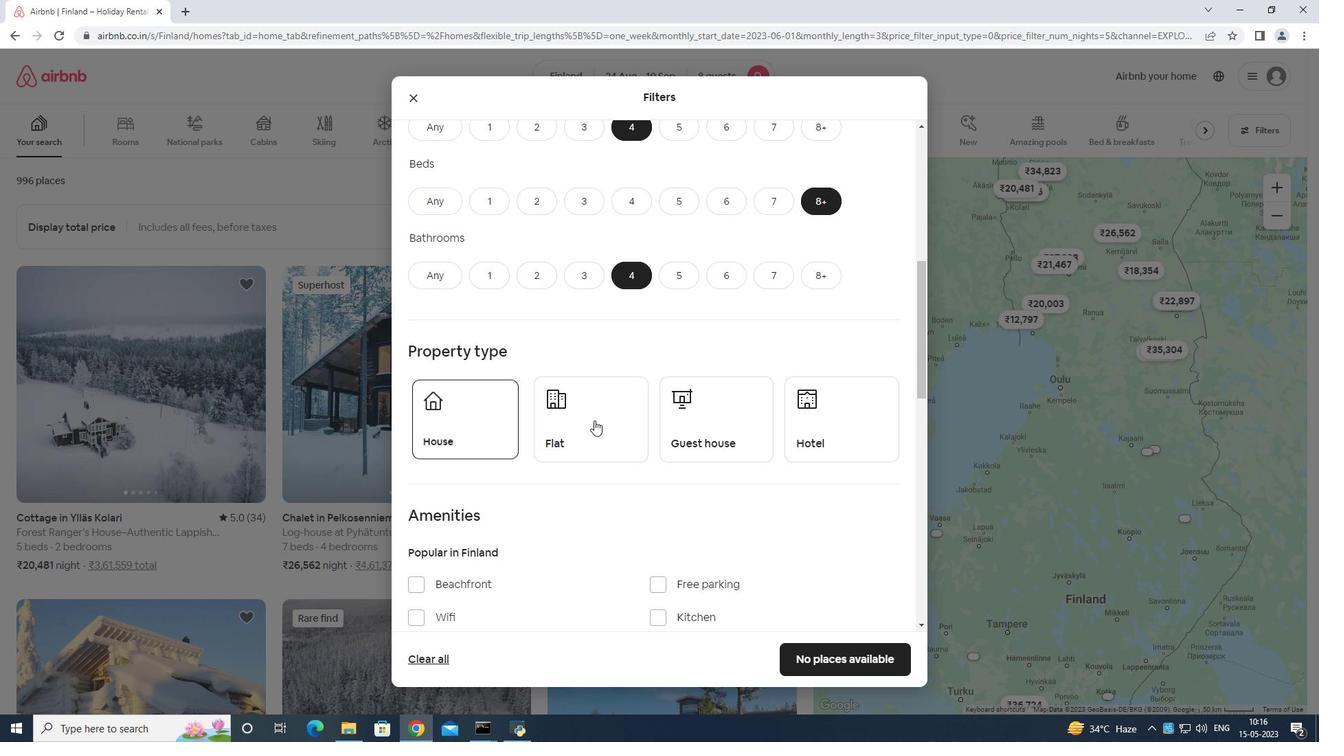 
Action: Mouse moved to (707, 436)
Screenshot: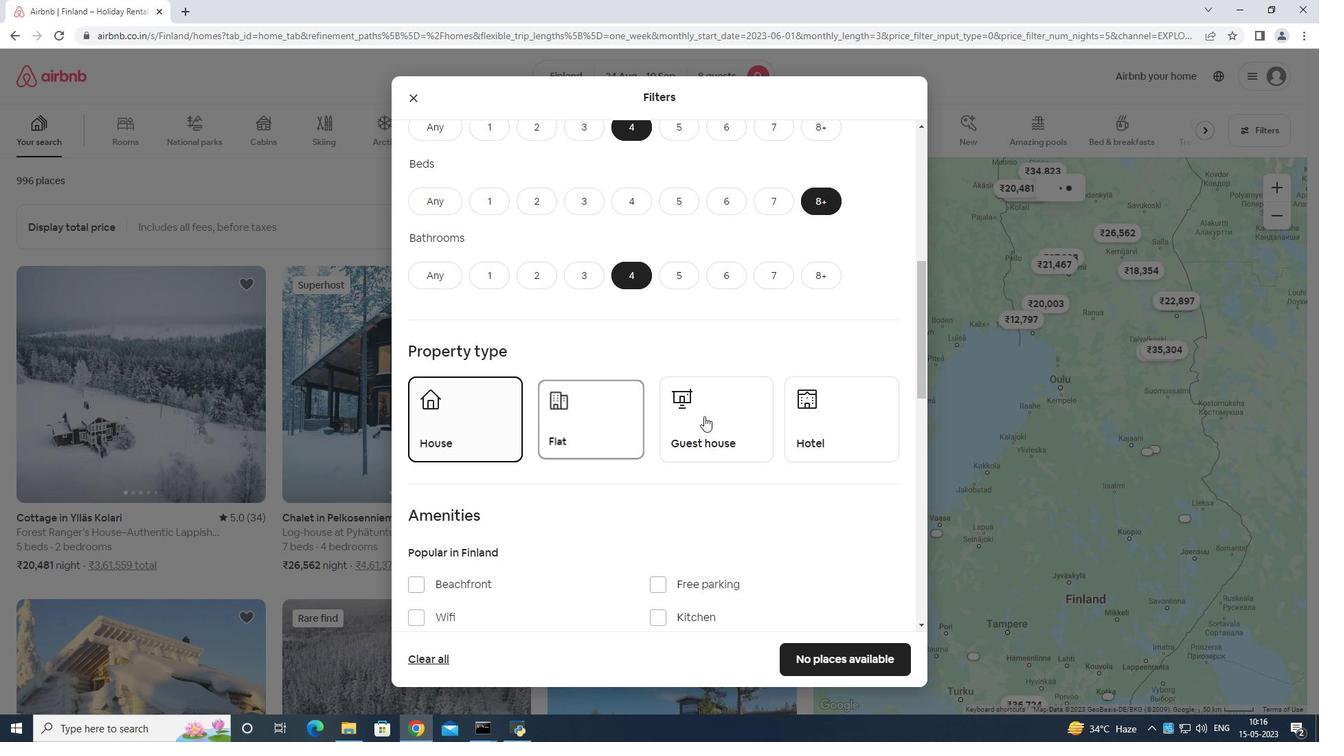 
Action: Mouse pressed left at (707, 436)
Screenshot: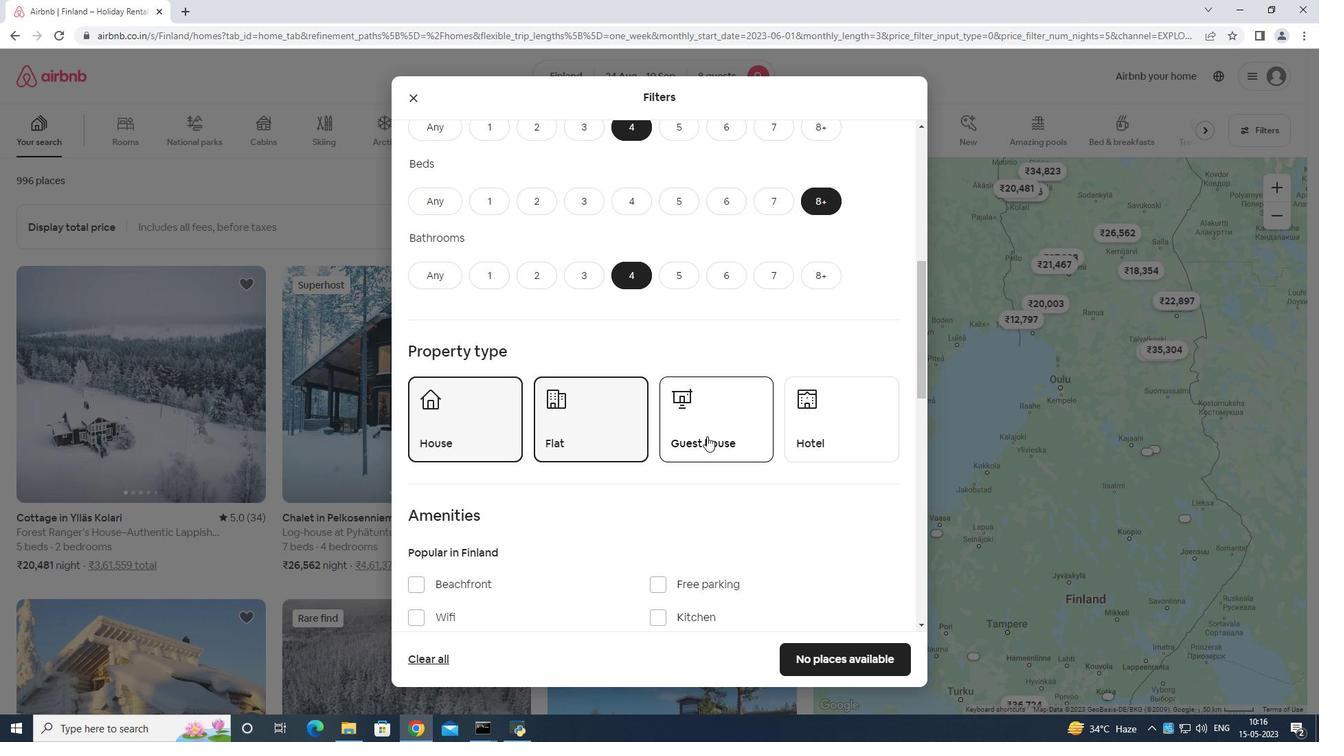 
Action: Mouse moved to (714, 427)
Screenshot: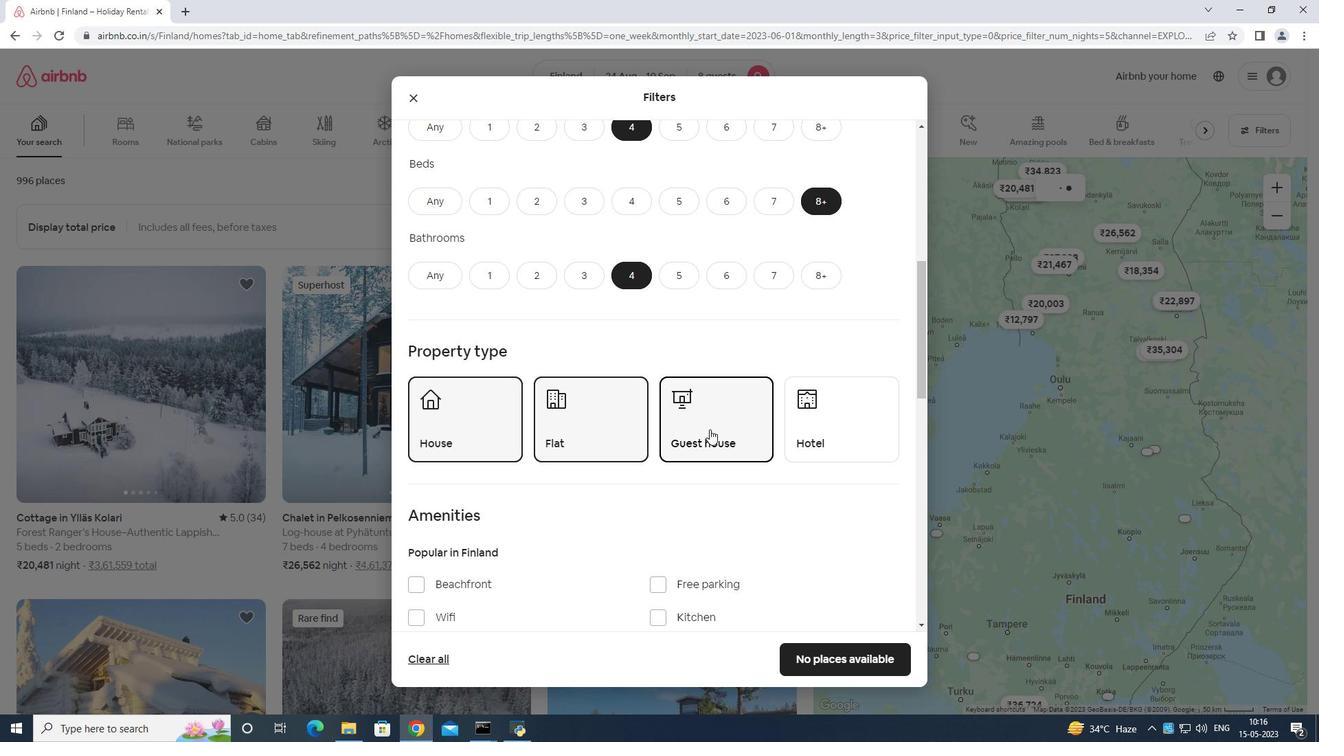 
Action: Mouse scrolled (714, 426) with delta (0, 0)
Screenshot: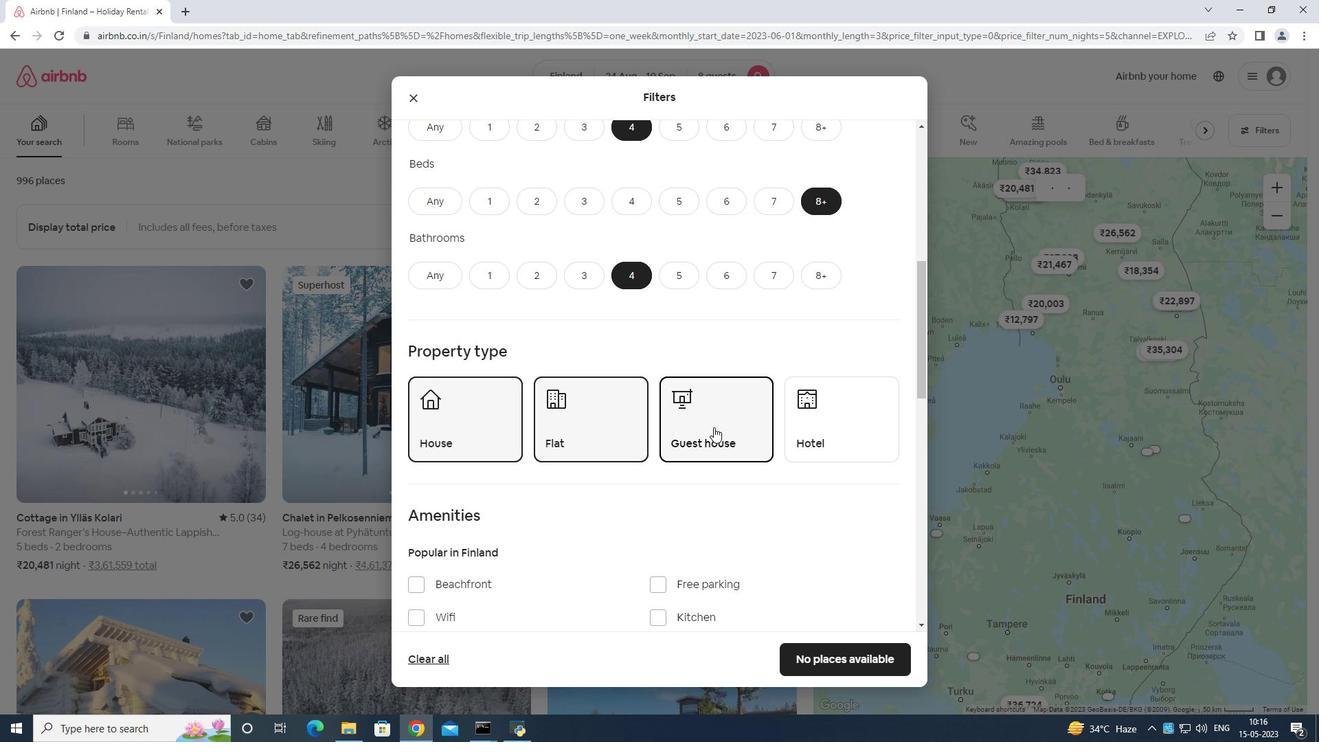 
Action: Mouse scrolled (714, 426) with delta (0, 0)
Screenshot: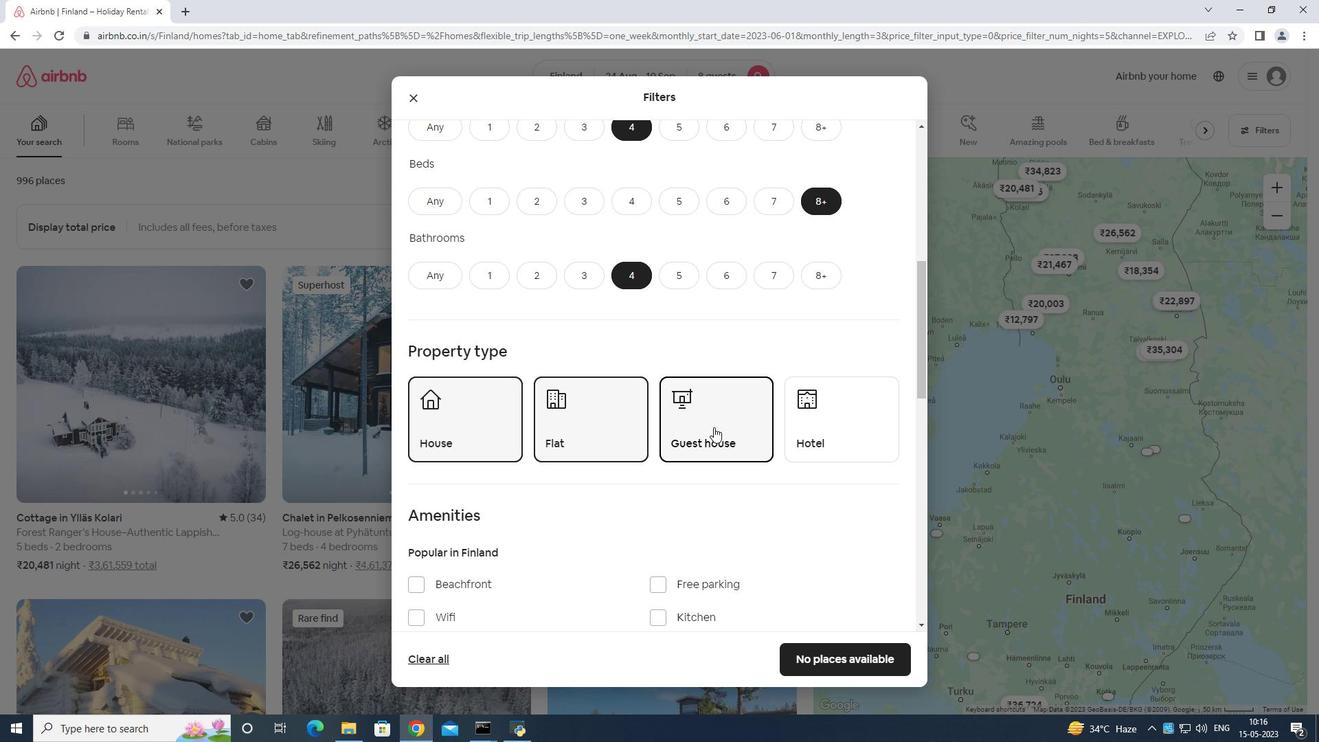 
Action: Mouse scrolled (714, 426) with delta (0, 0)
Screenshot: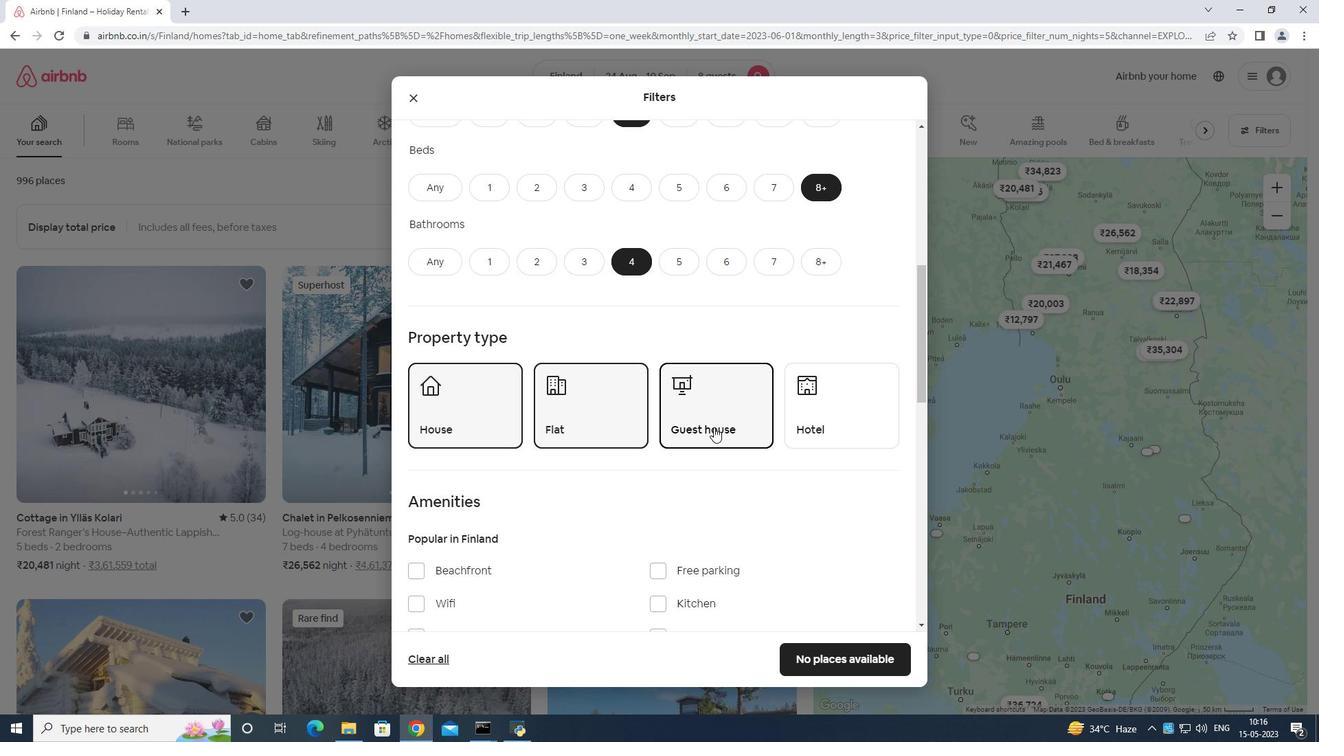 
Action: Mouse moved to (415, 405)
Screenshot: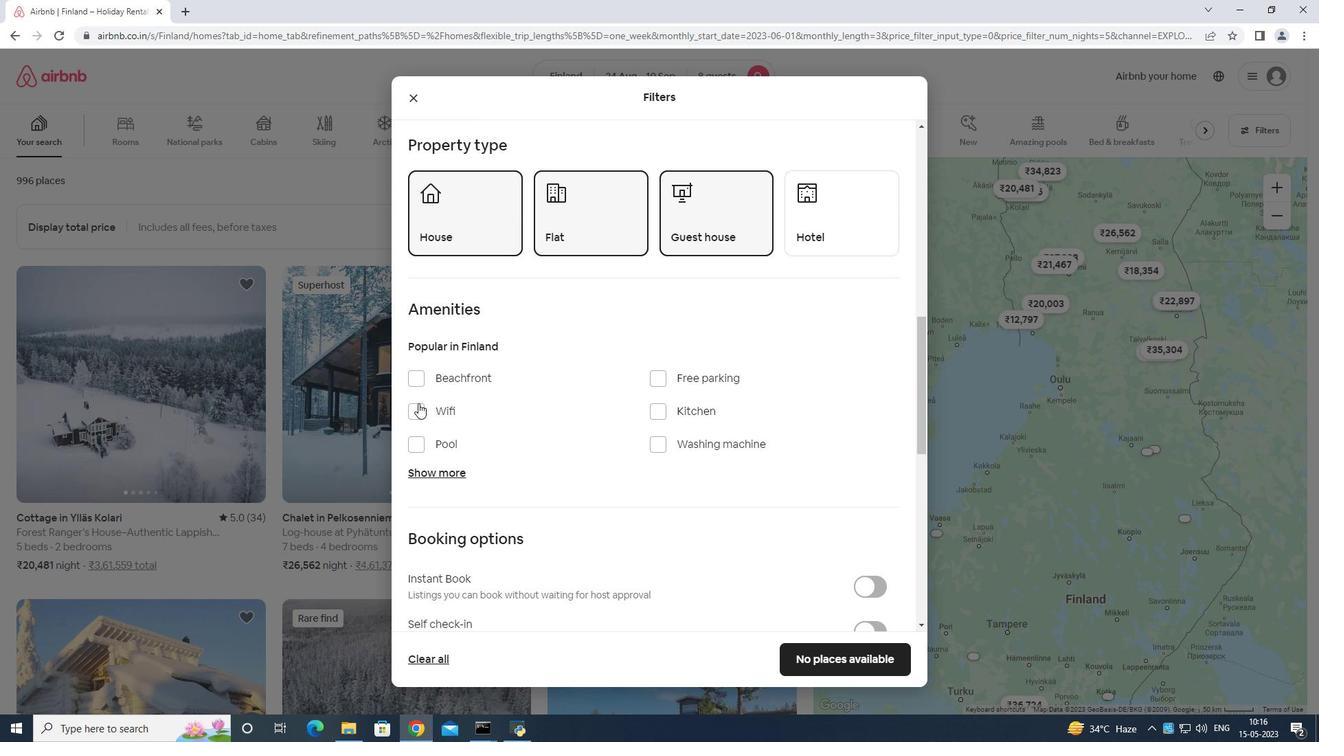 
Action: Mouse pressed left at (415, 405)
Screenshot: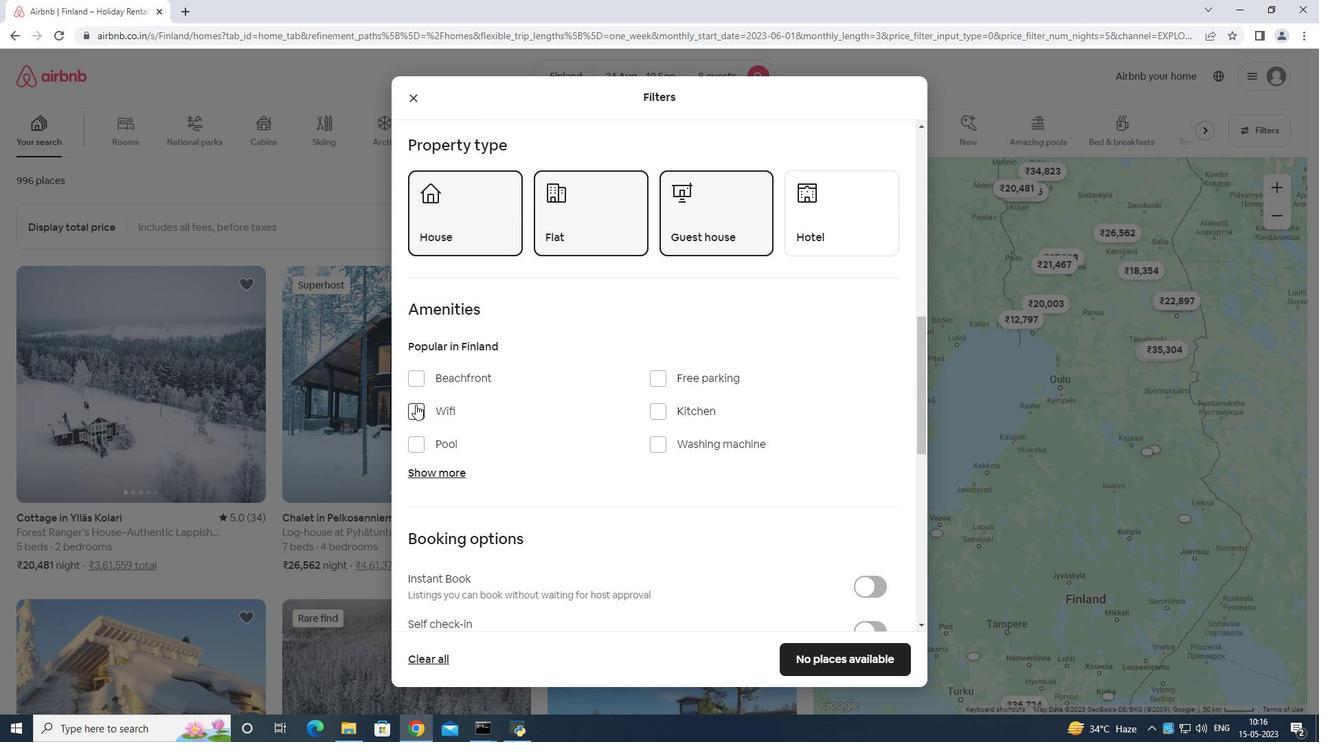 
Action: Mouse moved to (448, 472)
Screenshot: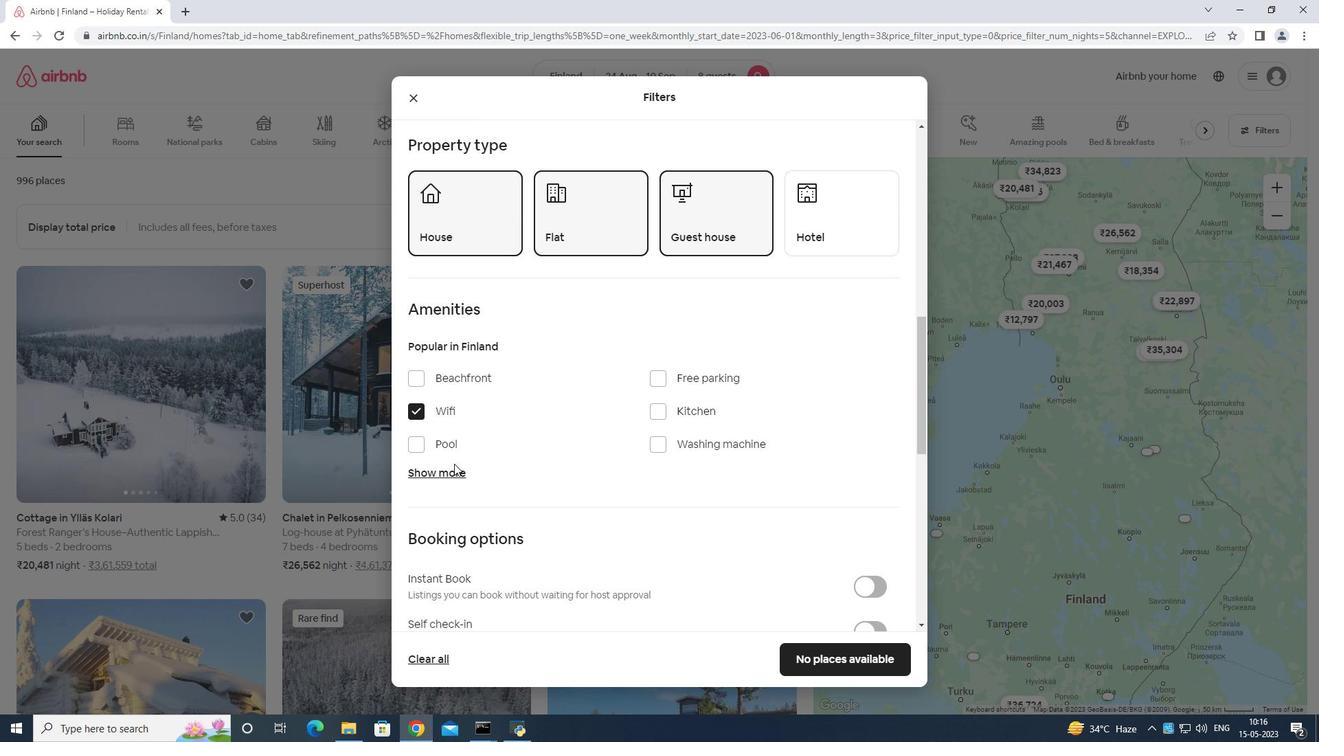 
Action: Mouse pressed left at (448, 472)
Screenshot: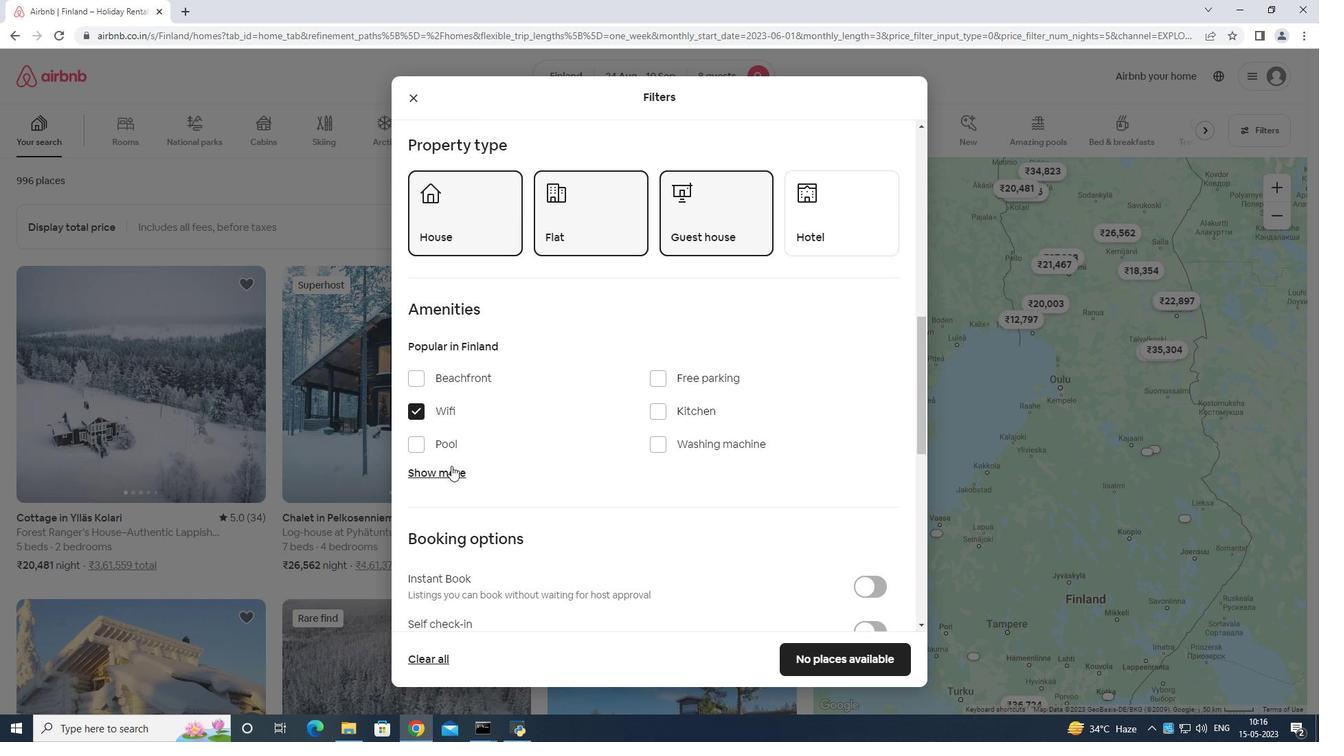 
Action: Mouse moved to (659, 376)
Screenshot: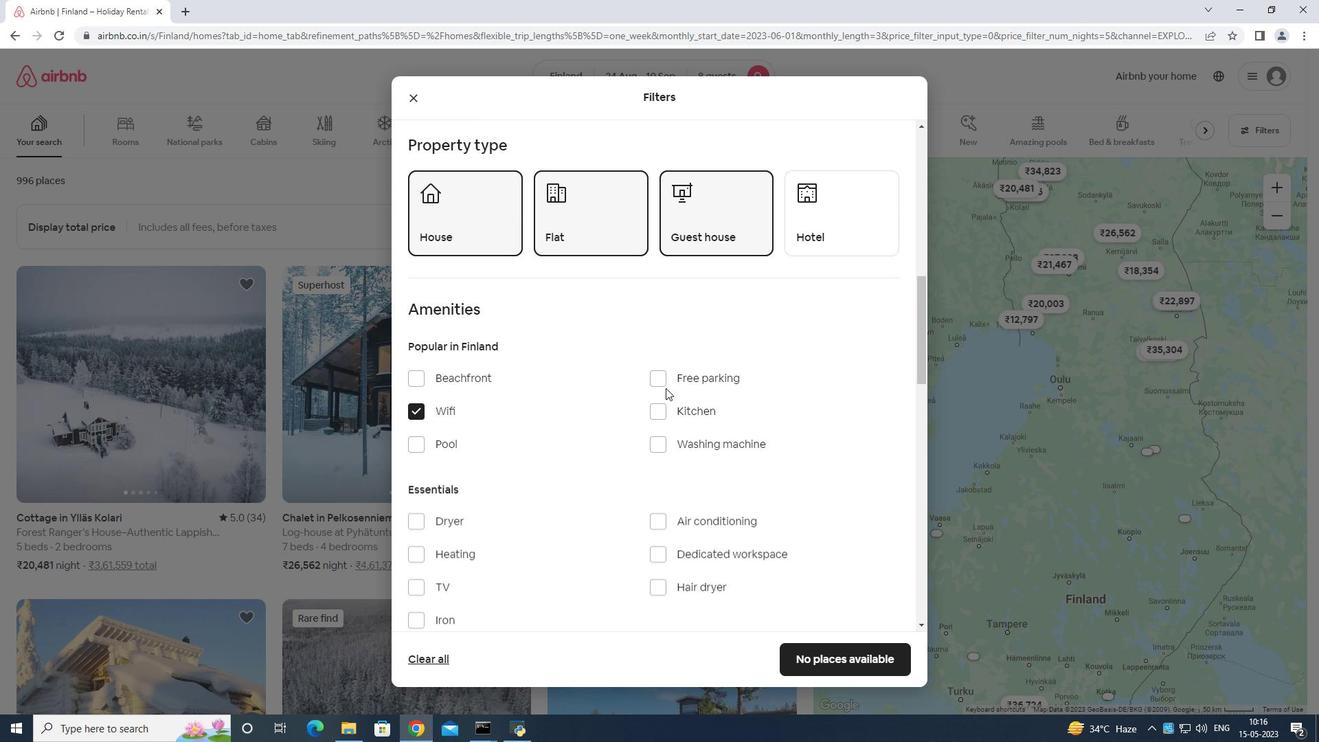 
Action: Mouse pressed left at (659, 376)
Screenshot: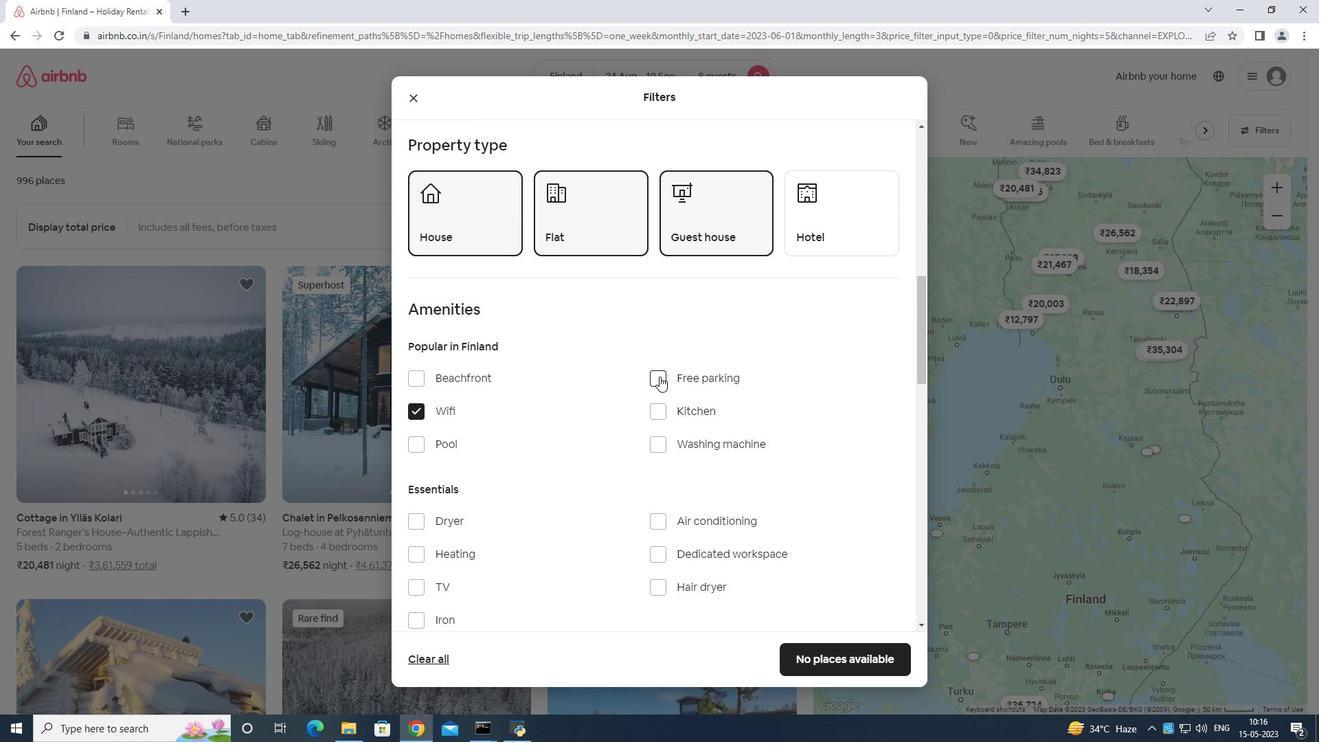 
Action: Mouse scrolled (659, 376) with delta (0, 0)
Screenshot: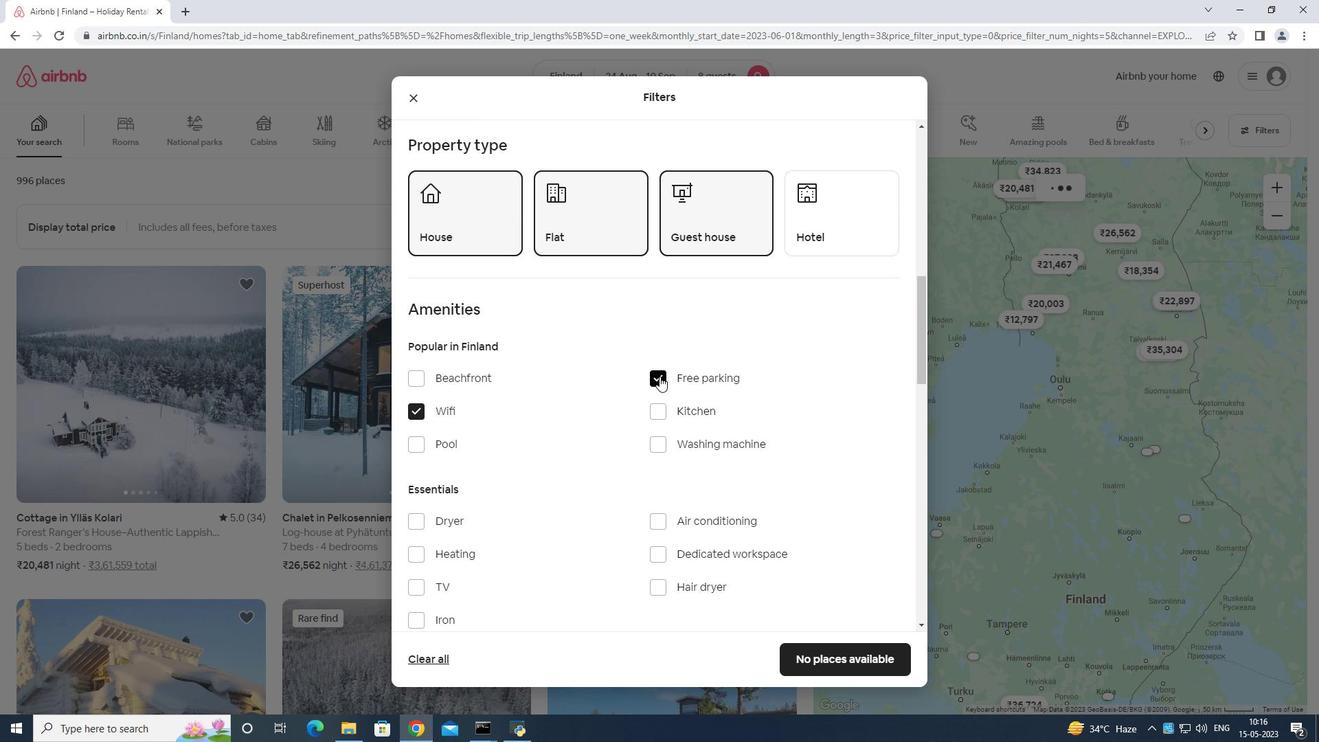 
Action: Mouse scrolled (659, 376) with delta (0, 0)
Screenshot: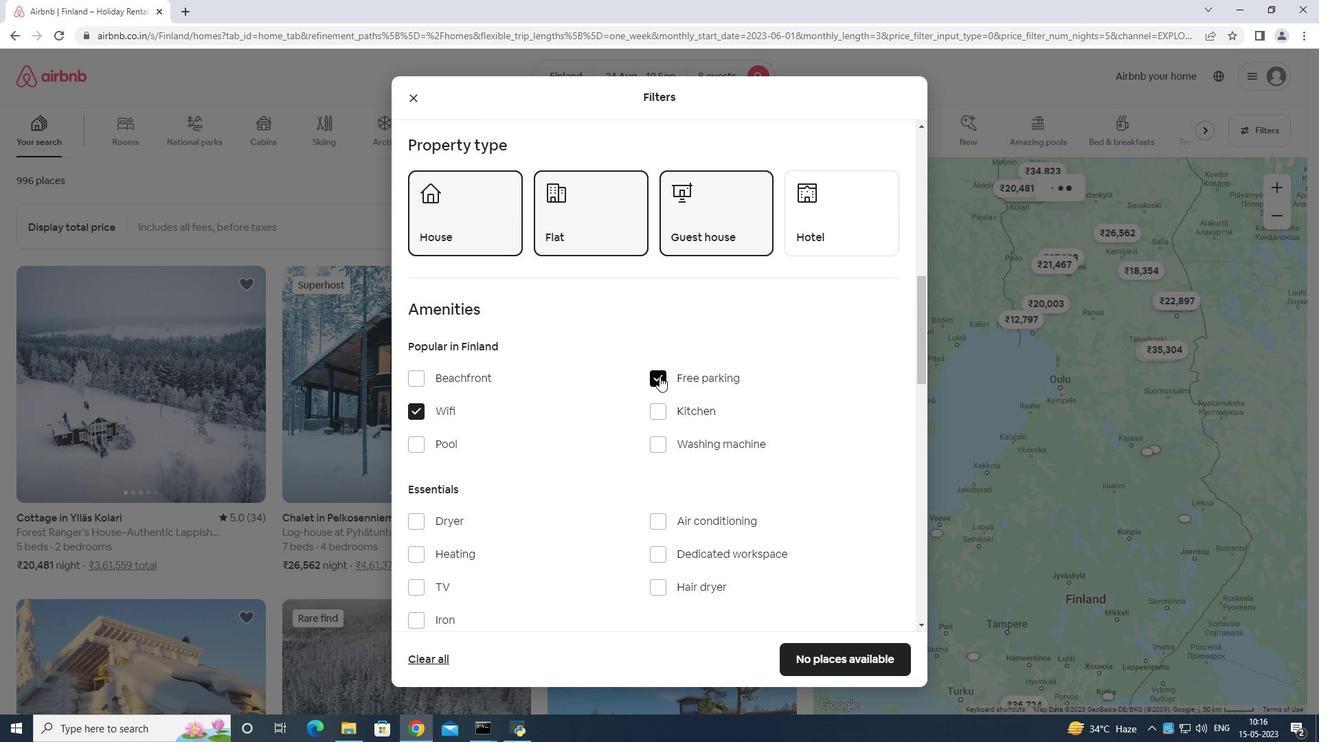 
Action: Mouse scrolled (659, 376) with delta (0, 0)
Screenshot: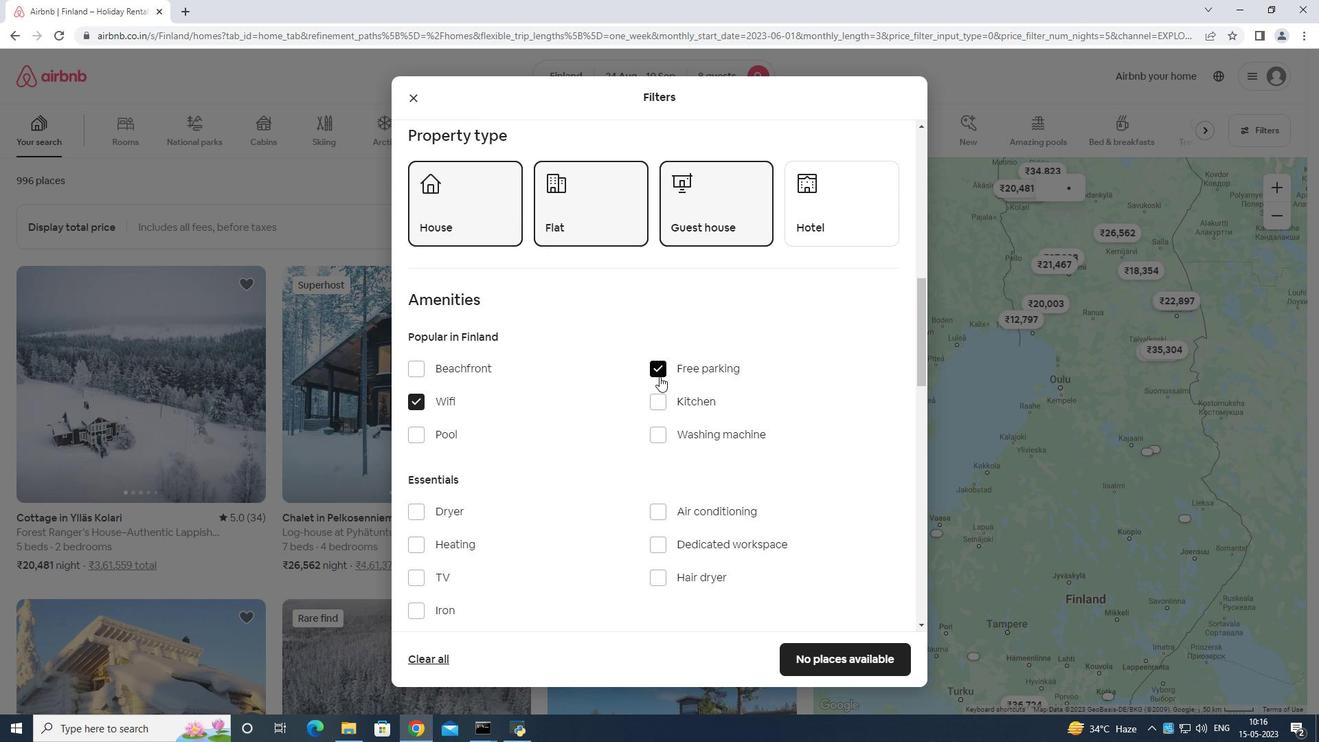 
Action: Mouse moved to (416, 380)
Screenshot: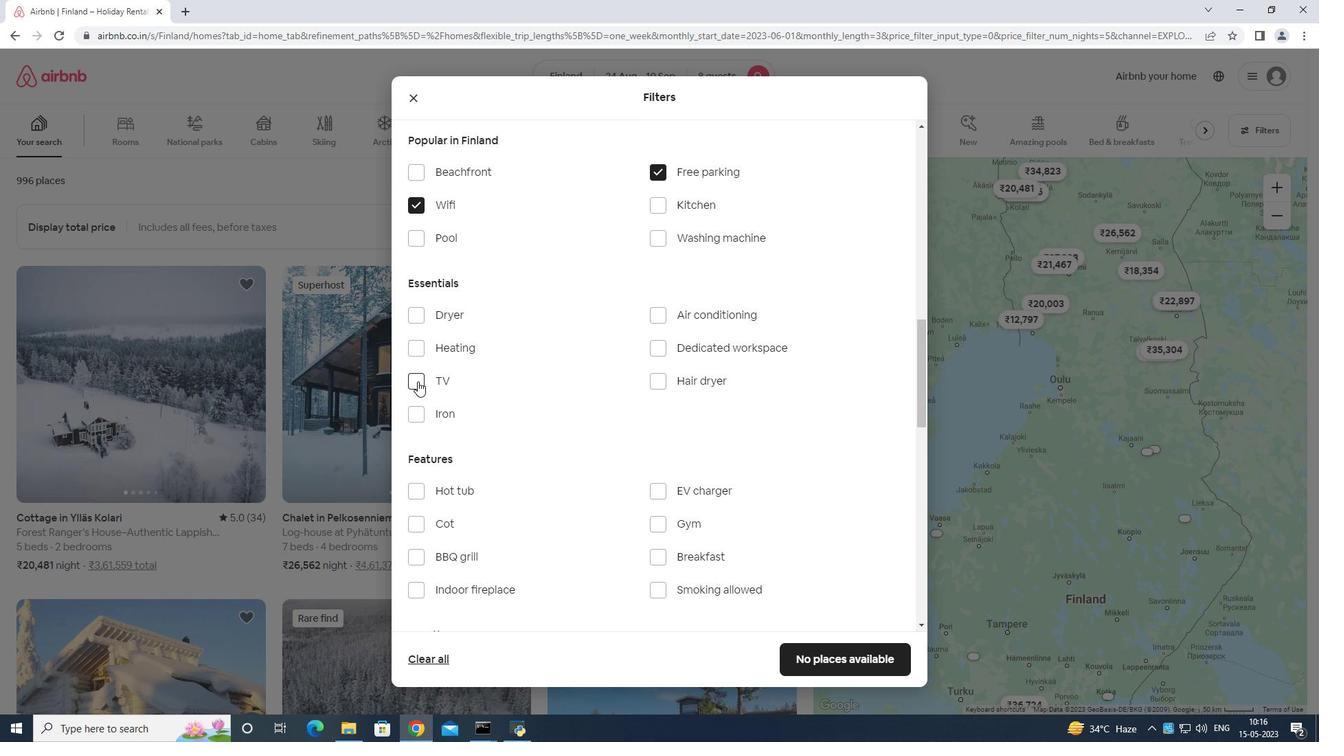
Action: Mouse pressed left at (416, 380)
Screenshot: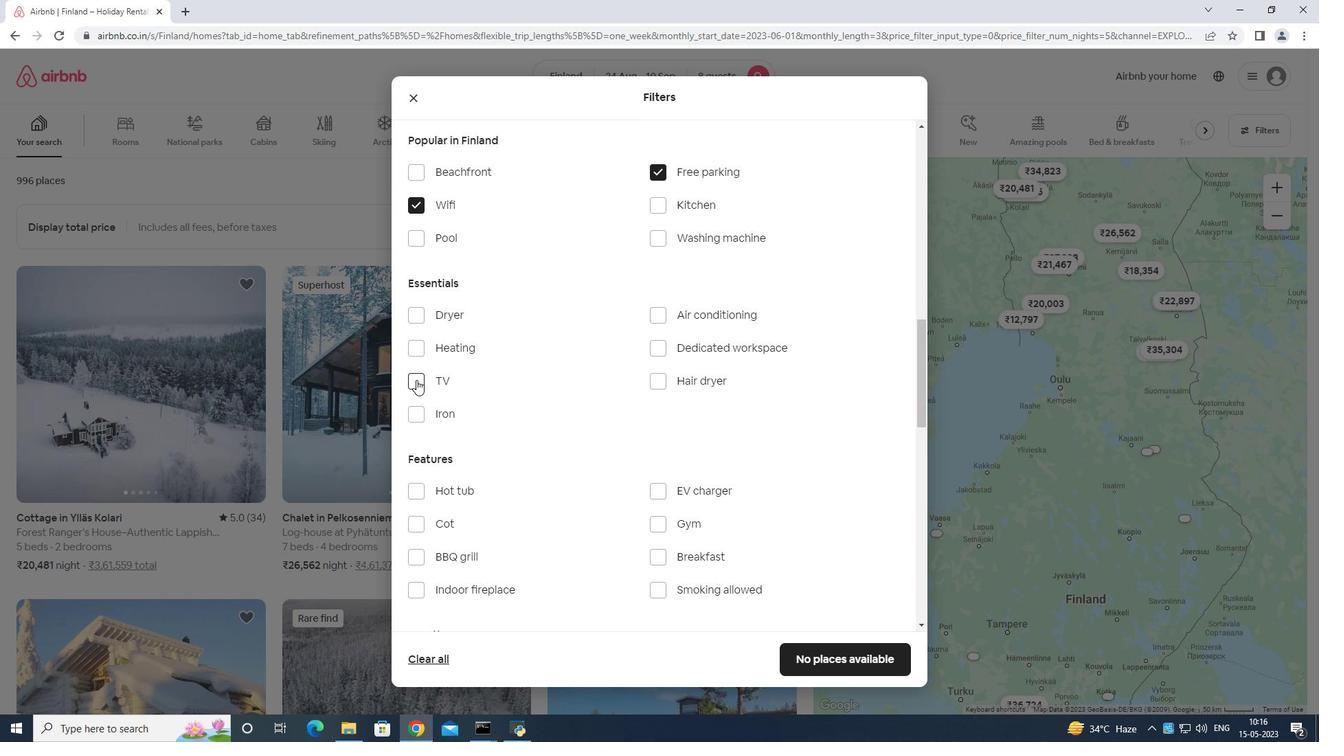 
Action: Mouse moved to (494, 384)
Screenshot: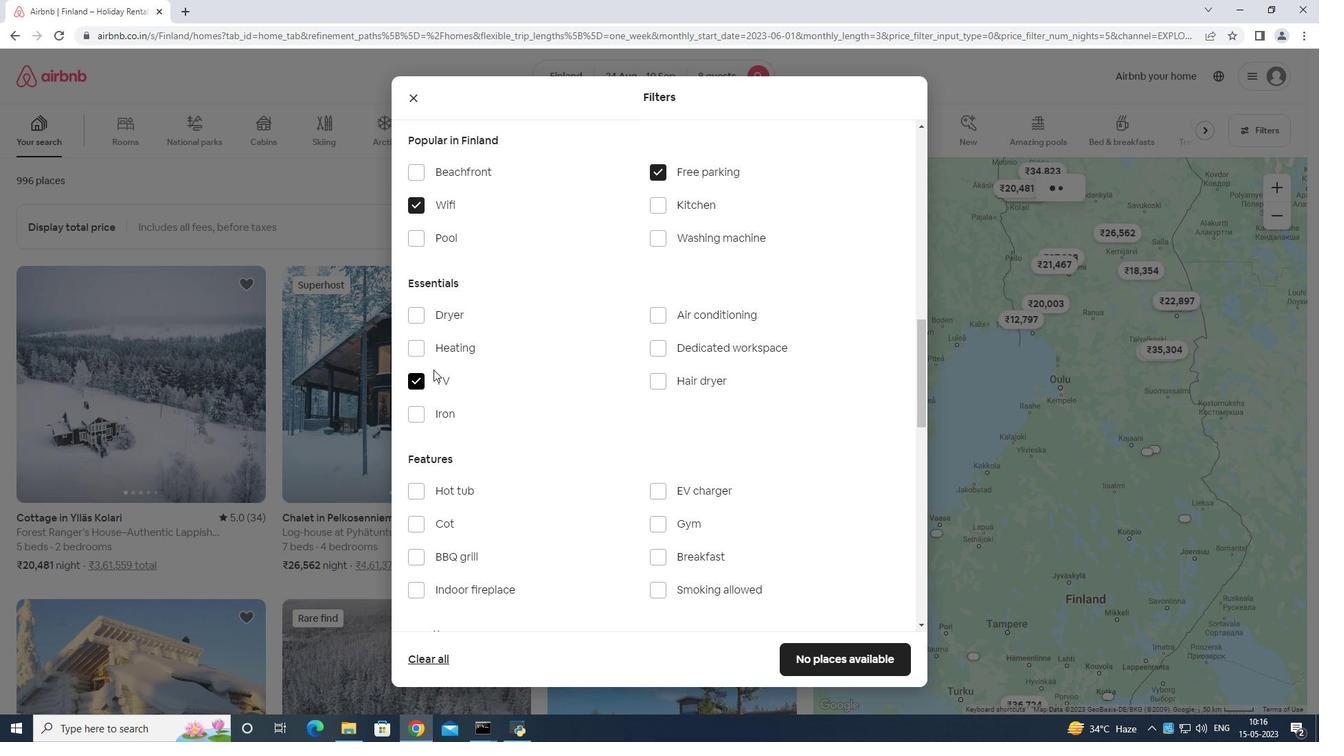 
Action: Mouse scrolled (494, 384) with delta (0, 0)
Screenshot: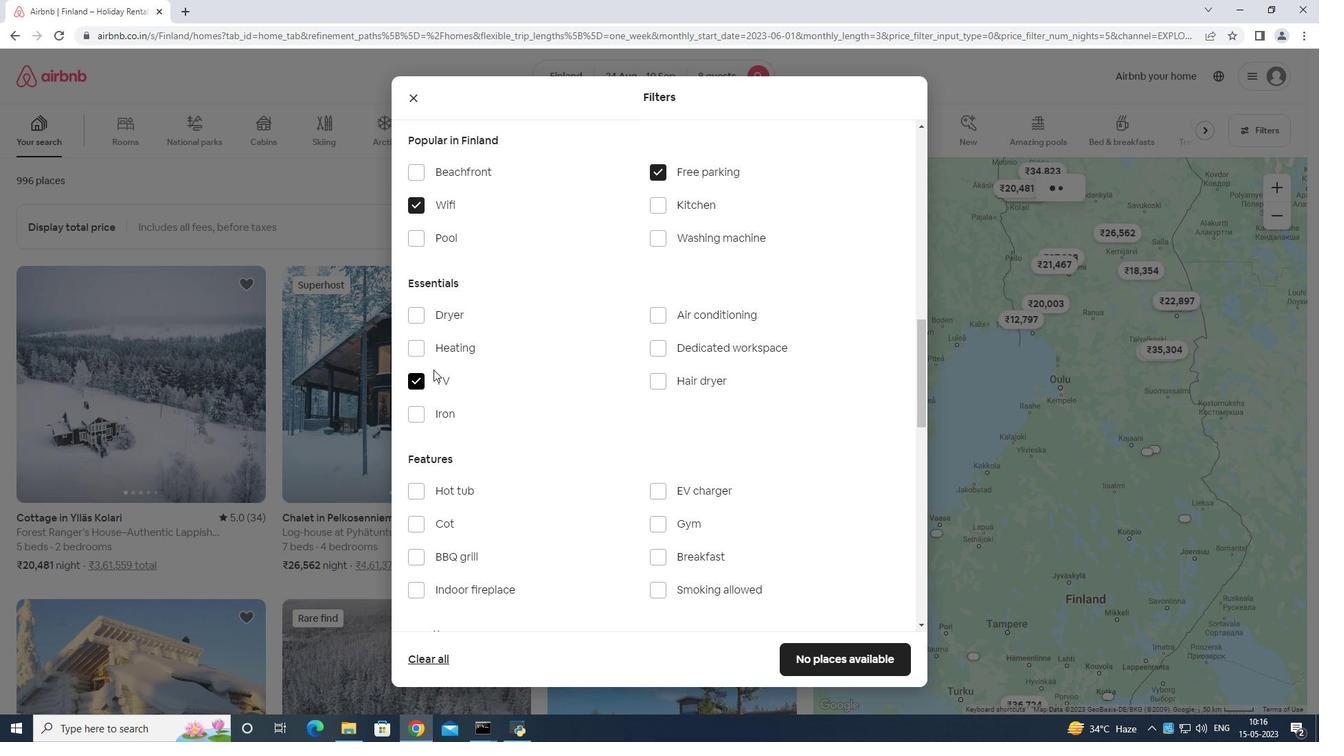 
Action: Mouse moved to (495, 385)
Screenshot: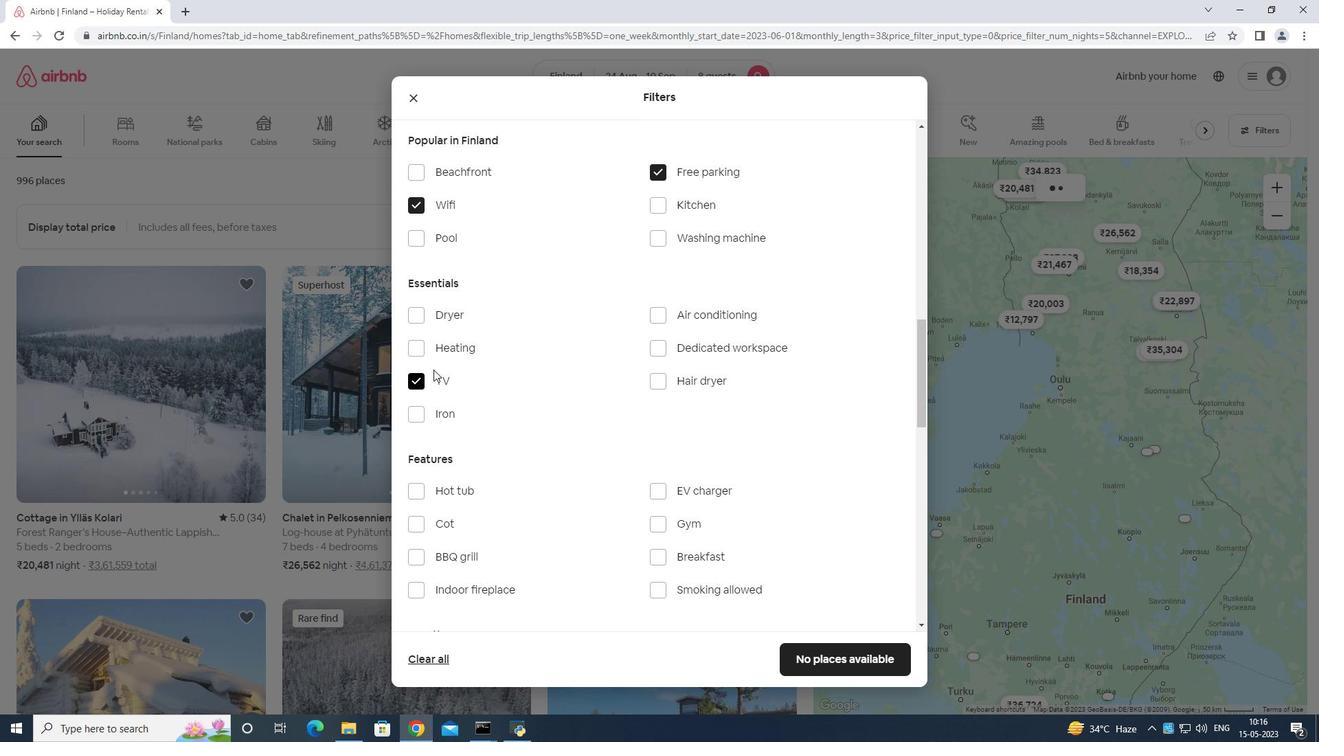 
Action: Mouse scrolled (495, 384) with delta (0, 0)
Screenshot: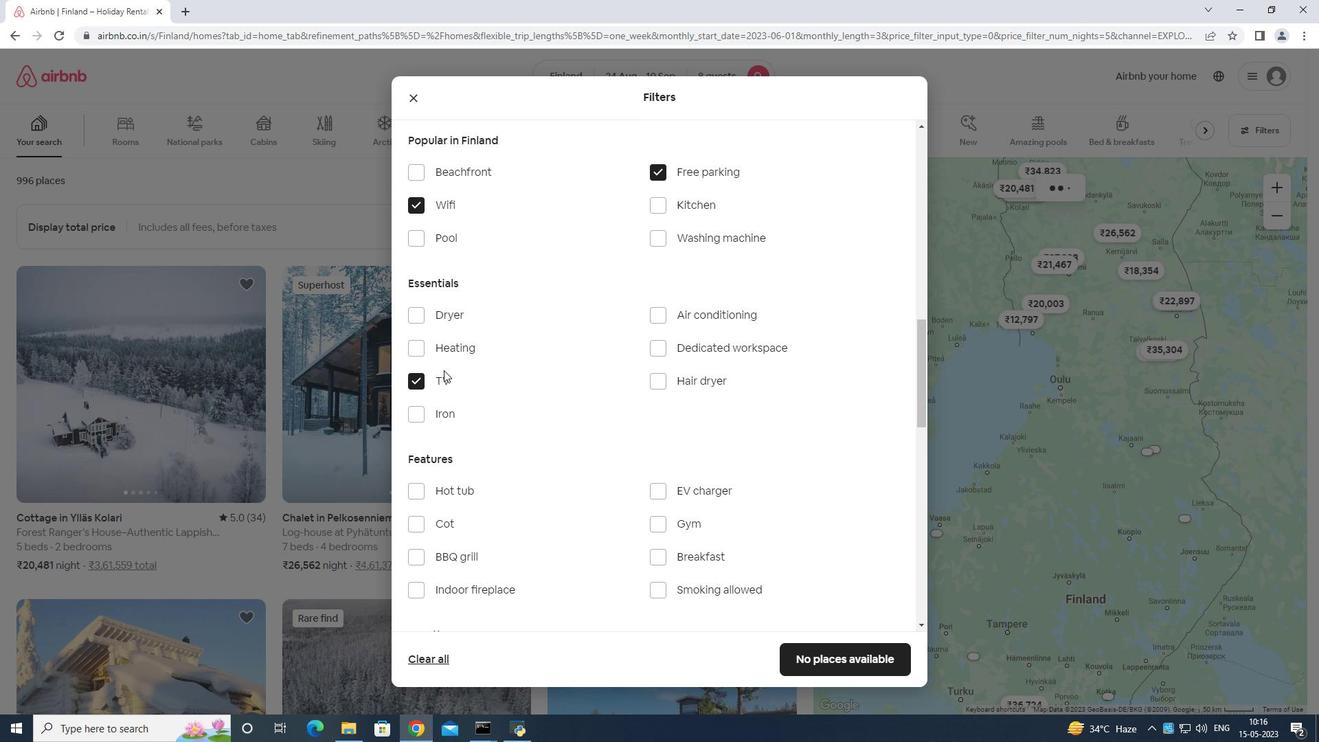
Action: Mouse scrolled (495, 384) with delta (0, 0)
Screenshot: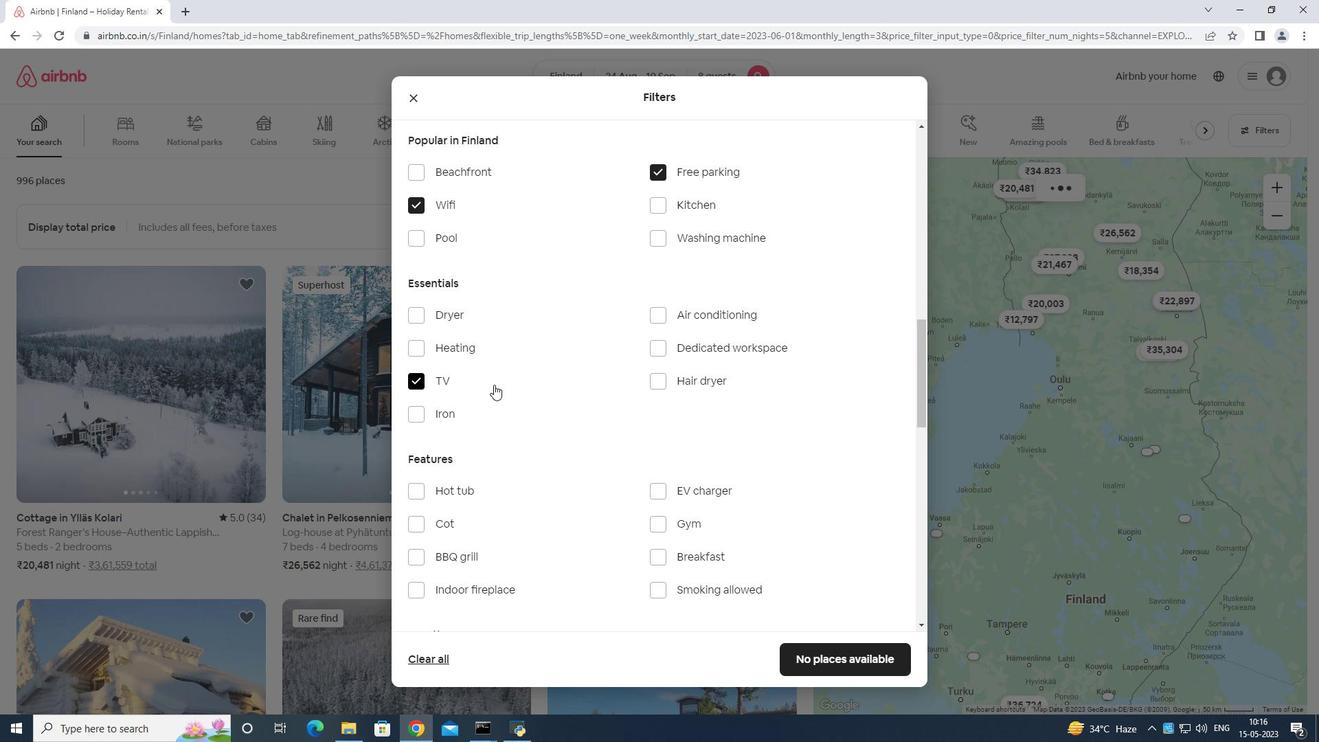 
Action: Mouse moved to (656, 312)
Screenshot: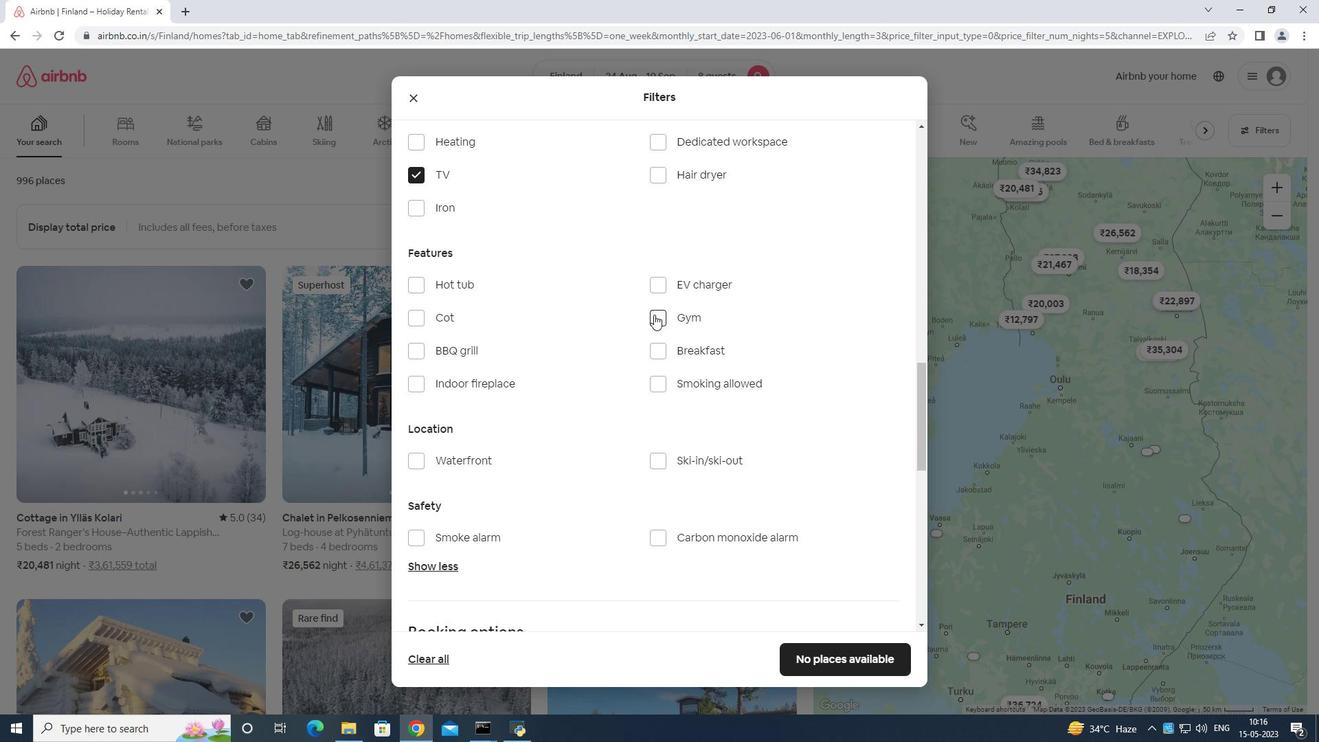 
Action: Mouse pressed left at (656, 312)
Screenshot: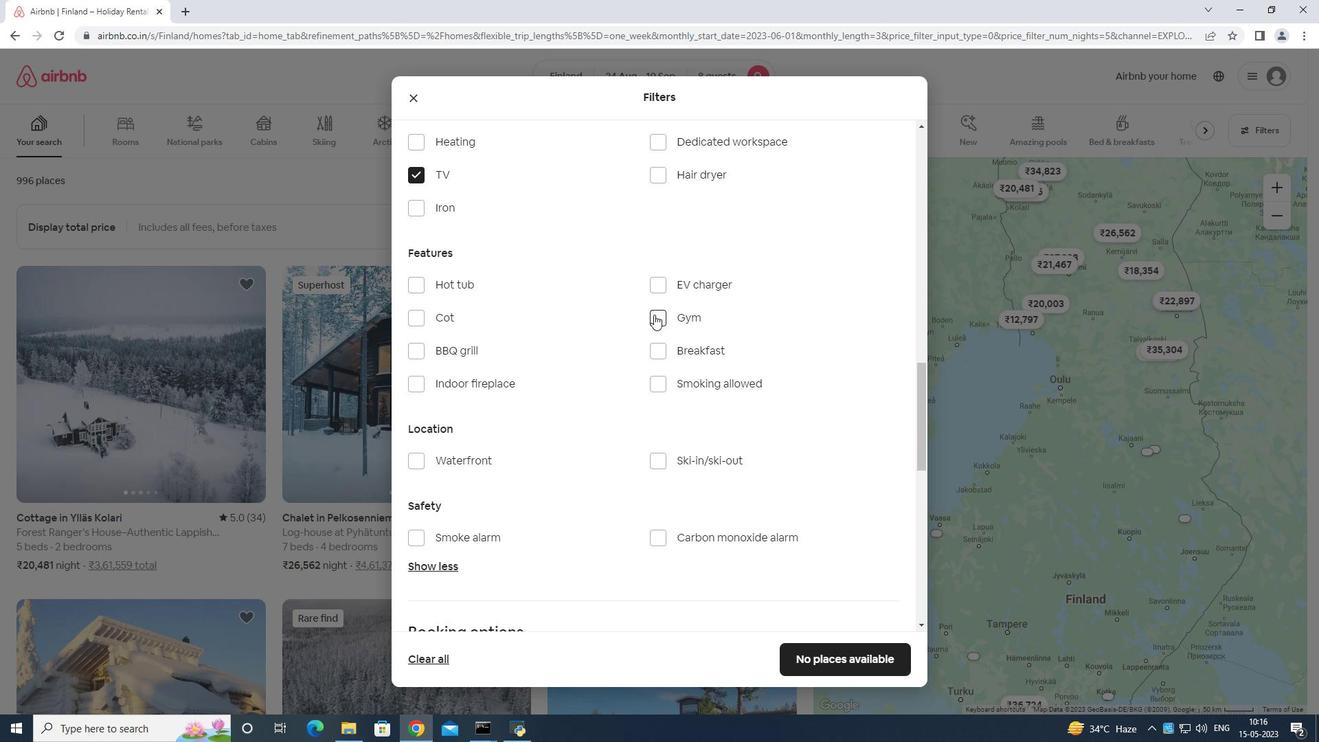 
Action: Mouse moved to (653, 356)
Screenshot: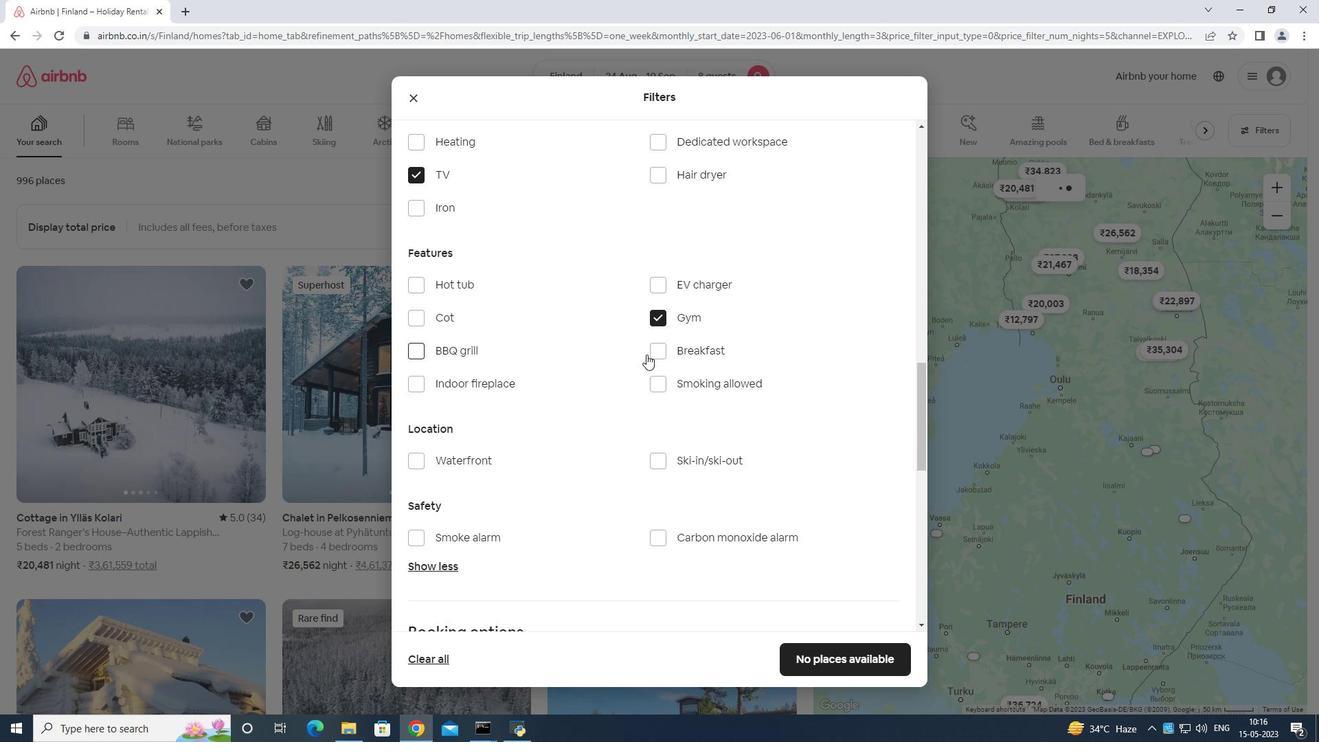 
Action: Mouse pressed left at (653, 356)
Screenshot: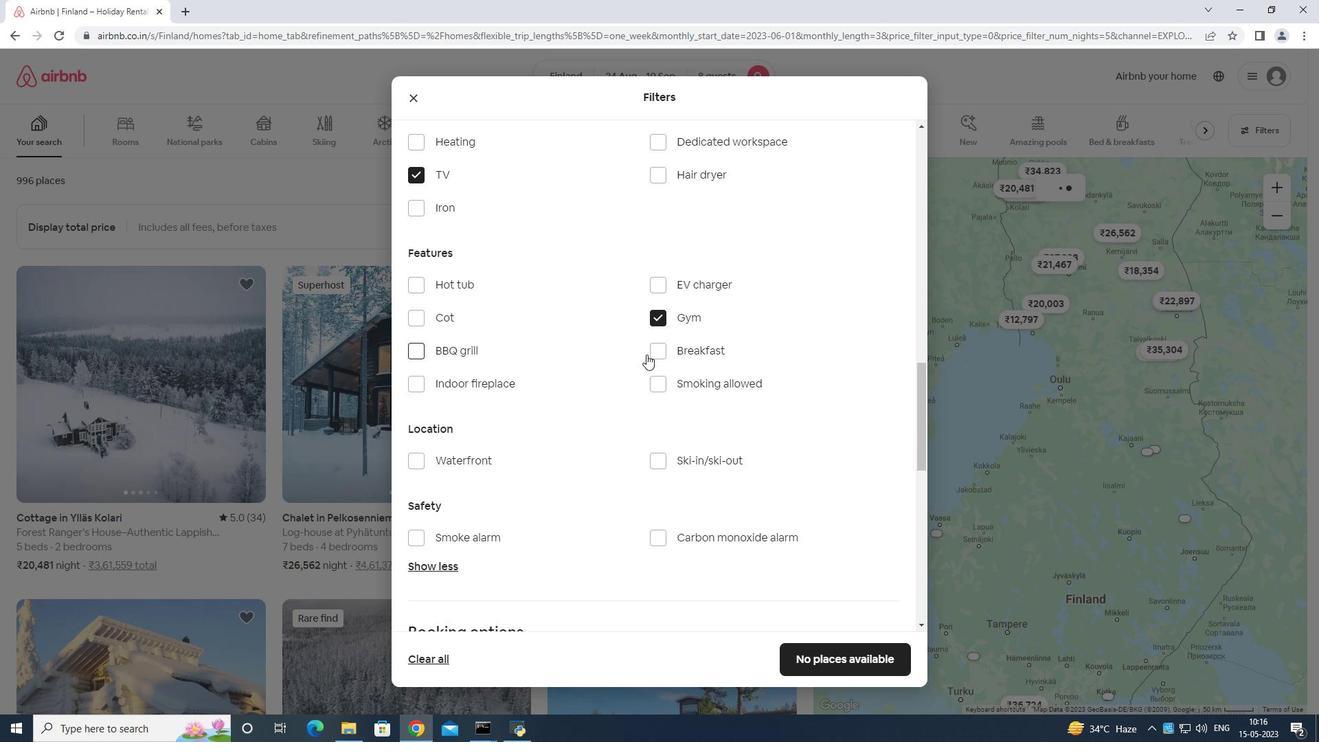 
Action: Mouse moved to (721, 363)
Screenshot: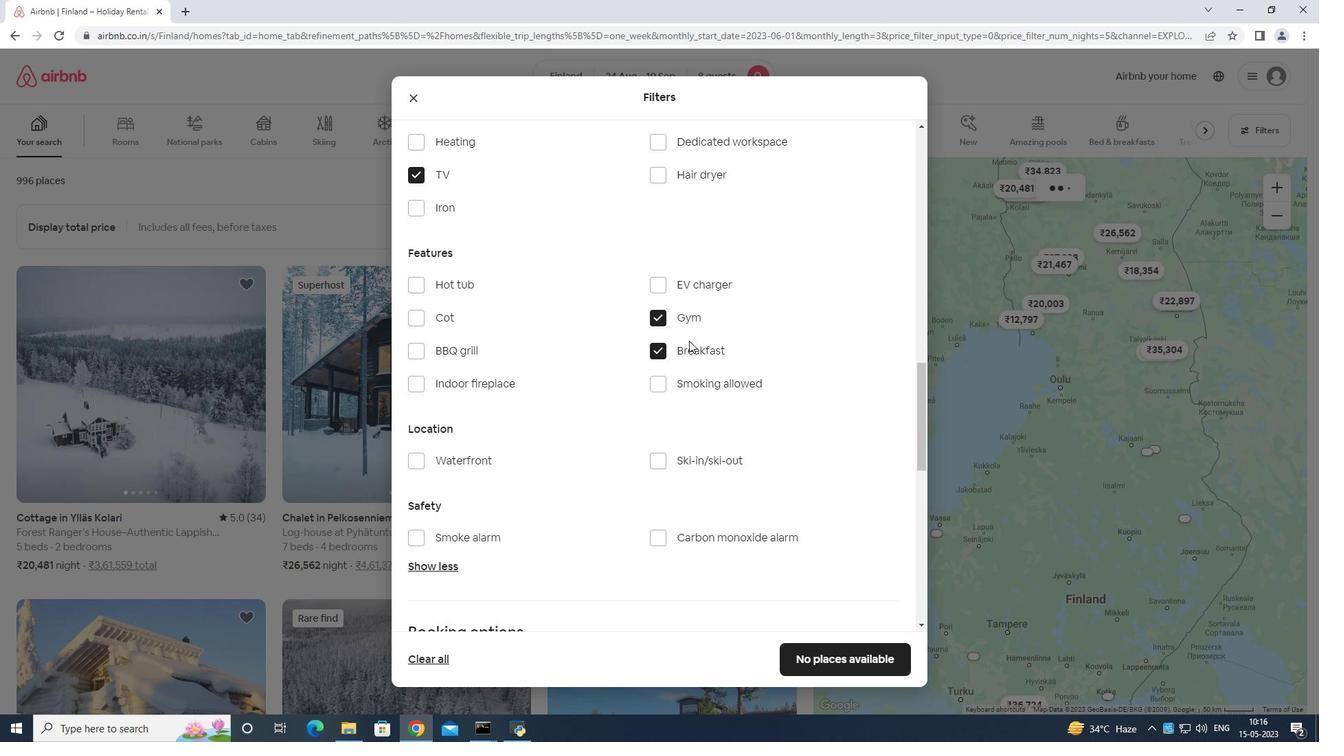 
Action: Mouse scrolled (721, 362) with delta (0, 0)
Screenshot: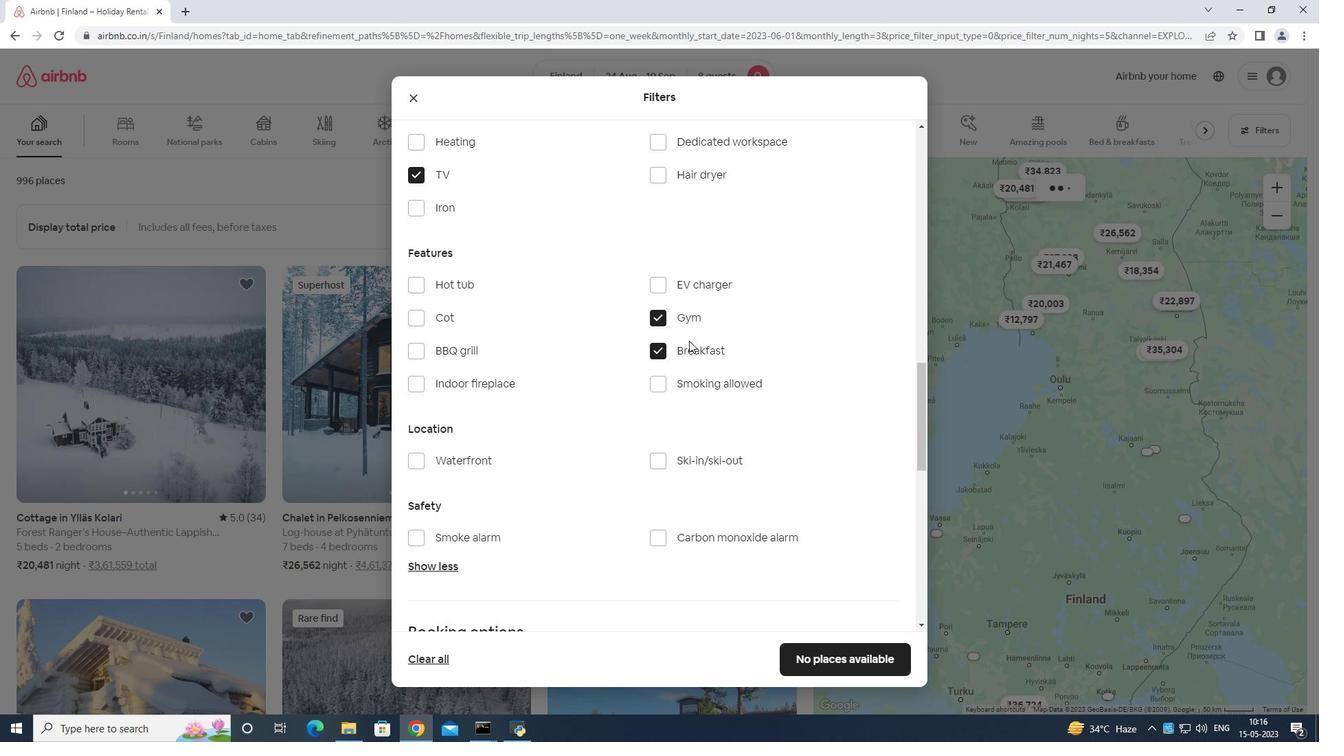 
Action: Mouse moved to (722, 369)
Screenshot: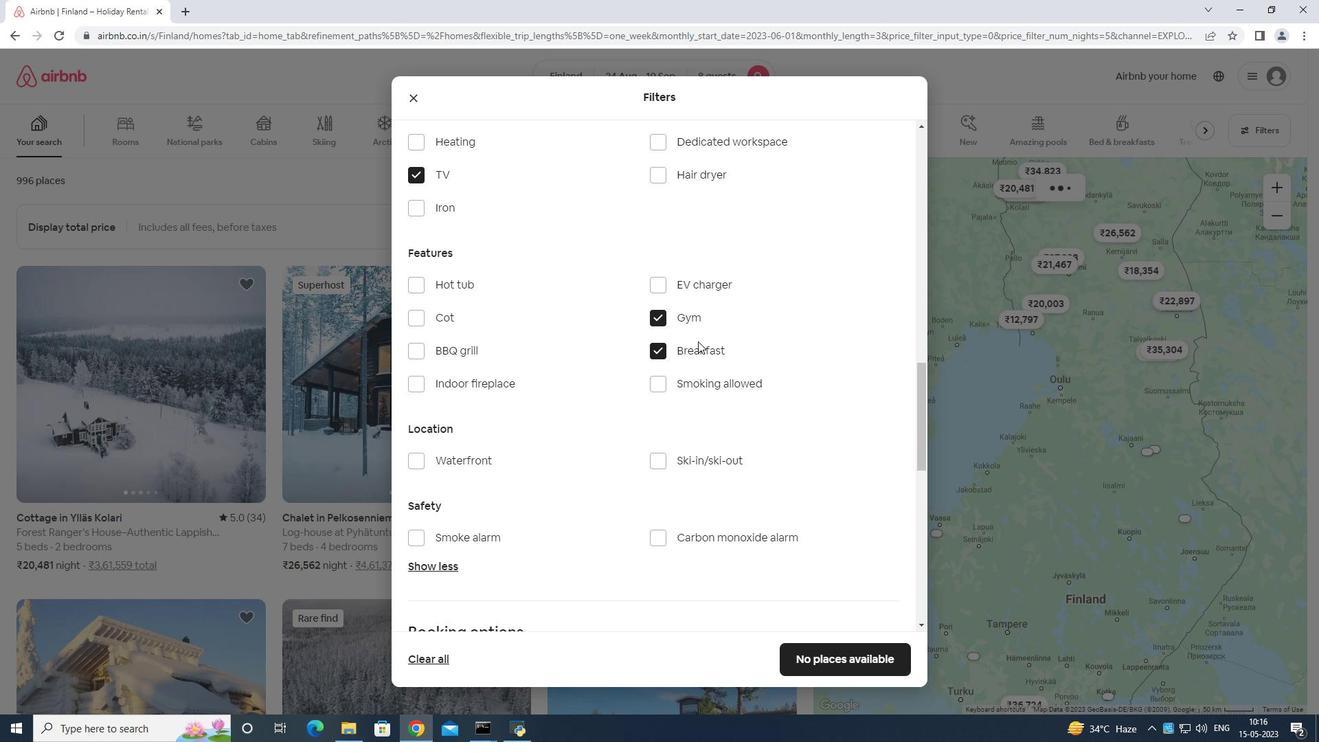 
Action: Mouse scrolled (722, 368) with delta (0, 0)
Screenshot: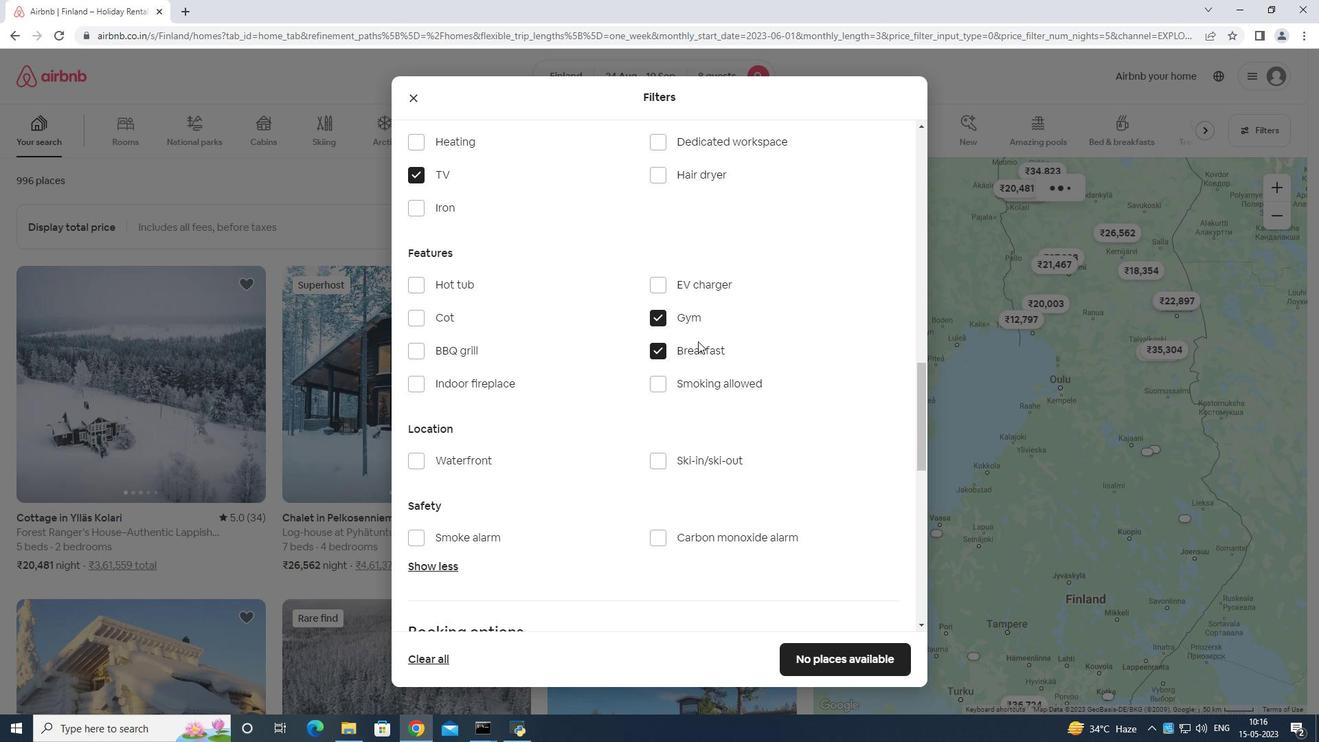 
Action: Mouse moved to (722, 371)
Screenshot: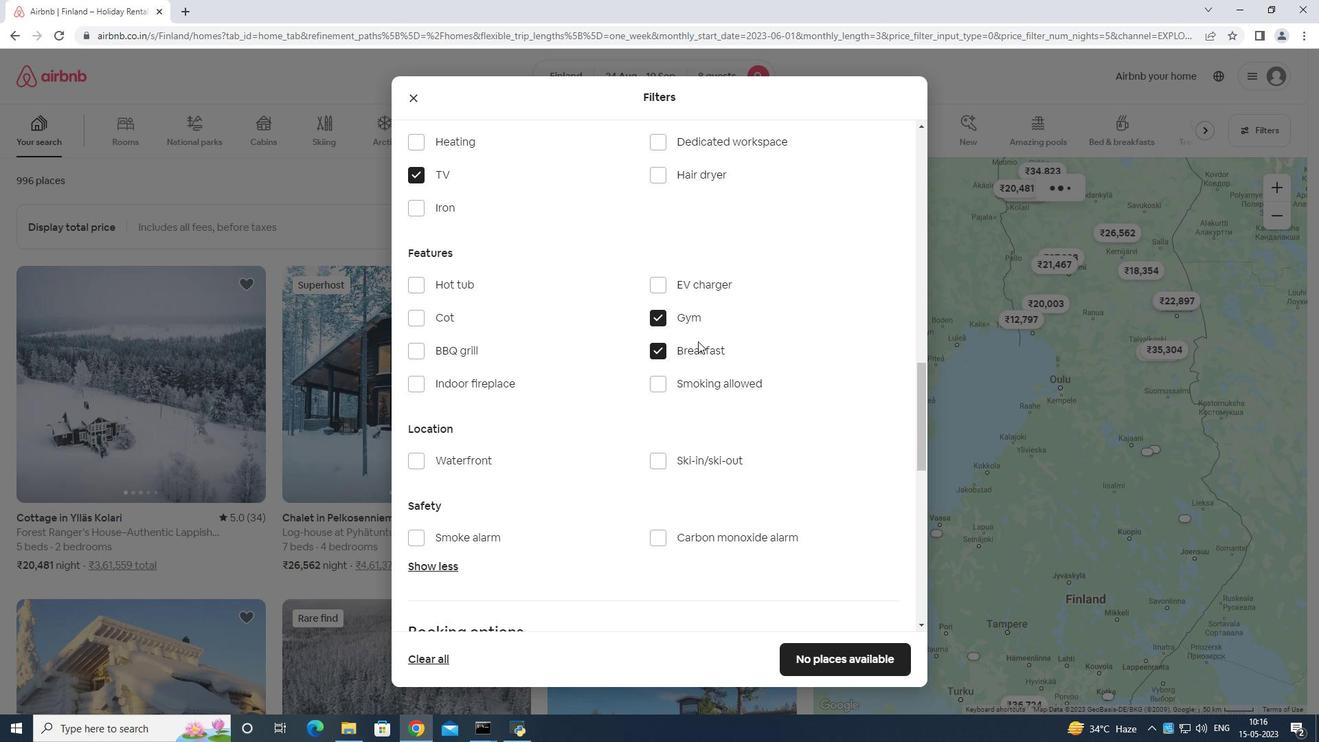 
Action: Mouse scrolled (722, 370) with delta (0, 0)
Screenshot: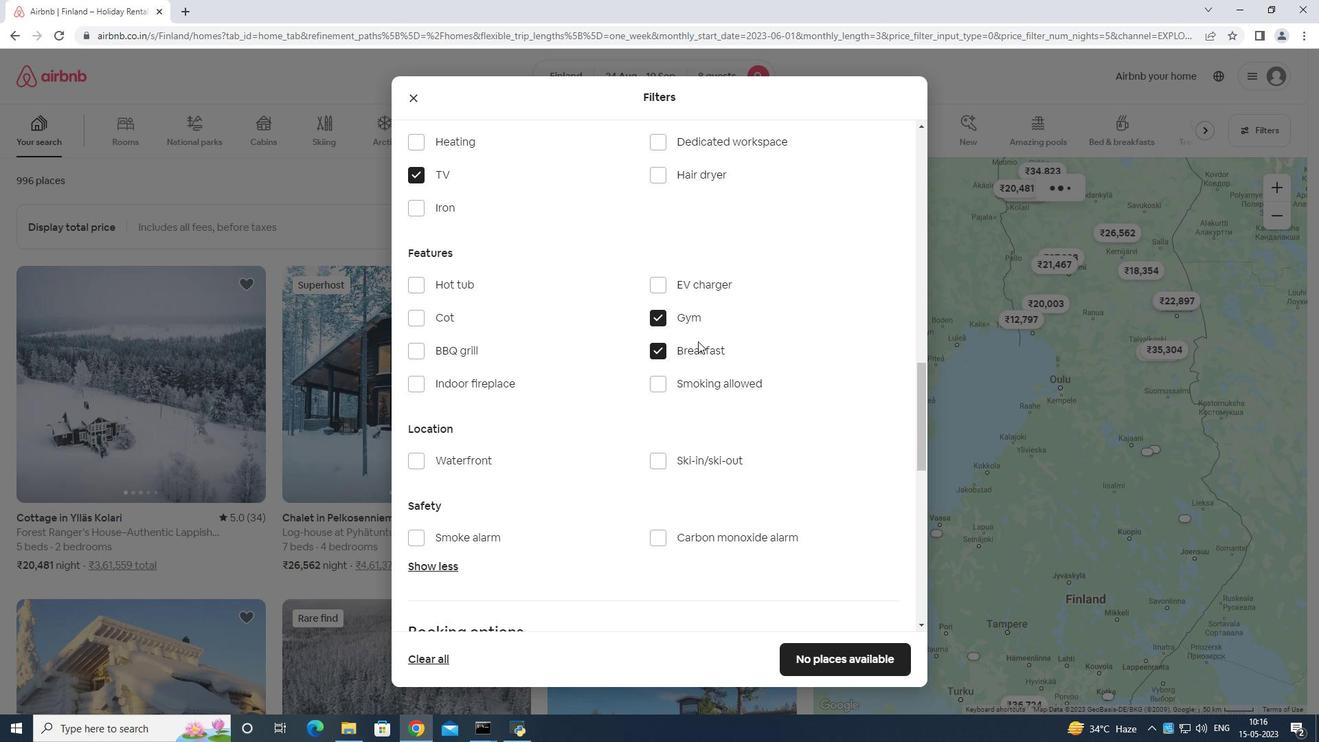 
Action: Mouse moved to (722, 371)
Screenshot: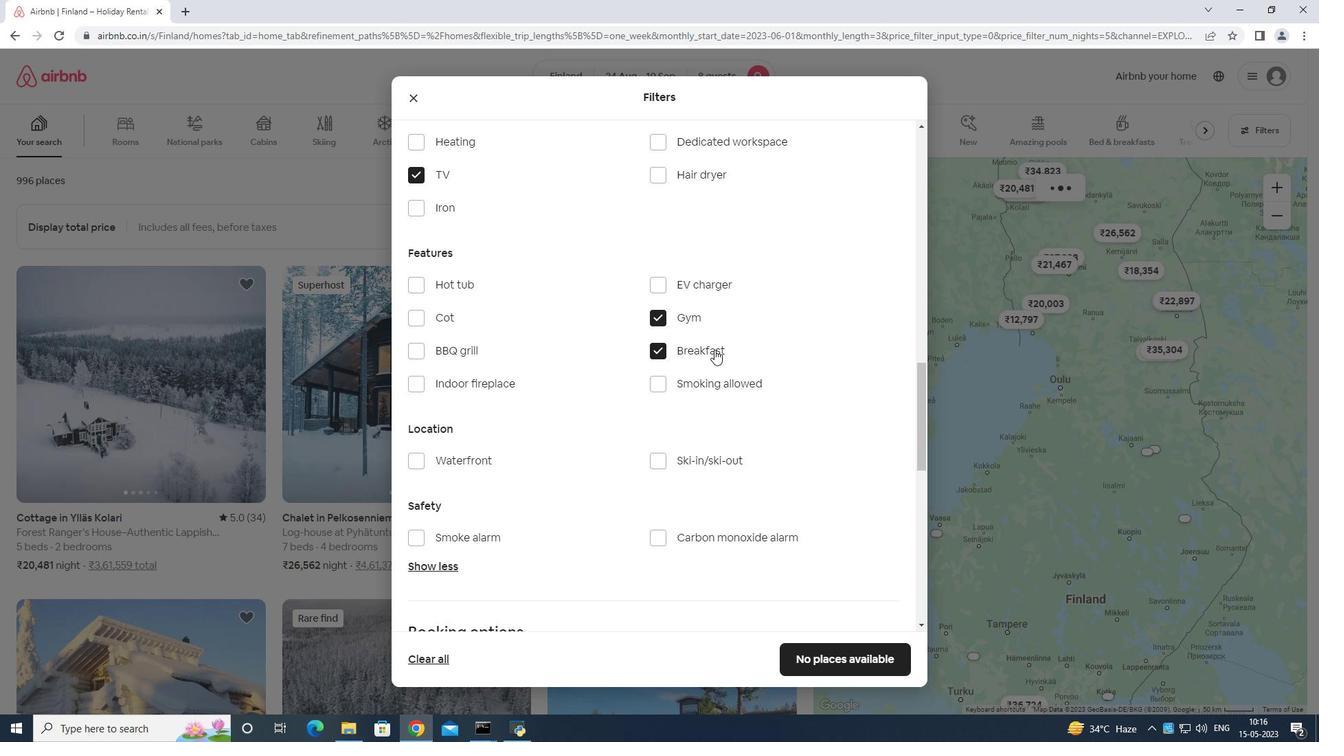 
Action: Mouse scrolled (722, 371) with delta (0, 0)
Screenshot: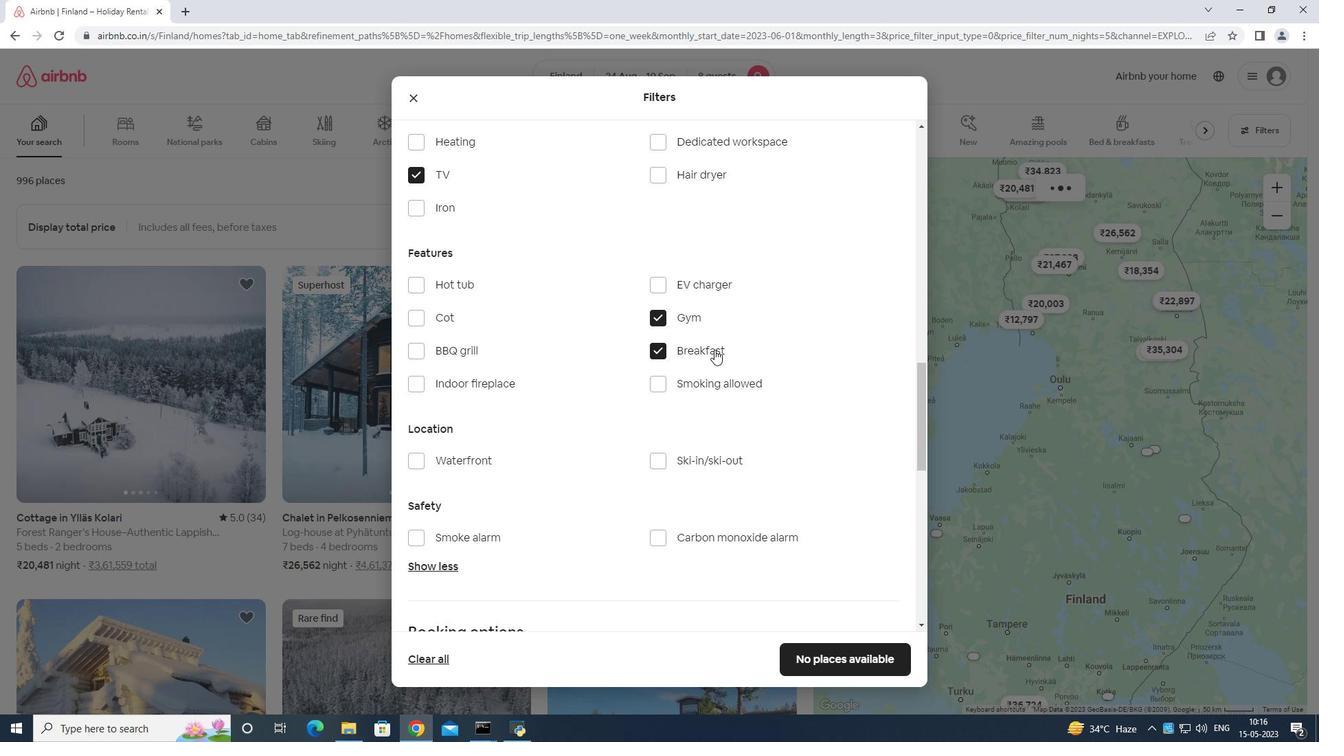
Action: Mouse moved to (870, 450)
Screenshot: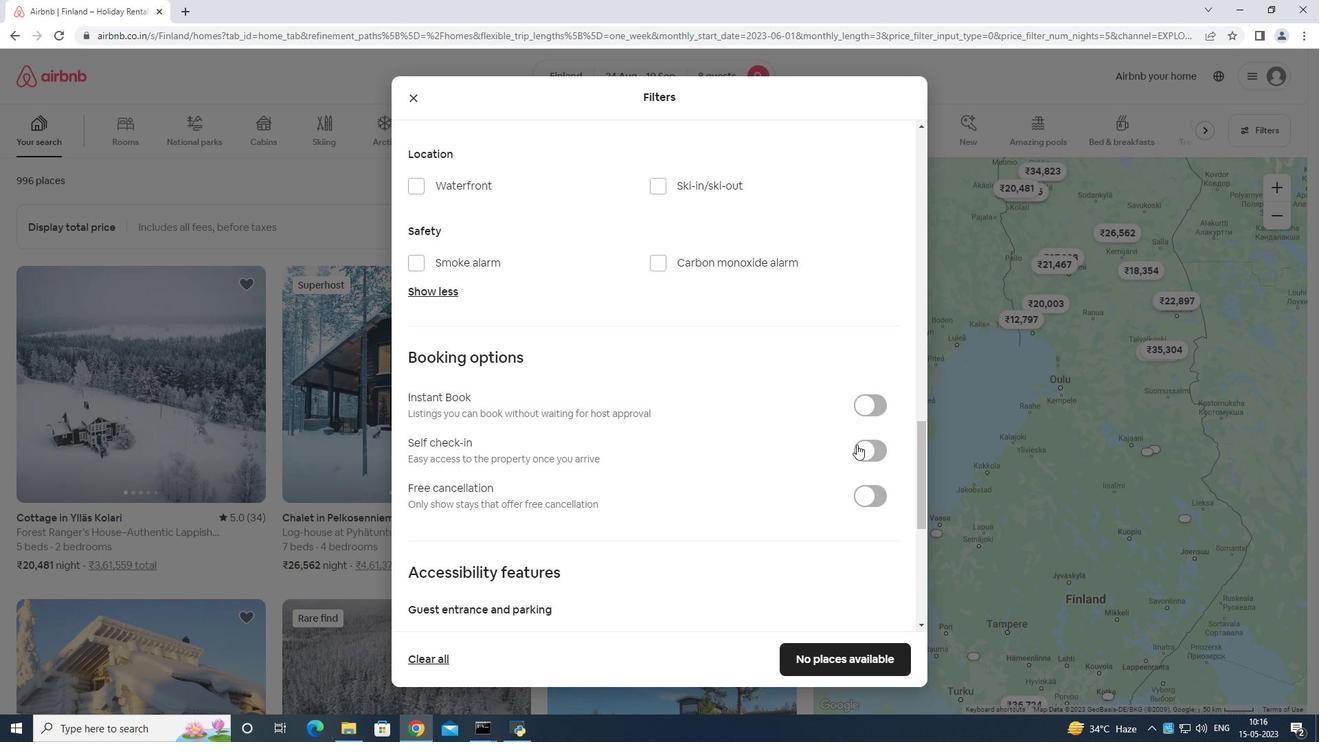
Action: Mouse pressed left at (870, 450)
Screenshot: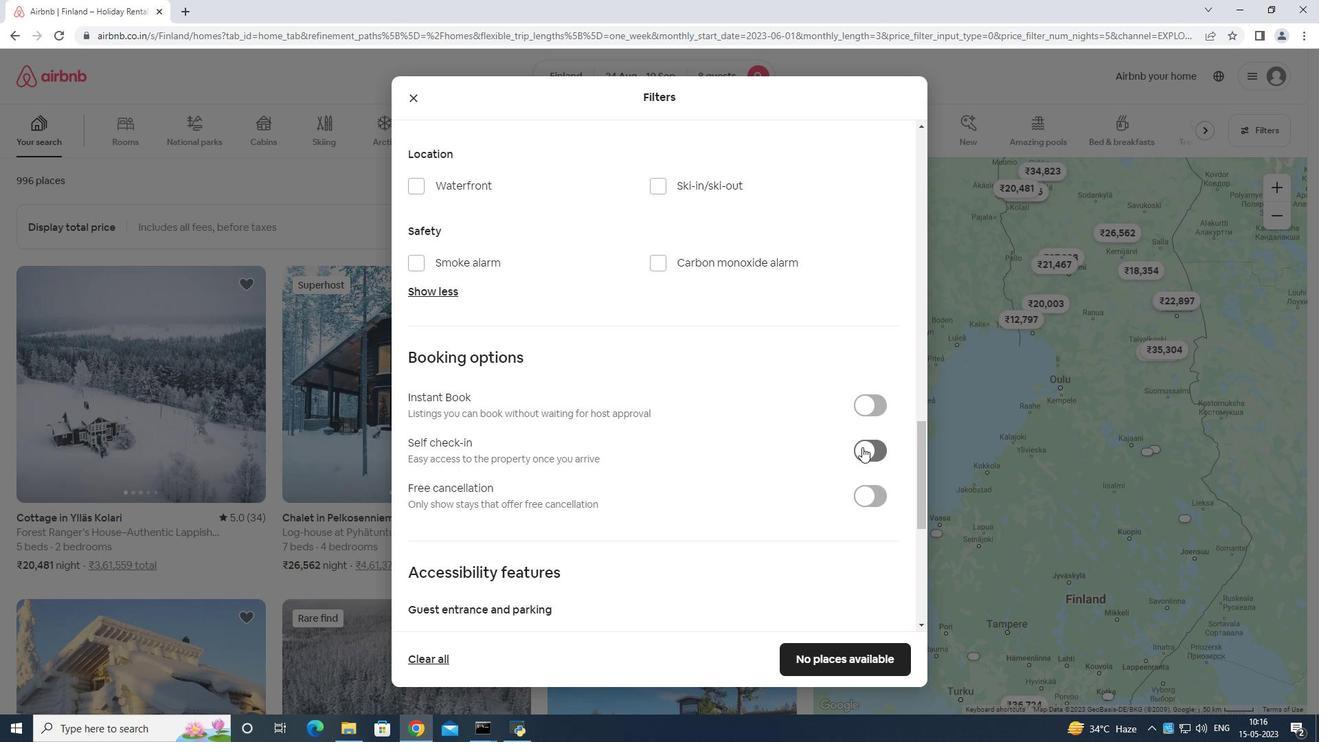 
Action: Mouse moved to (881, 446)
Screenshot: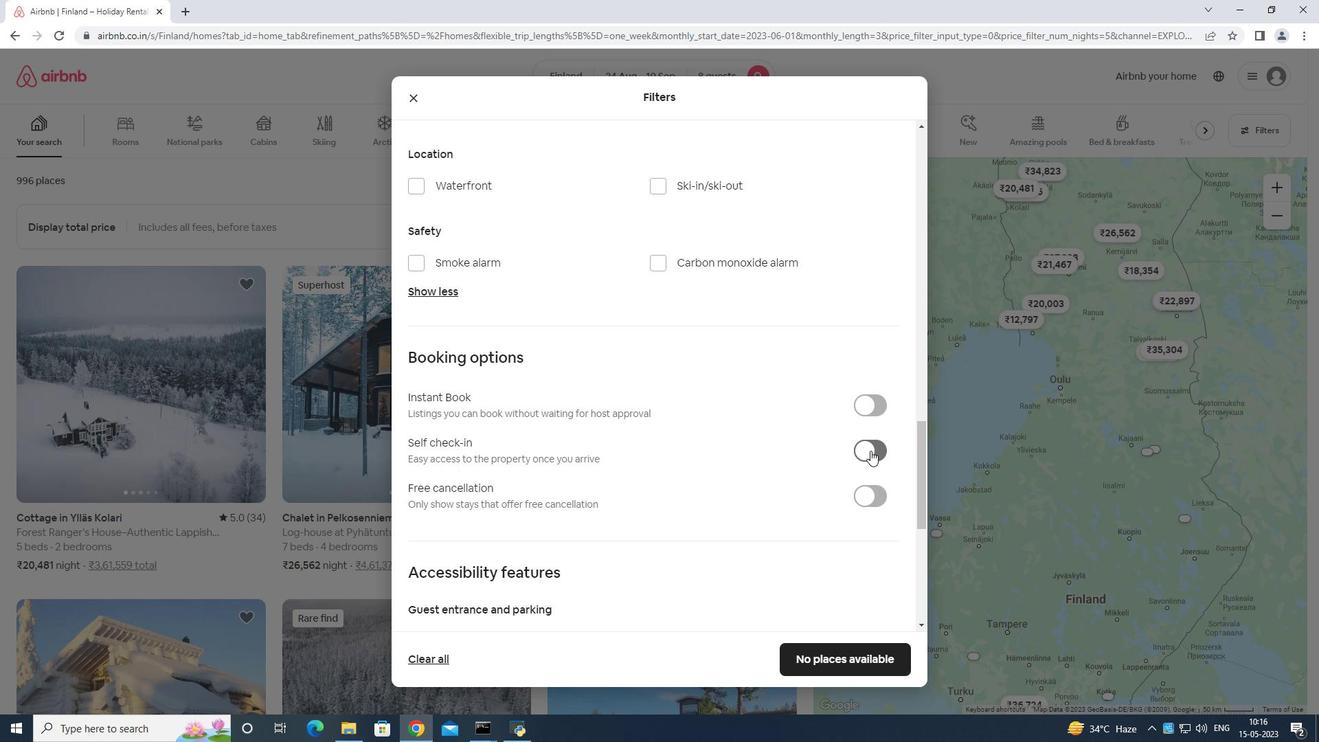 
Action: Mouse scrolled (881, 445) with delta (0, 0)
Screenshot: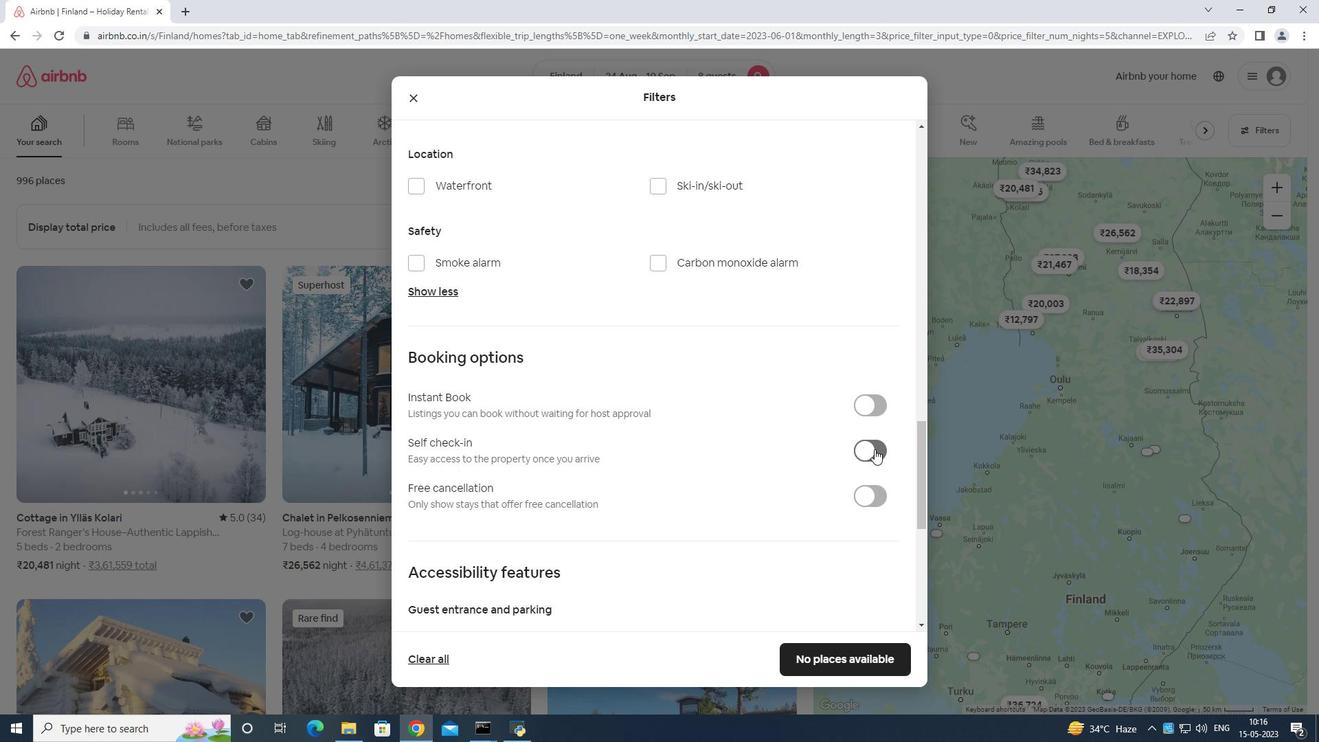 
Action: Mouse scrolled (881, 445) with delta (0, 0)
Screenshot: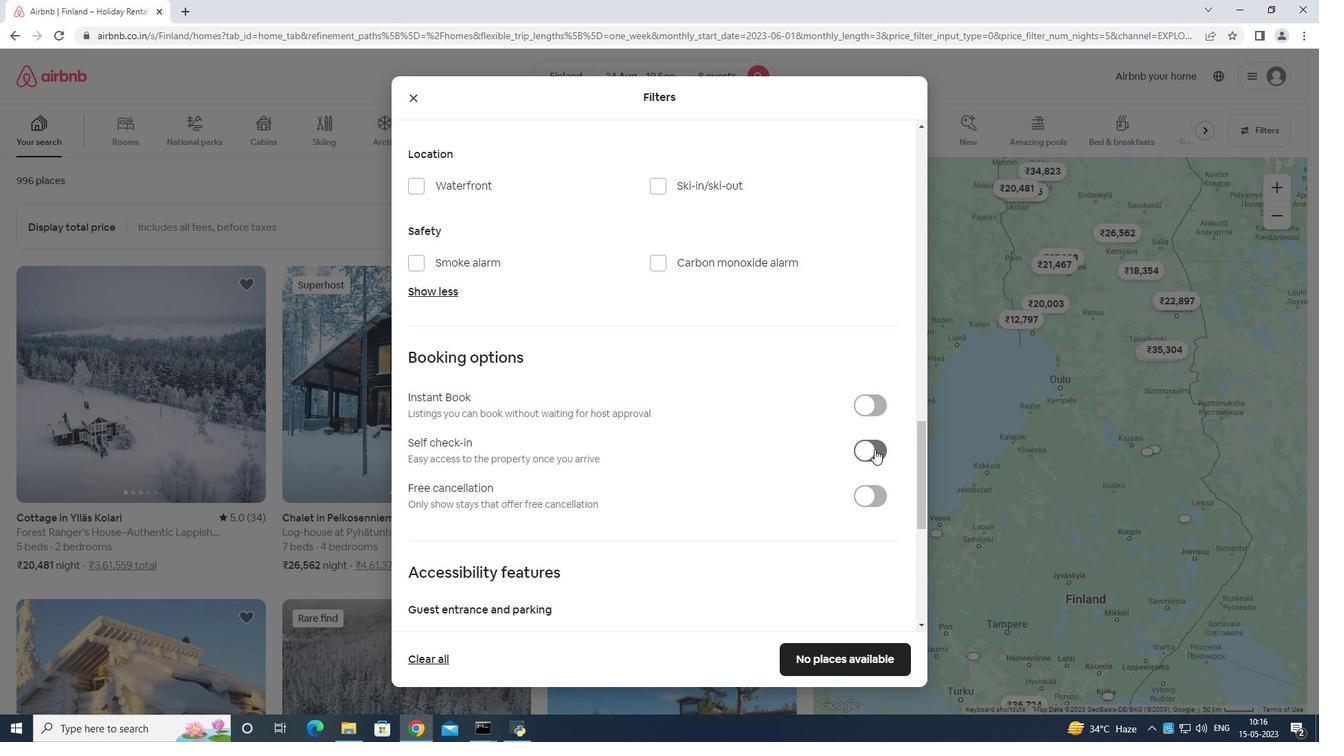 
Action: Mouse scrolled (881, 445) with delta (0, 0)
Screenshot: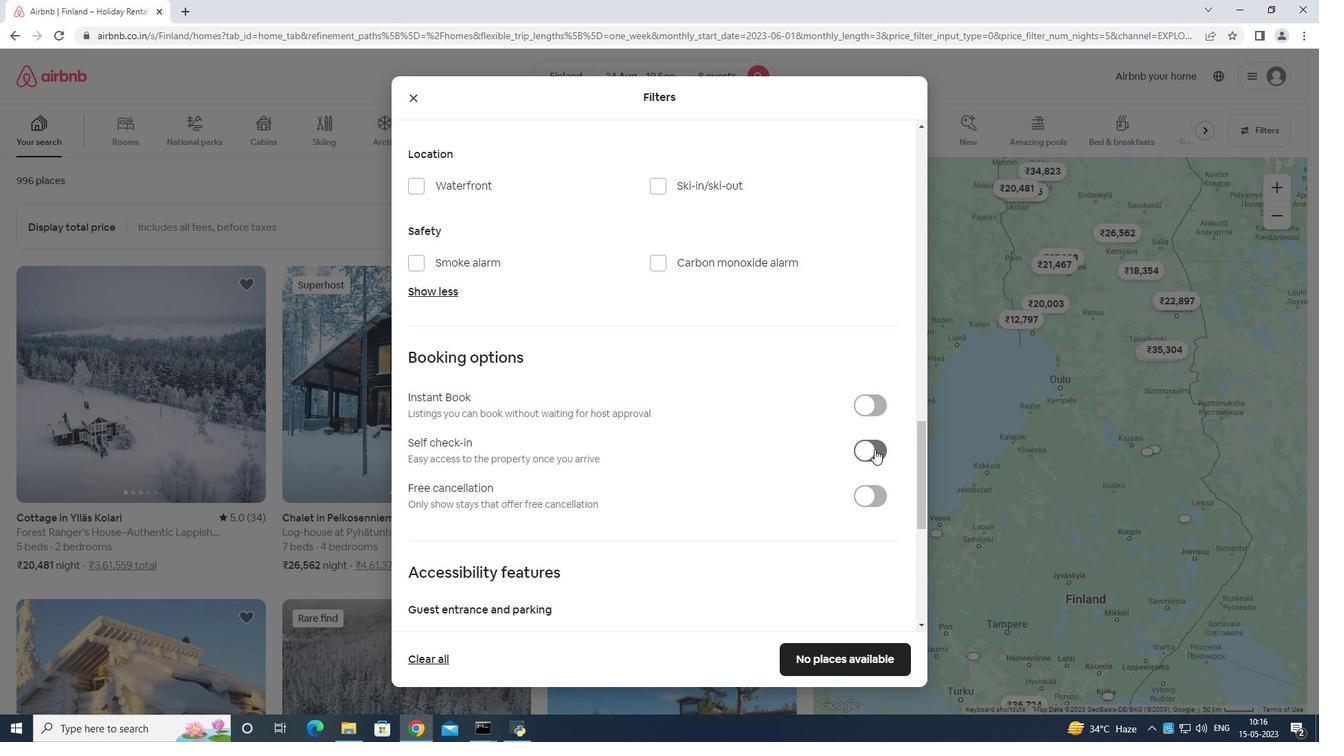
Action: Mouse scrolled (881, 445) with delta (0, 0)
Screenshot: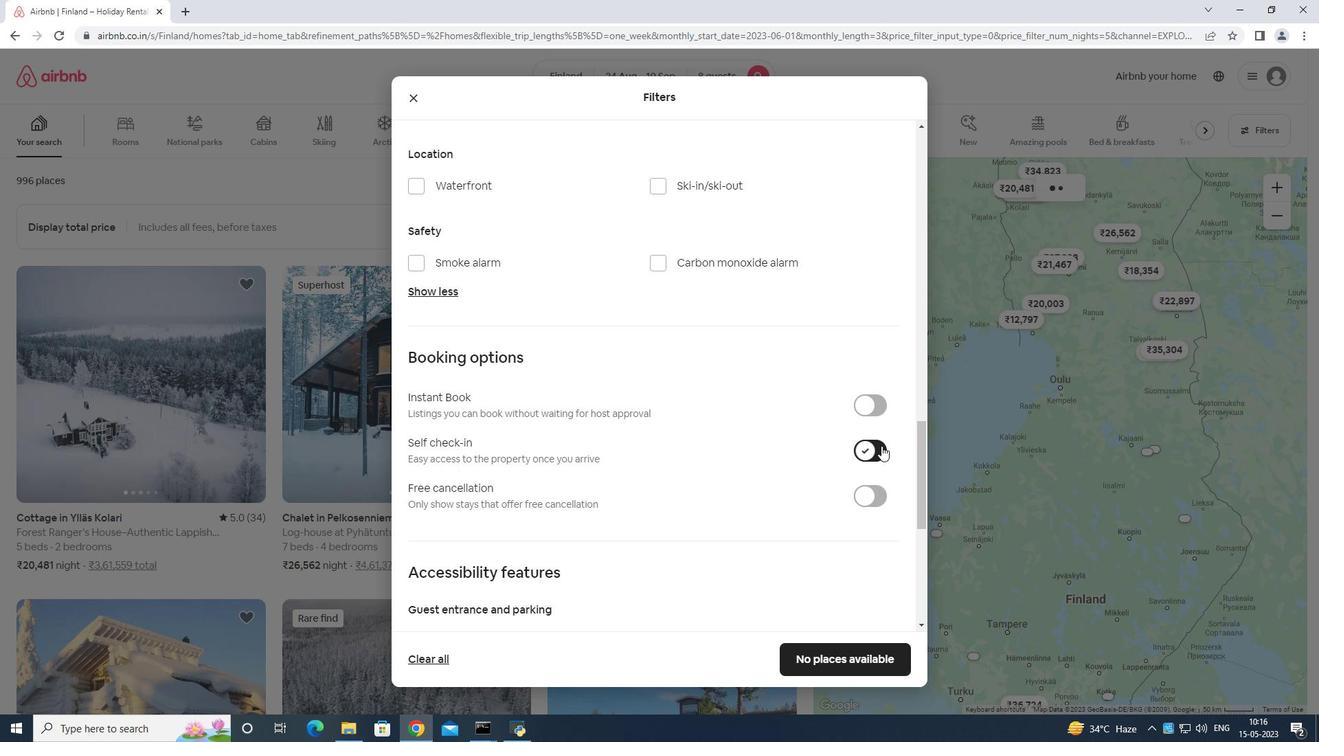 
Action: Mouse scrolled (881, 445) with delta (0, 0)
Screenshot: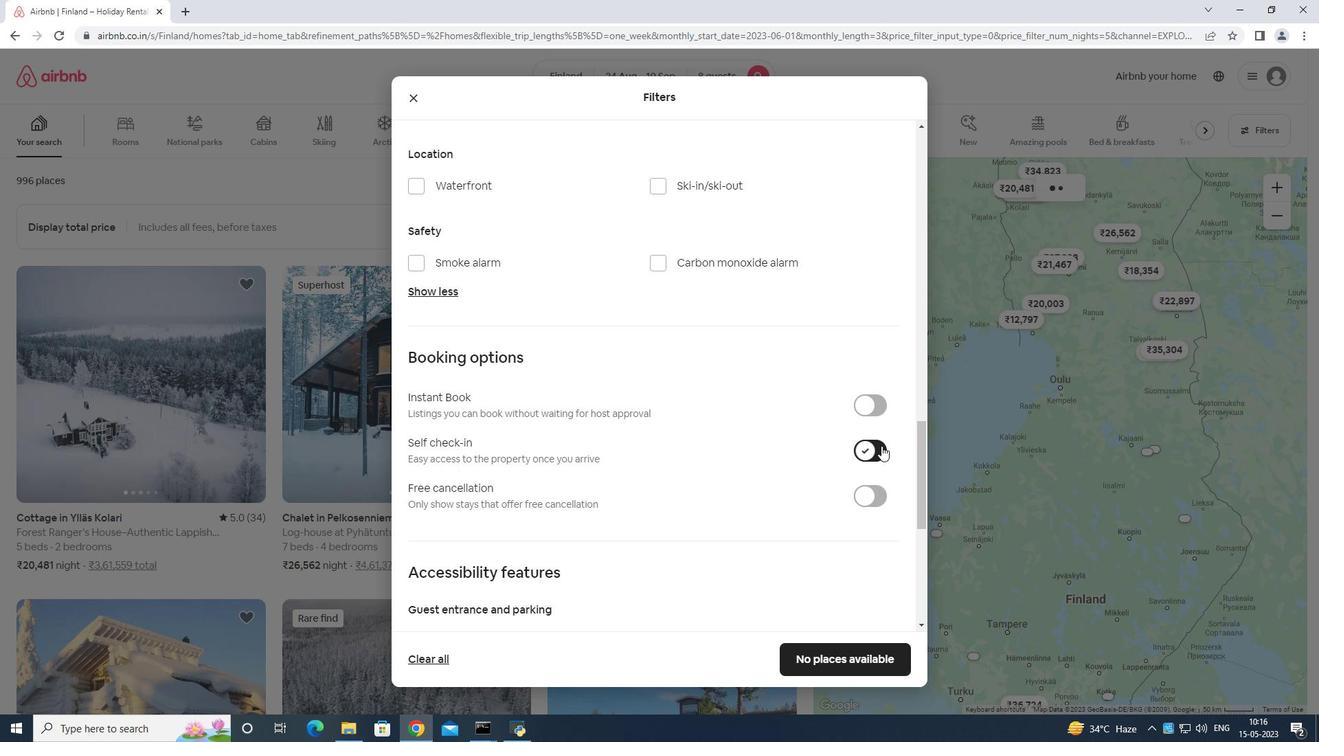
Action: Mouse moved to (880, 429)
Screenshot: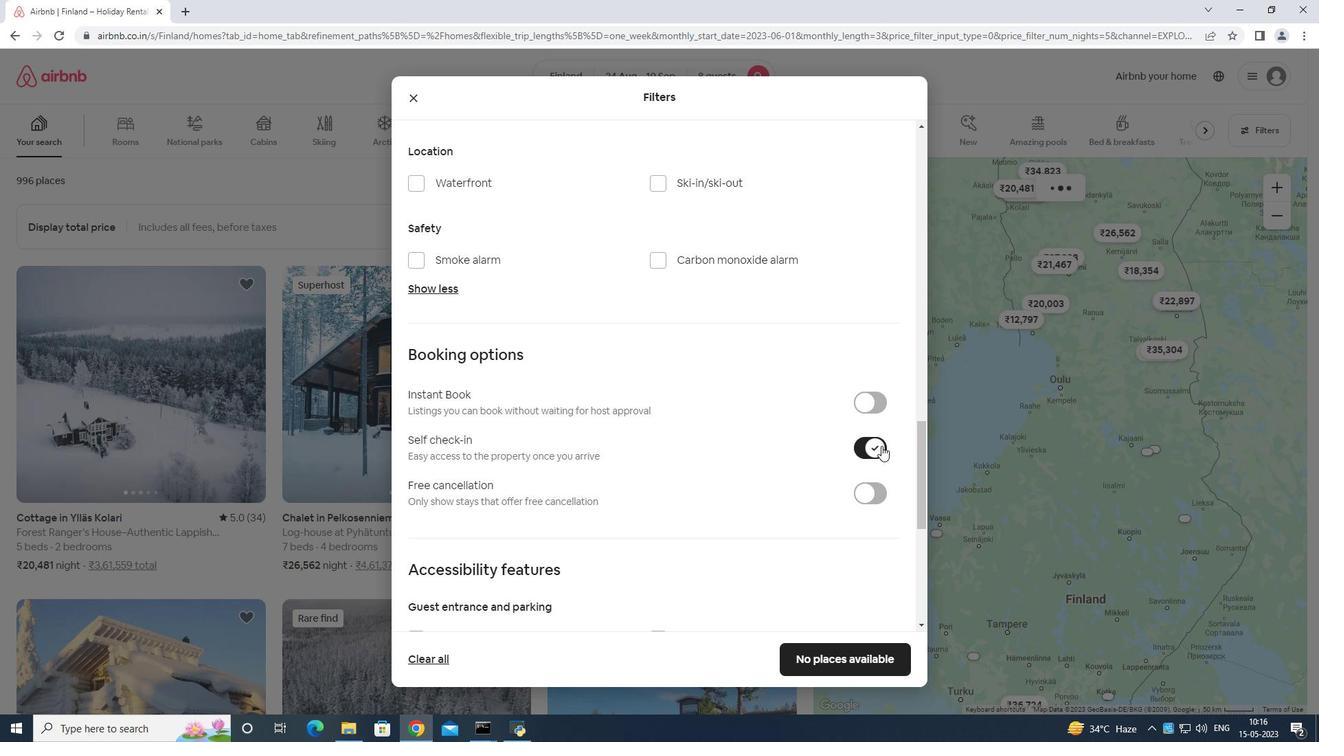 
Action: Mouse scrolled (880, 428) with delta (0, 0)
Screenshot: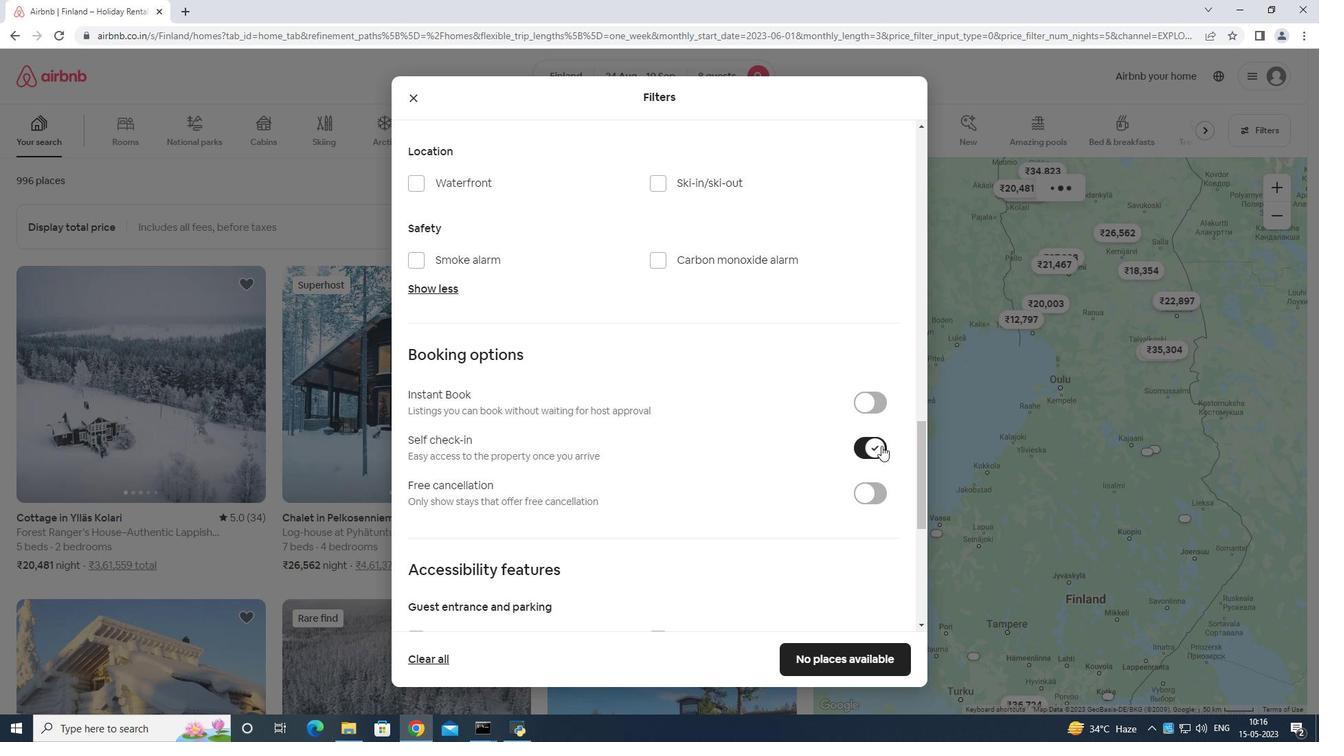 
Action: Mouse scrolled (880, 428) with delta (0, 0)
Screenshot: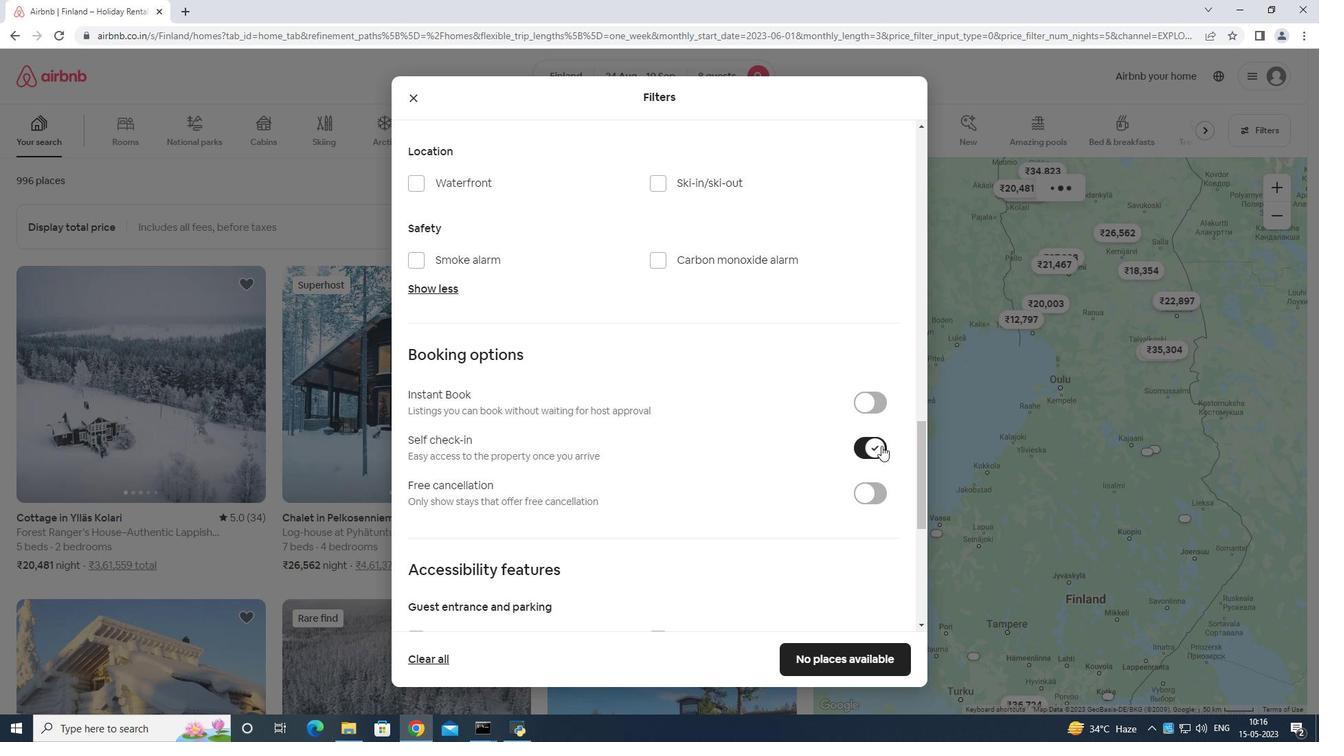 
Action: Mouse scrolled (880, 428) with delta (0, 0)
Screenshot: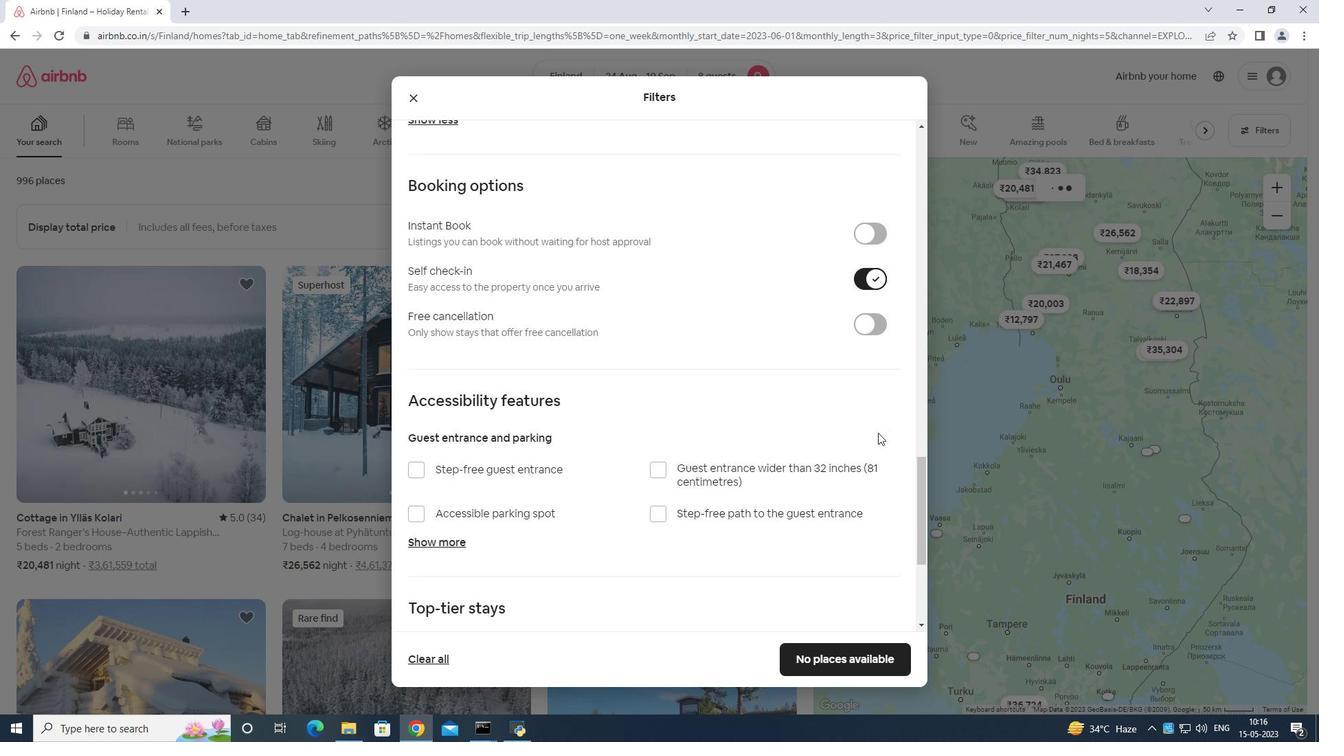 
Action: Mouse scrolled (880, 428) with delta (0, 0)
Screenshot: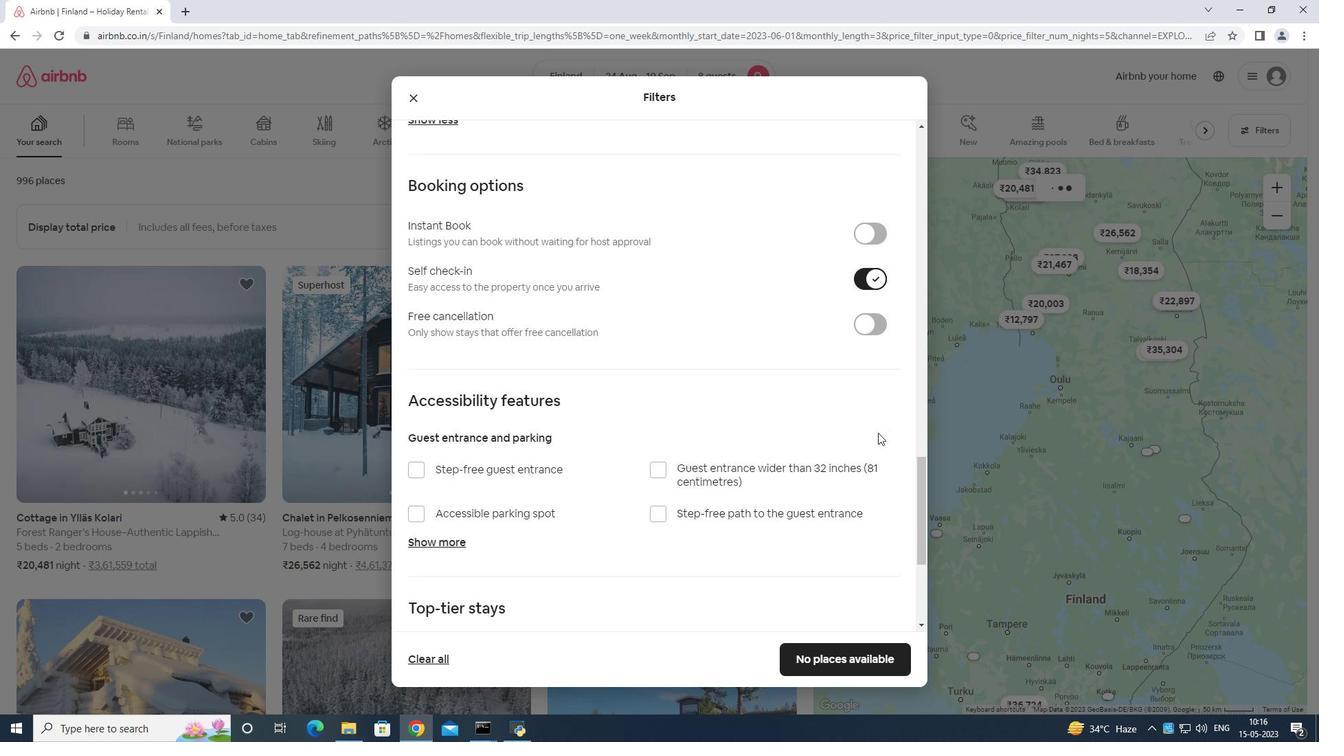 
Action: Mouse moved to (802, 447)
Screenshot: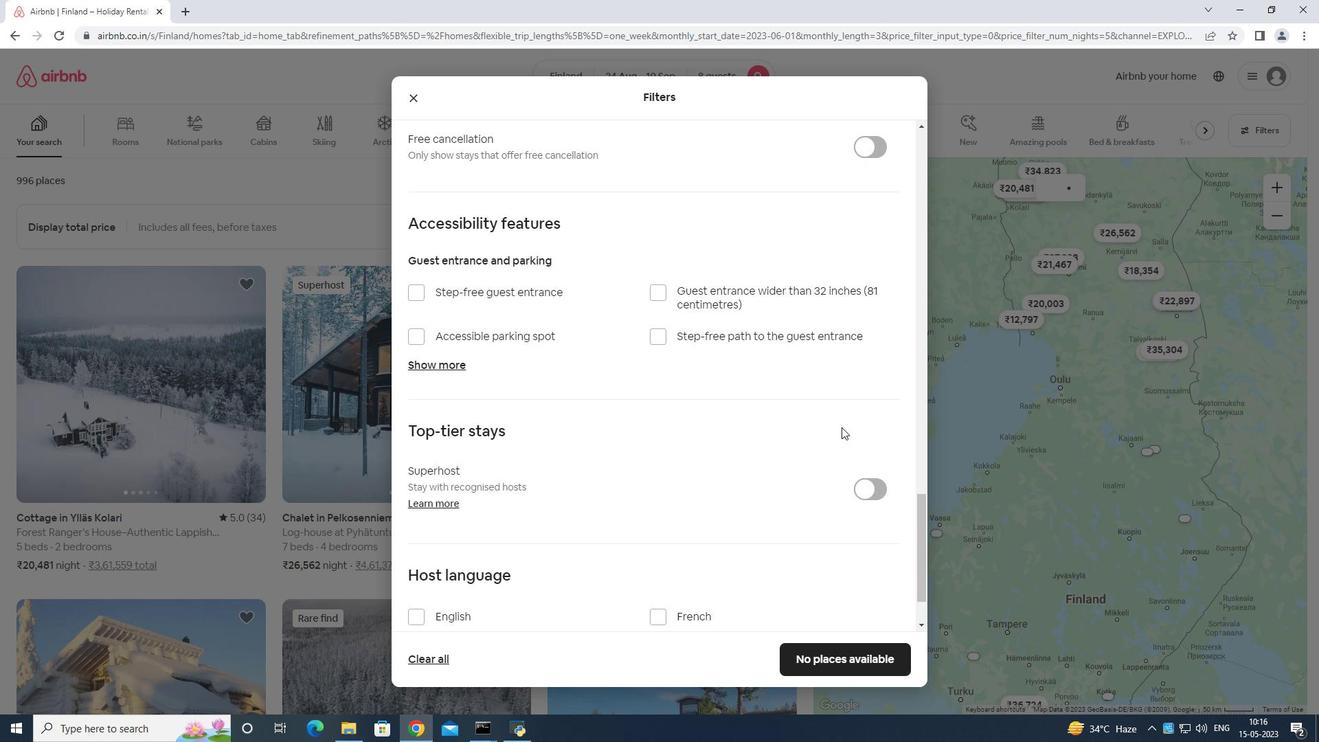 
Action: Mouse scrolled (802, 446) with delta (0, 0)
Screenshot: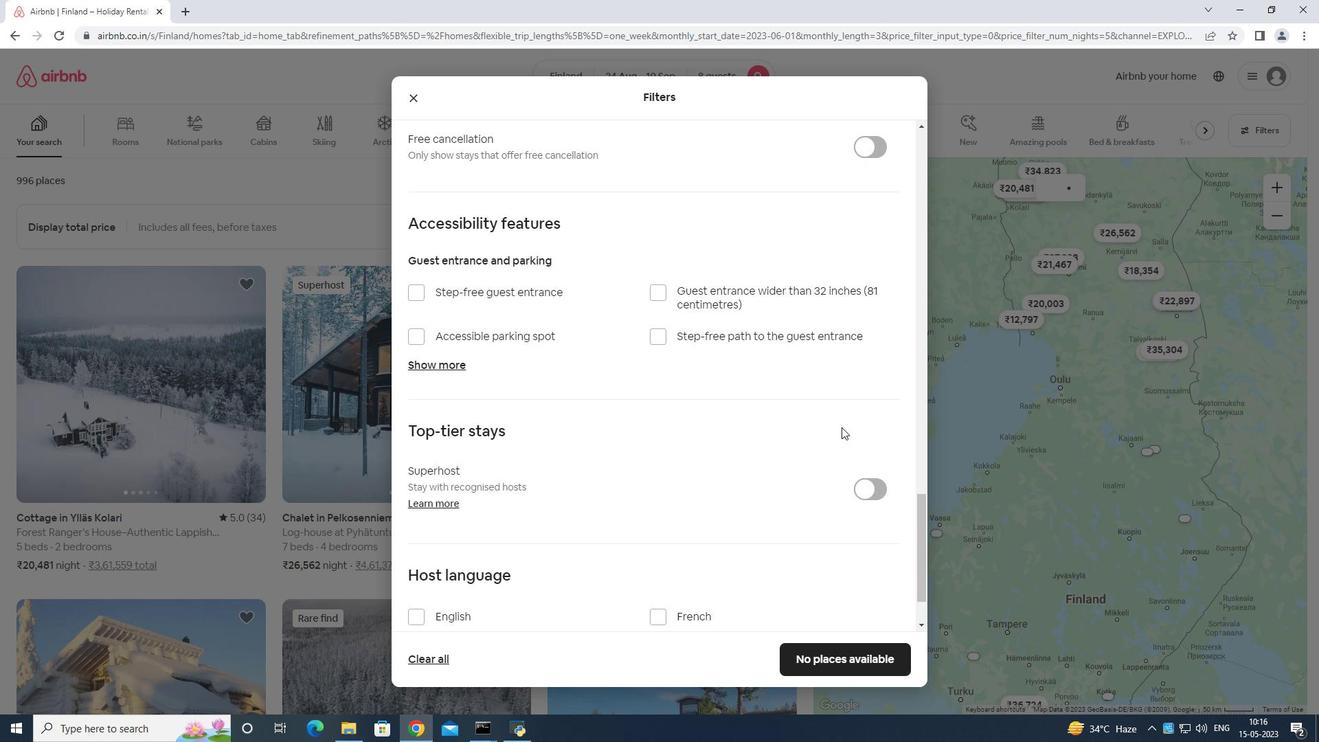 
Action: Mouse moved to (742, 459)
Screenshot: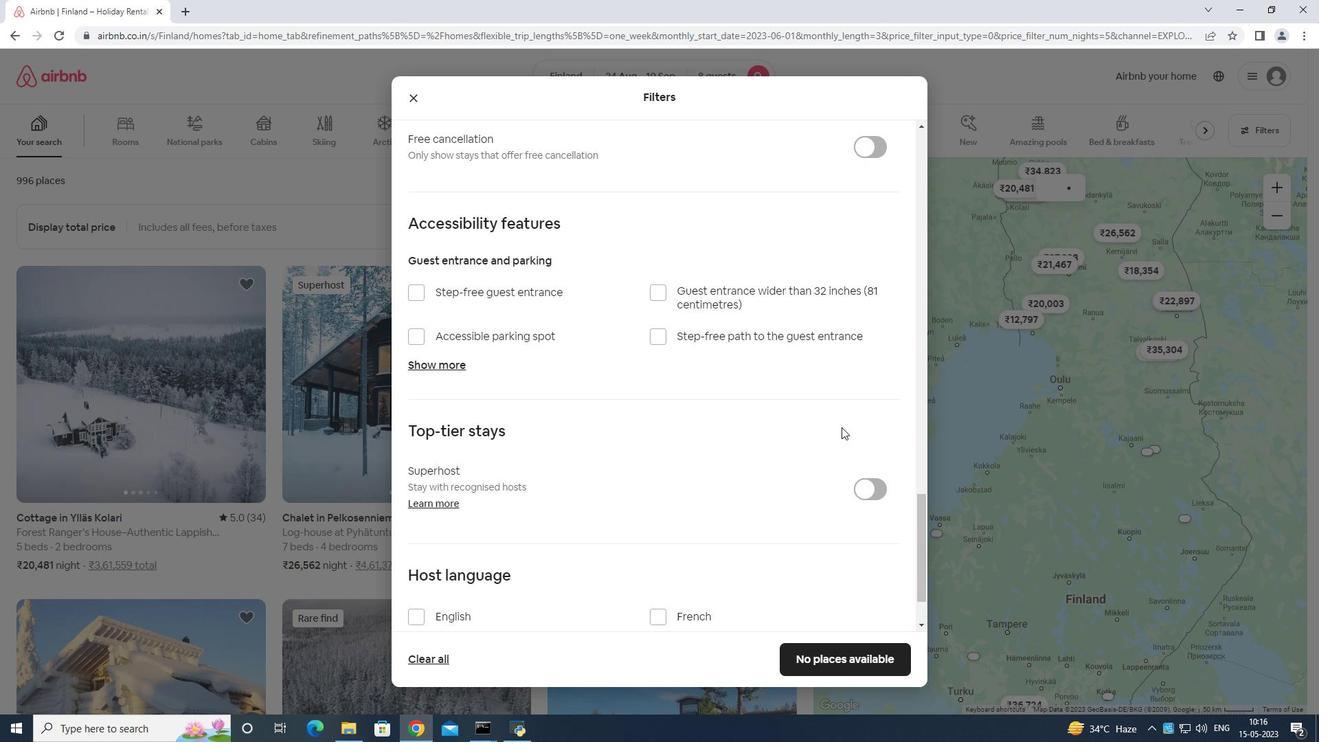 
Action: Mouse scrolled (742, 459) with delta (0, 0)
Screenshot: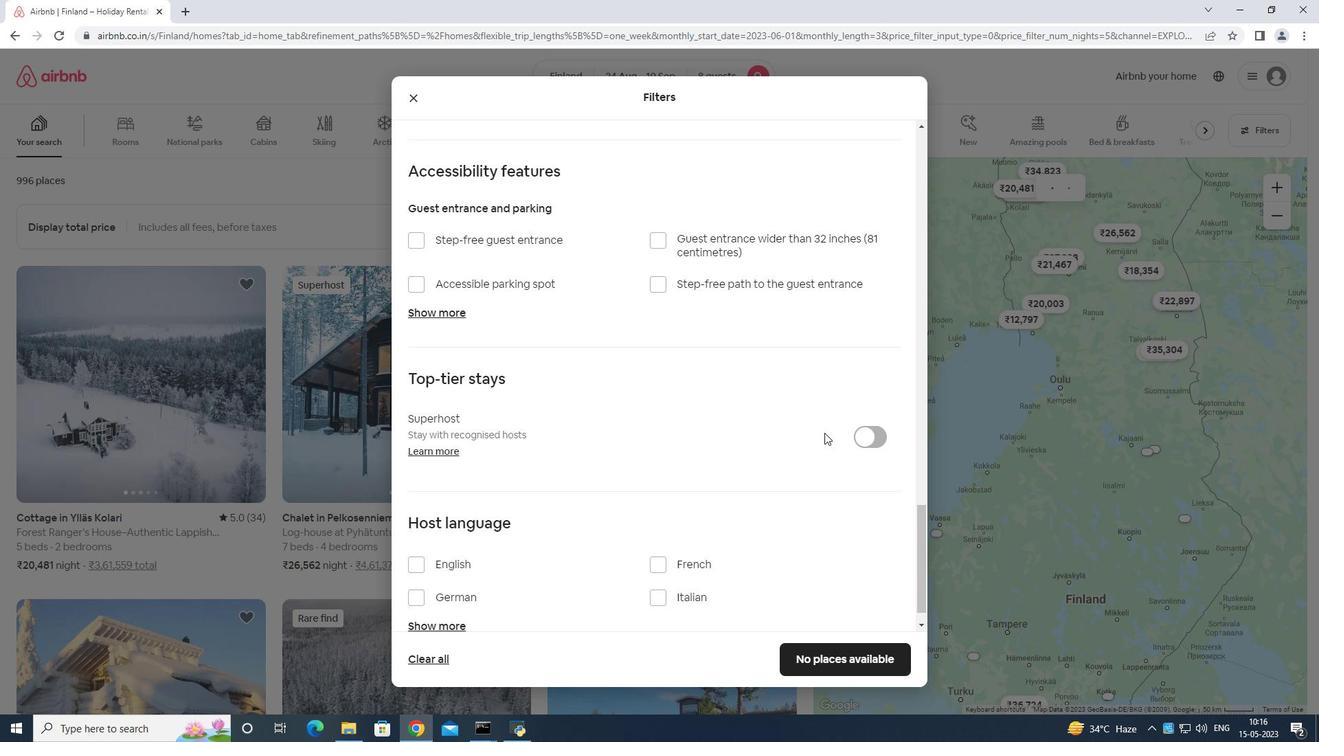 
Action: Mouse moved to (413, 534)
Screenshot: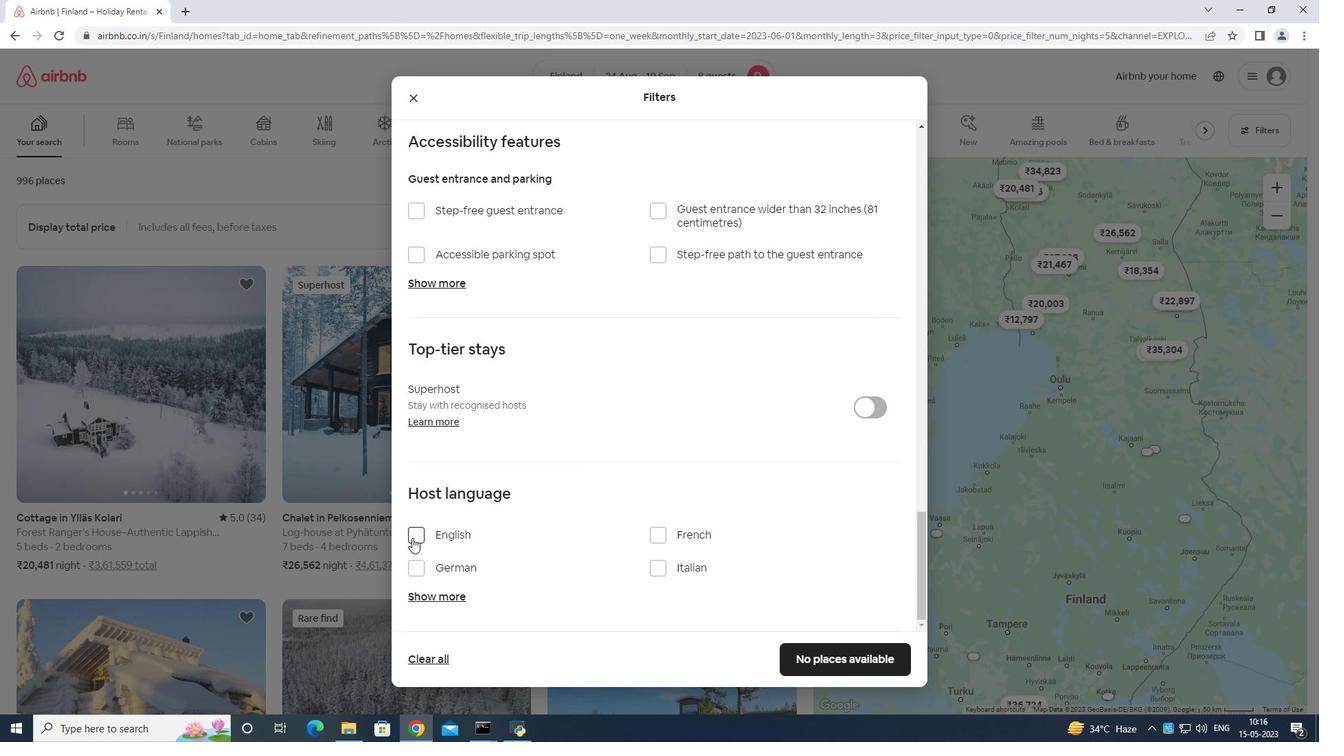 
Action: Mouse pressed left at (413, 534)
Screenshot: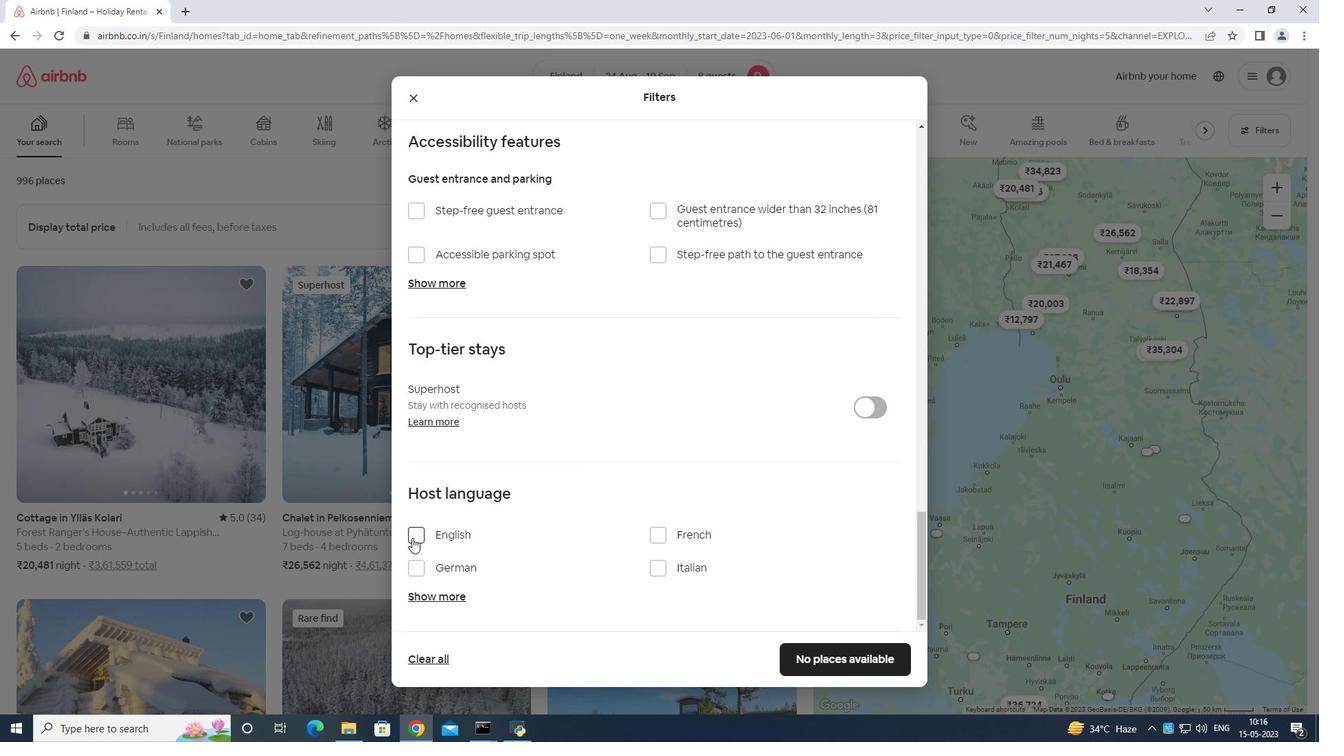 
Action: Mouse moved to (849, 660)
Screenshot: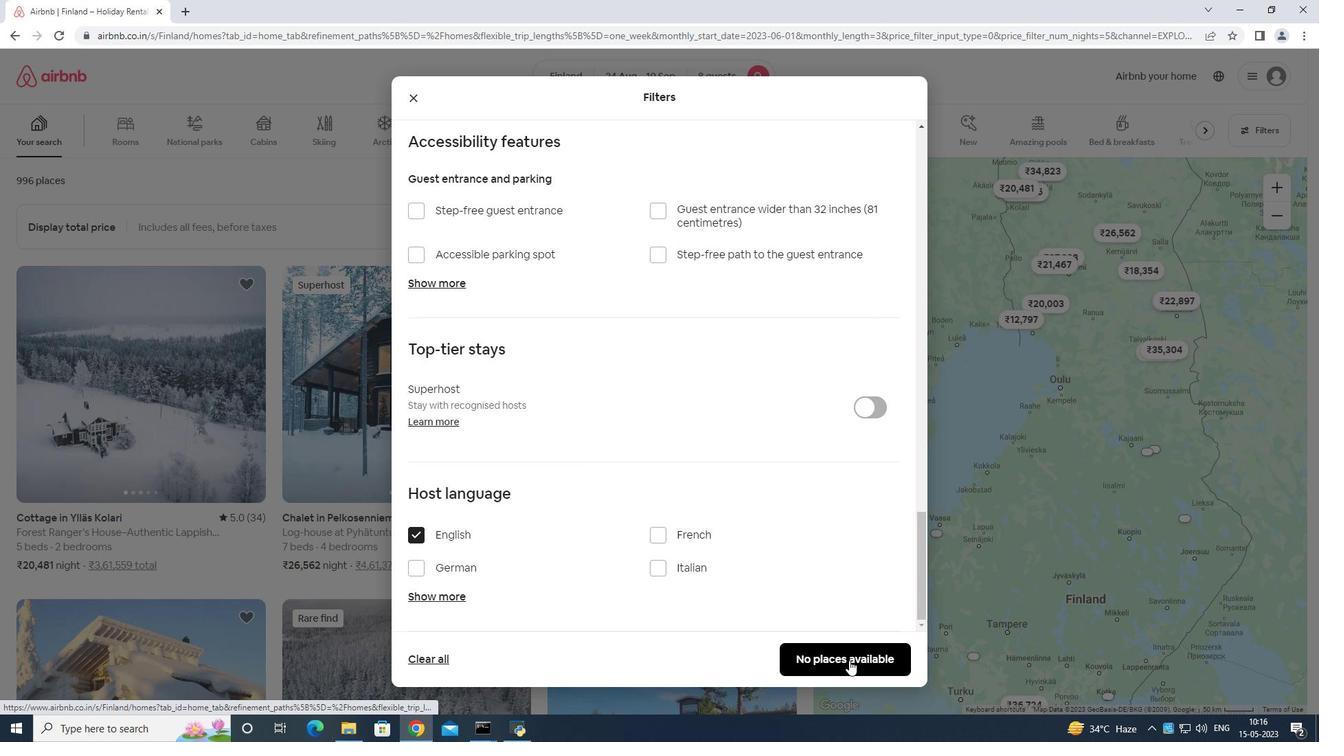 
Action: Mouse pressed left at (849, 660)
Screenshot: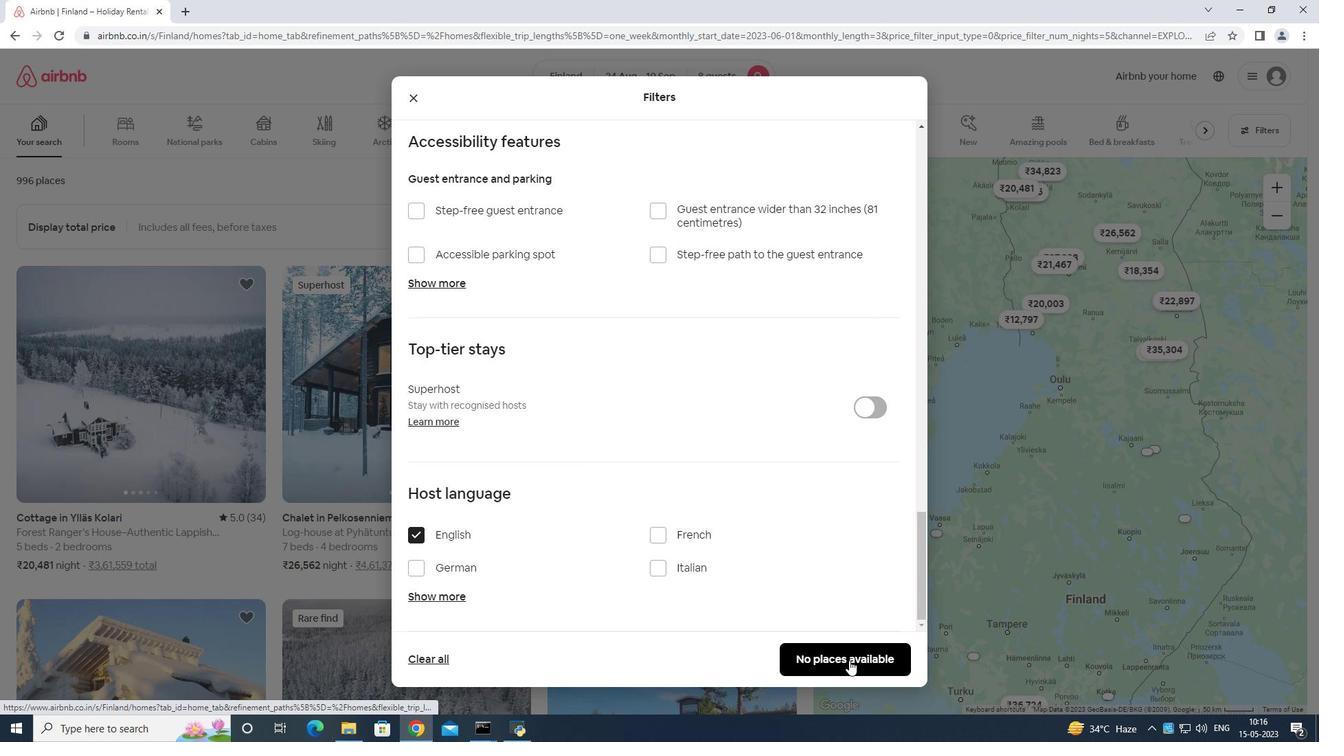 
Action: Mouse moved to (855, 650)
Screenshot: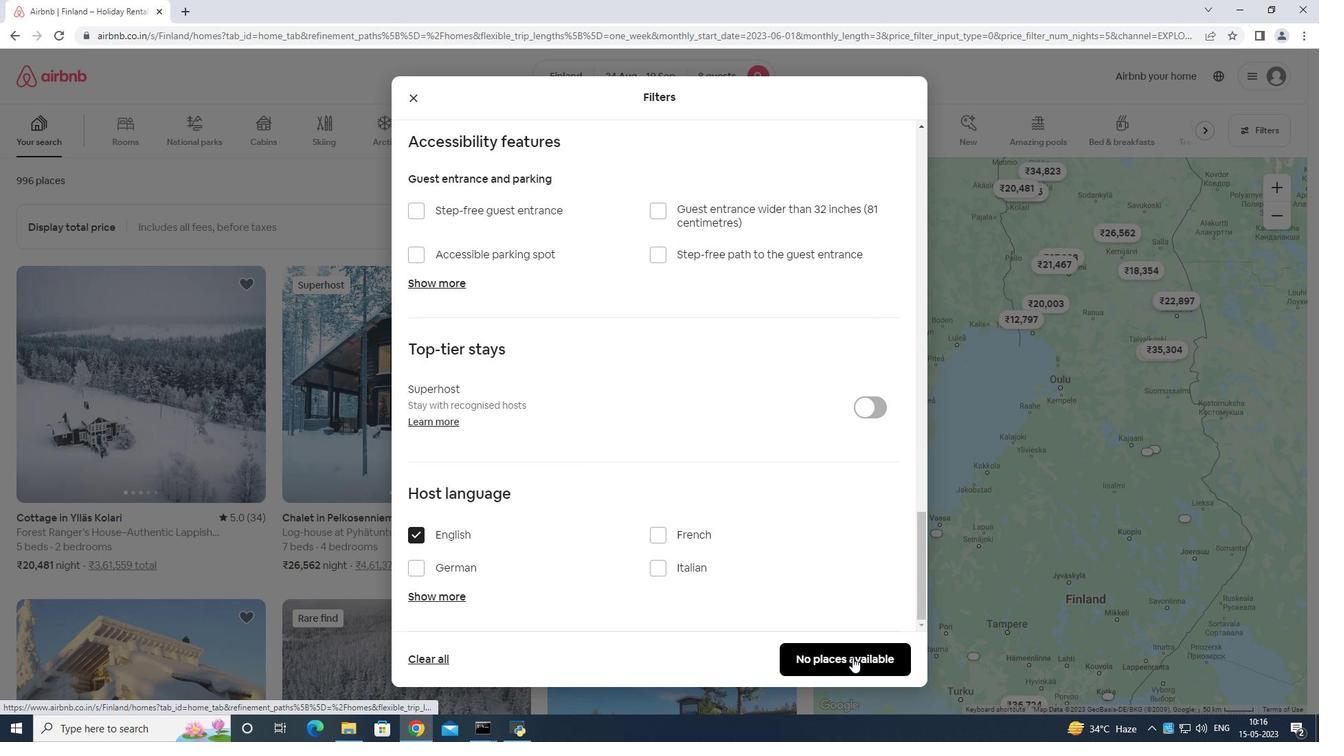 
